 Task: Forward email with the signature Heidi Phillips with the subject Confirmation of an order from softage.8@softage.net to softage.7@softage.net and softage.9@softage.net with BCC to softage.10@softage.net with the message I am writing to follow up on the status of the project budget.
Action: Mouse moved to (1282, 192)
Screenshot: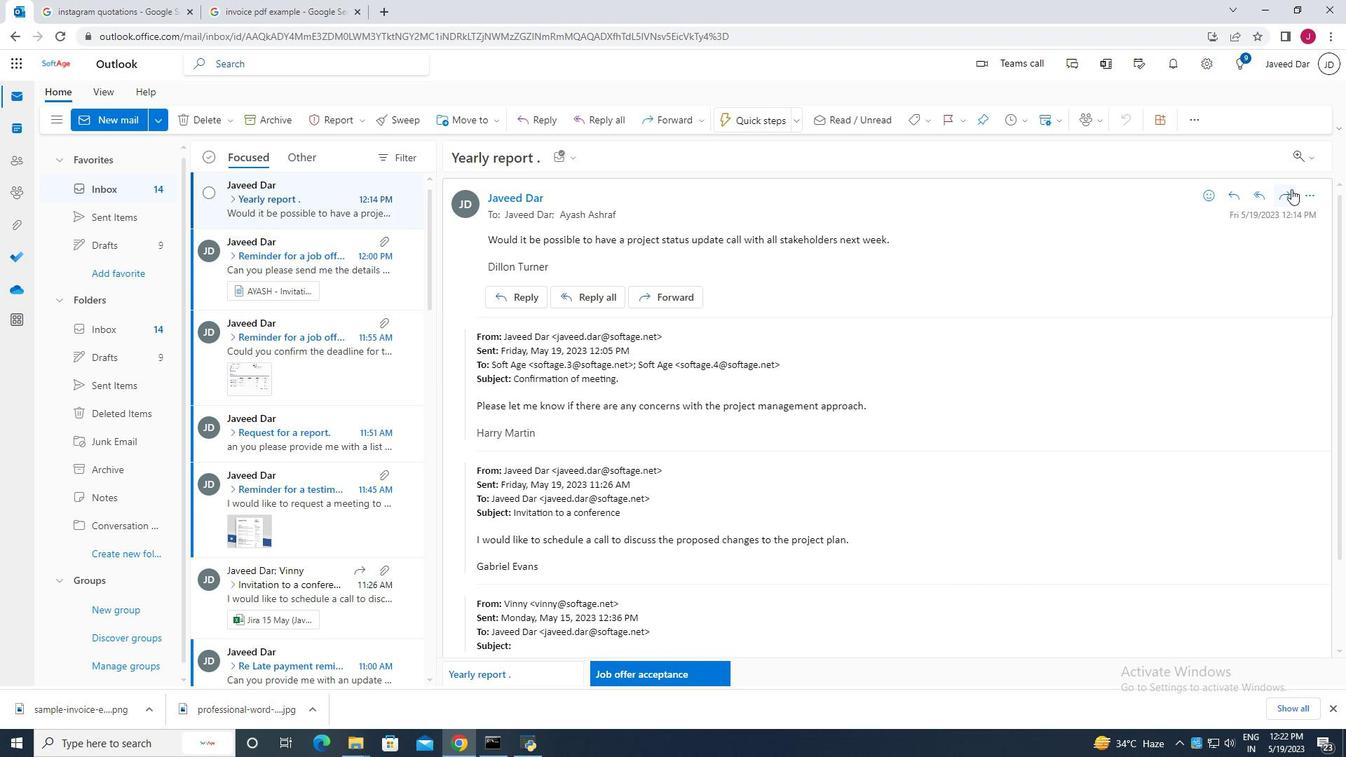 
Action: Mouse pressed left at (1282, 192)
Screenshot: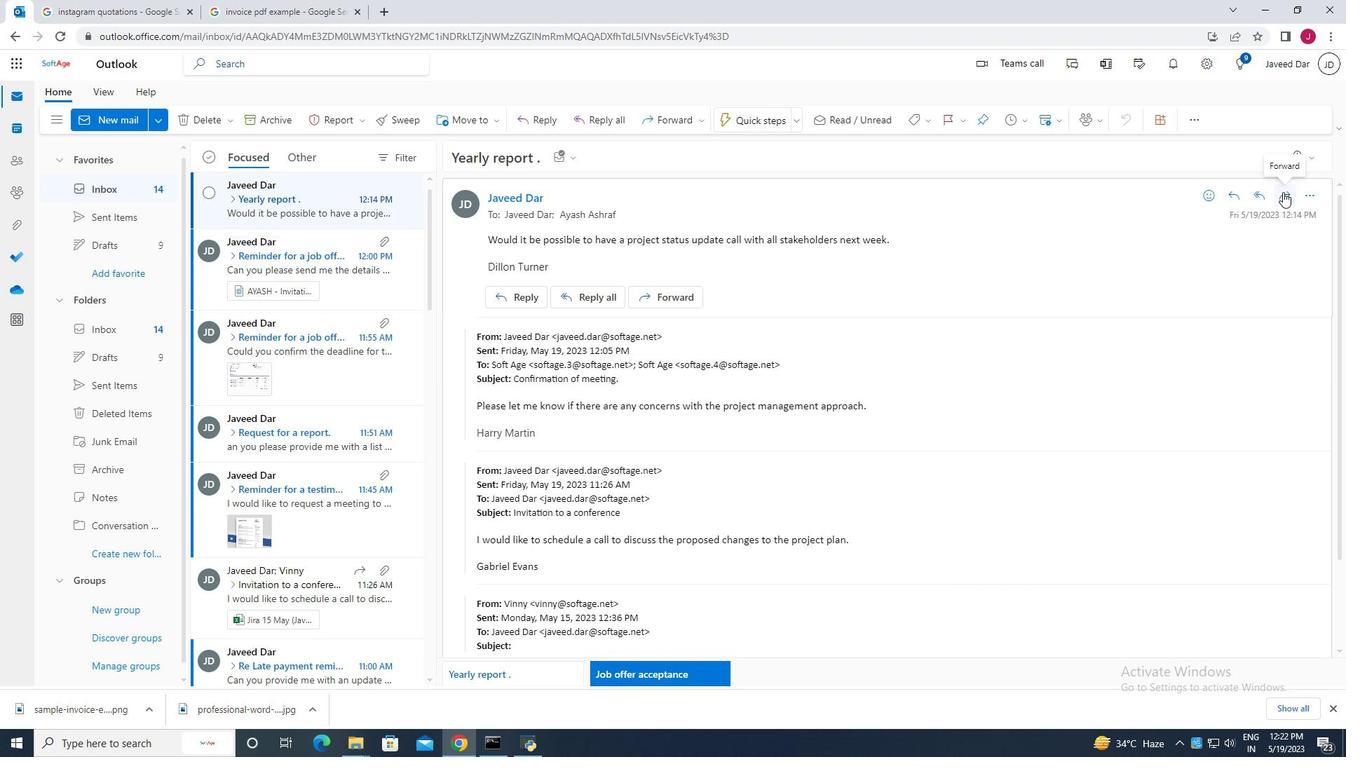 
Action: Mouse moved to (907, 123)
Screenshot: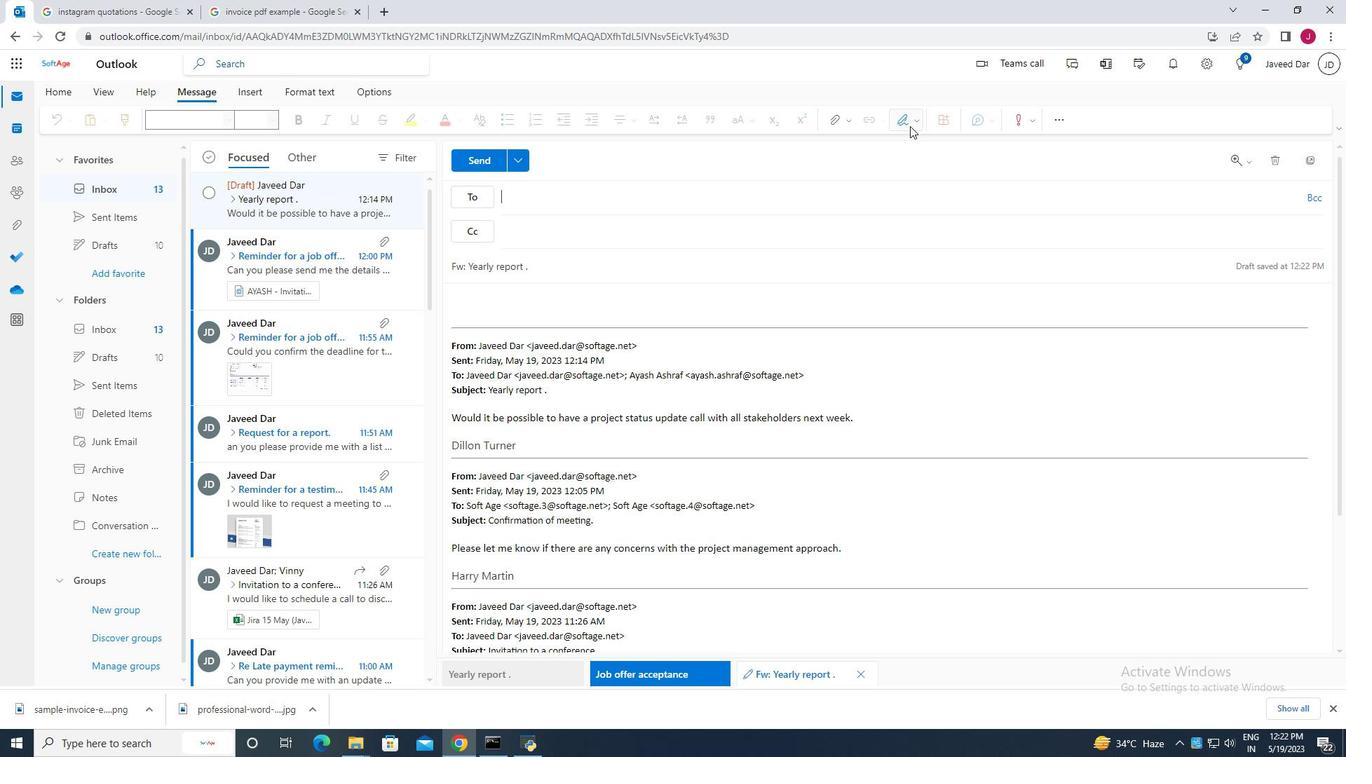 
Action: Mouse pressed left at (907, 123)
Screenshot: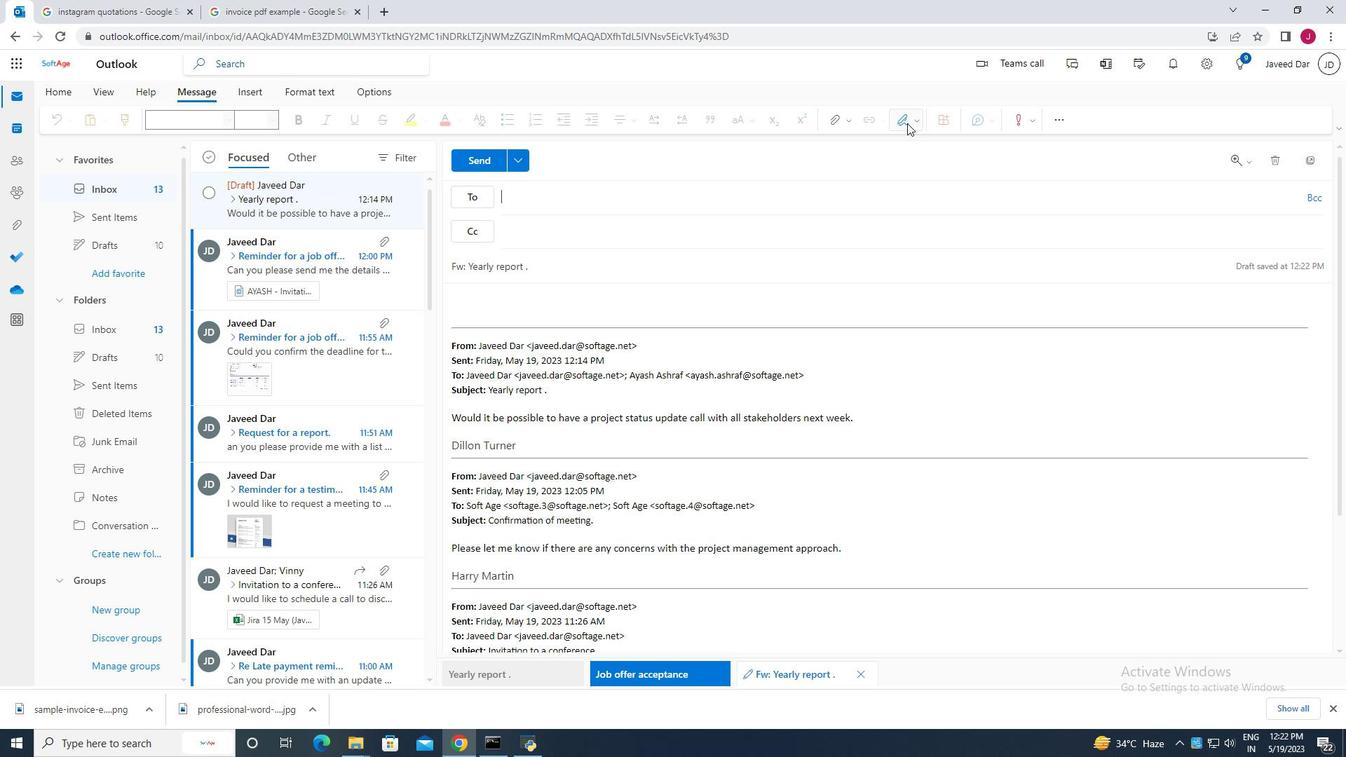 
Action: Mouse moved to (858, 581)
Screenshot: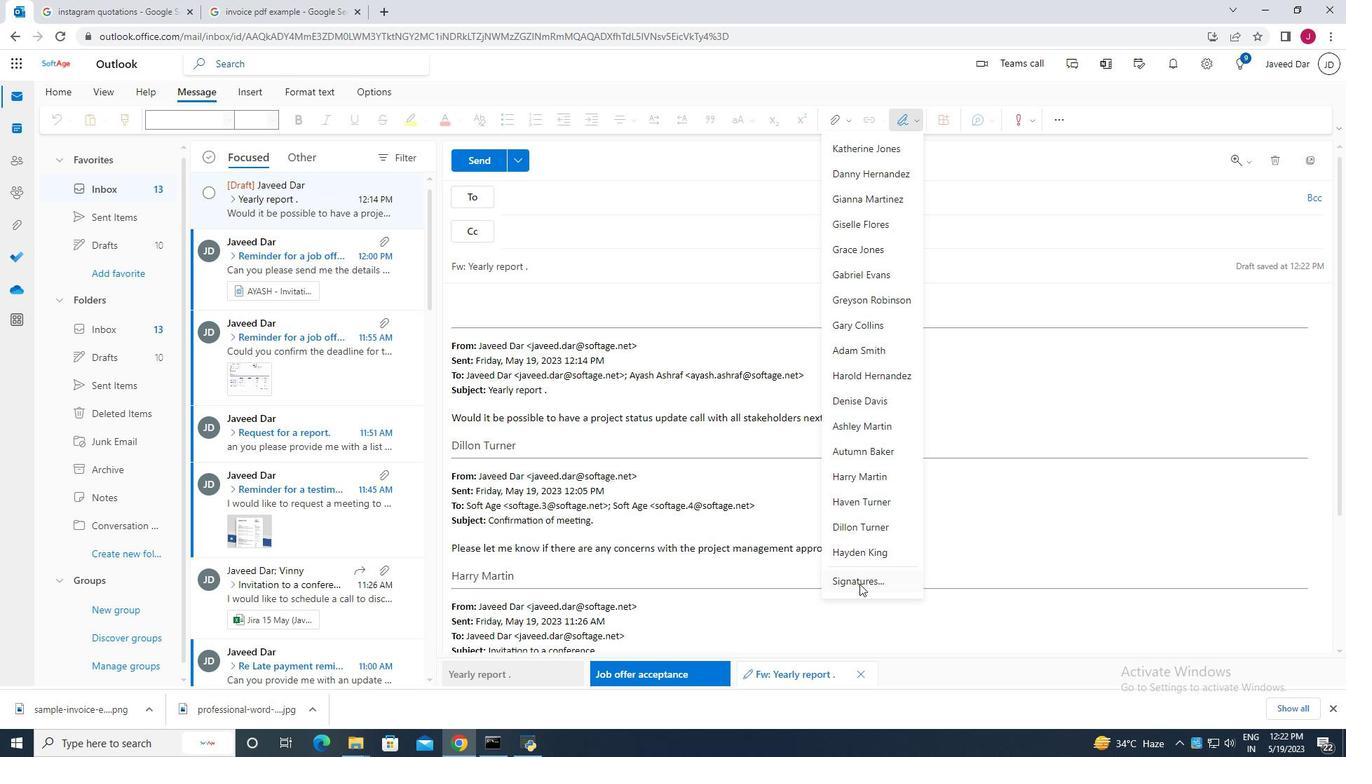 
Action: Mouse pressed left at (858, 581)
Screenshot: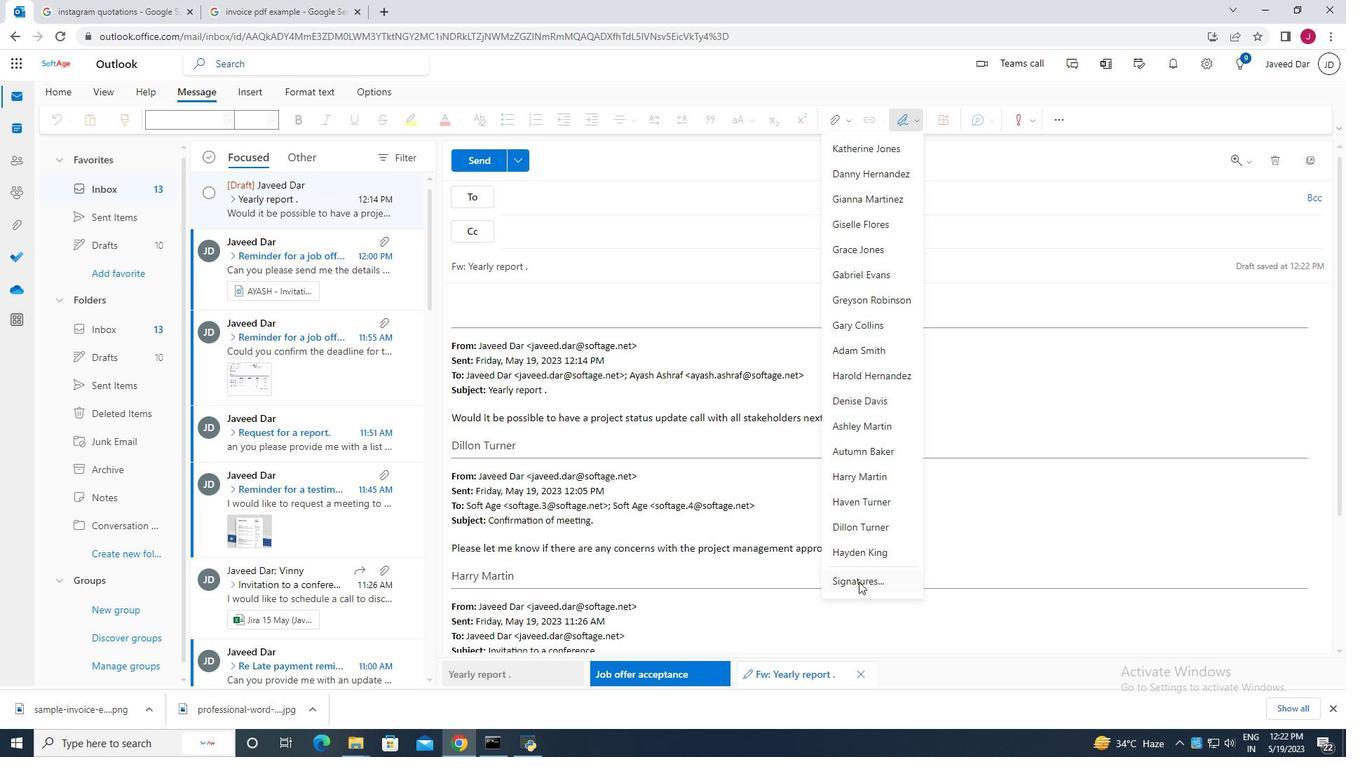 
Action: Mouse moved to (951, 235)
Screenshot: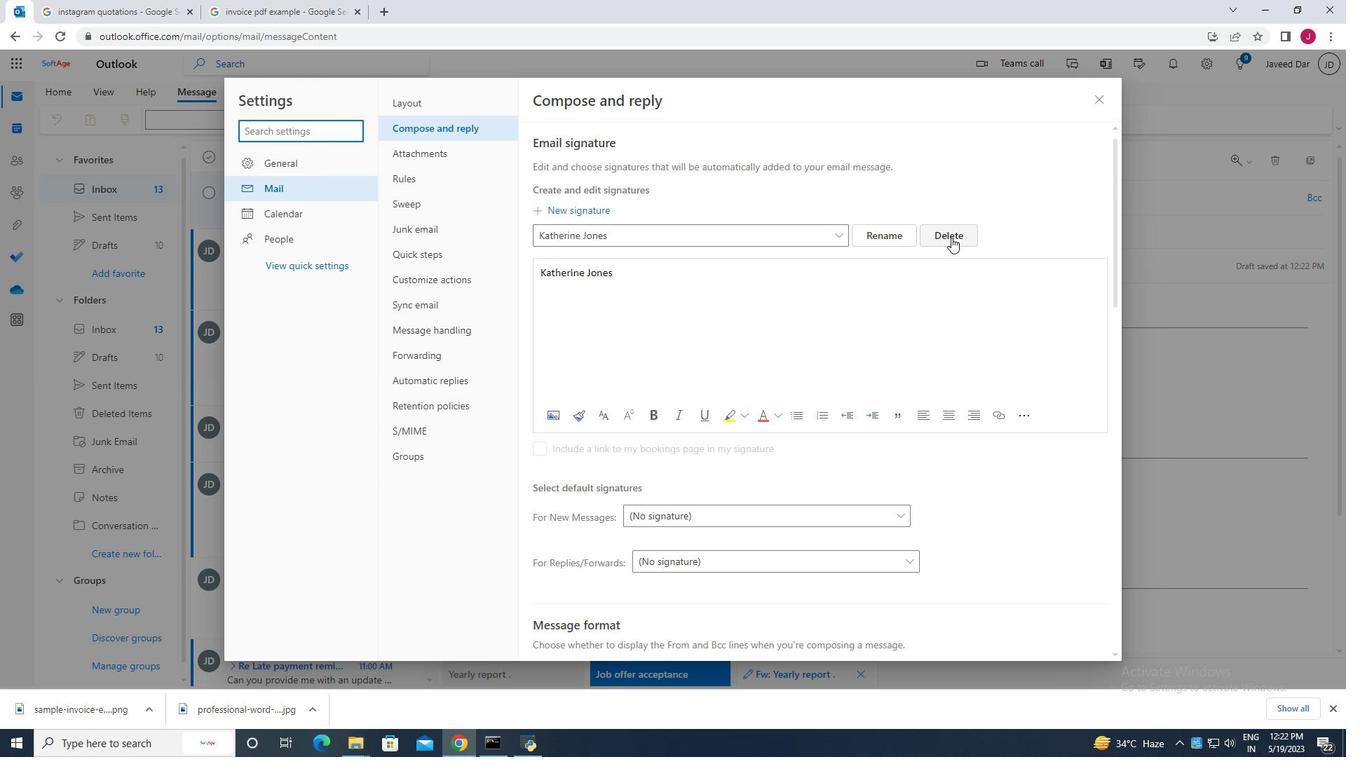 
Action: Mouse pressed left at (951, 235)
Screenshot: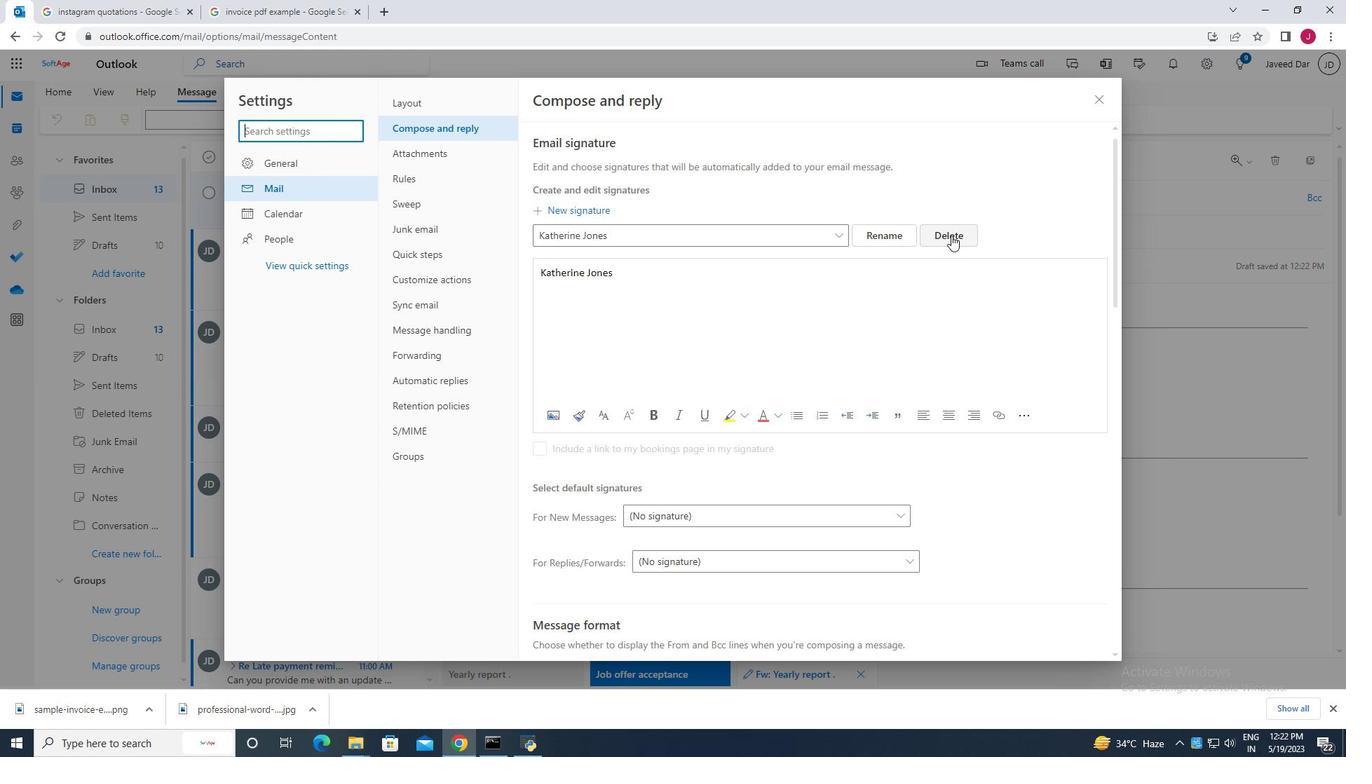 
Action: Mouse pressed left at (951, 235)
Screenshot: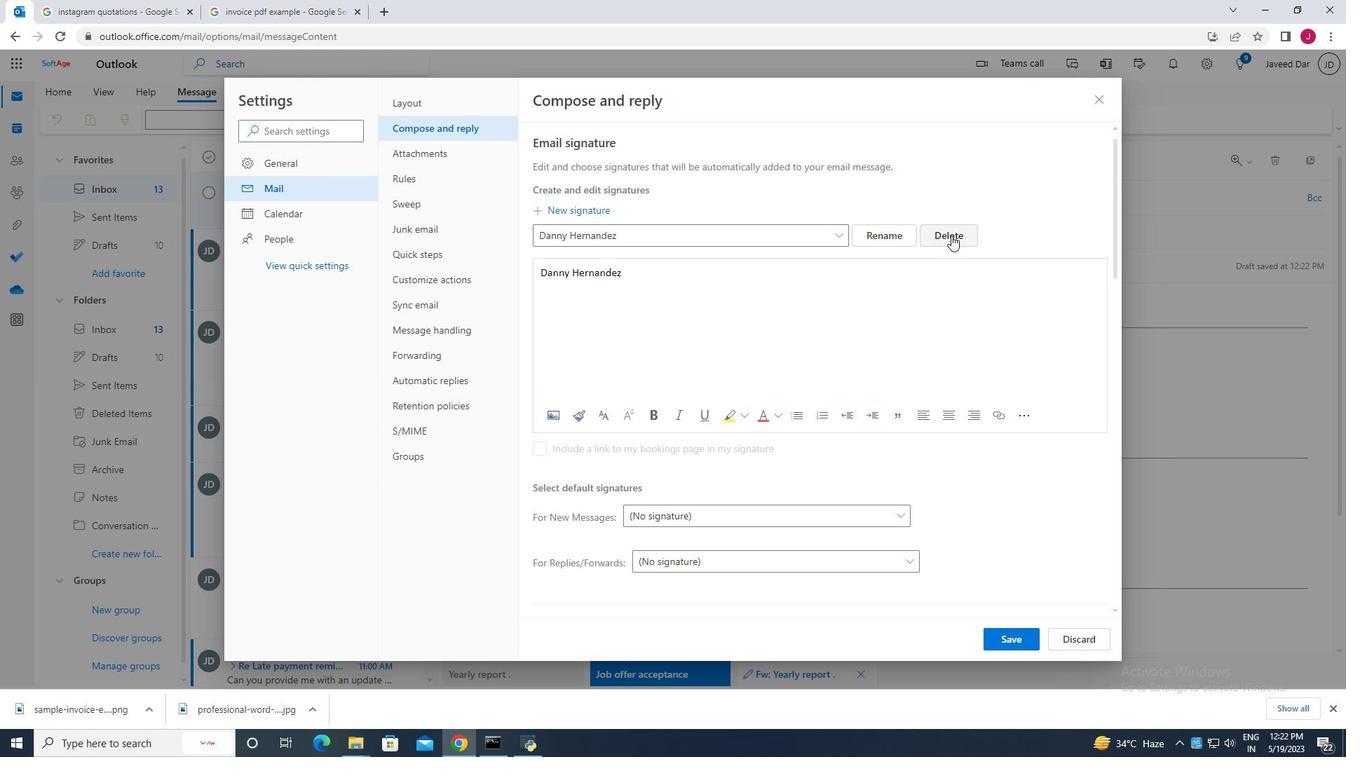 
Action: Mouse pressed left at (951, 235)
Screenshot: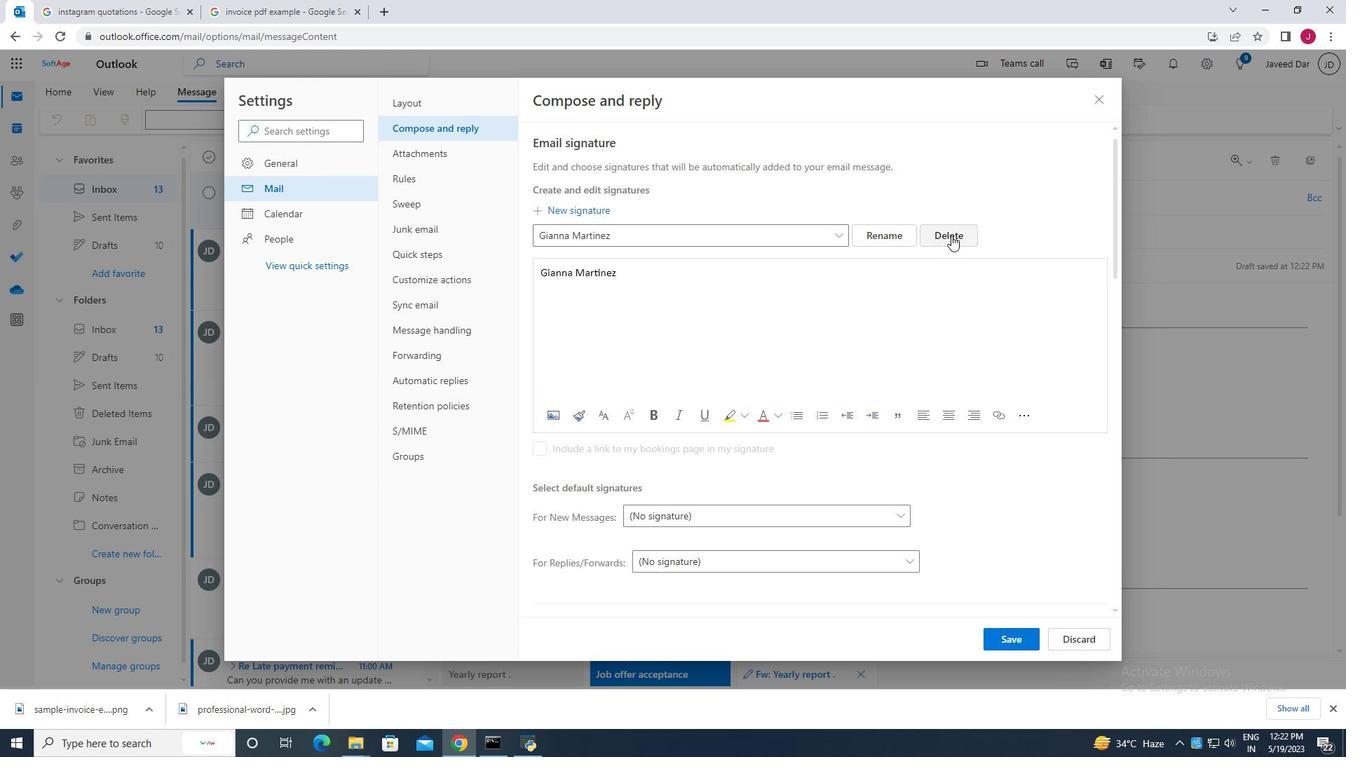
Action: Mouse pressed left at (951, 235)
Screenshot: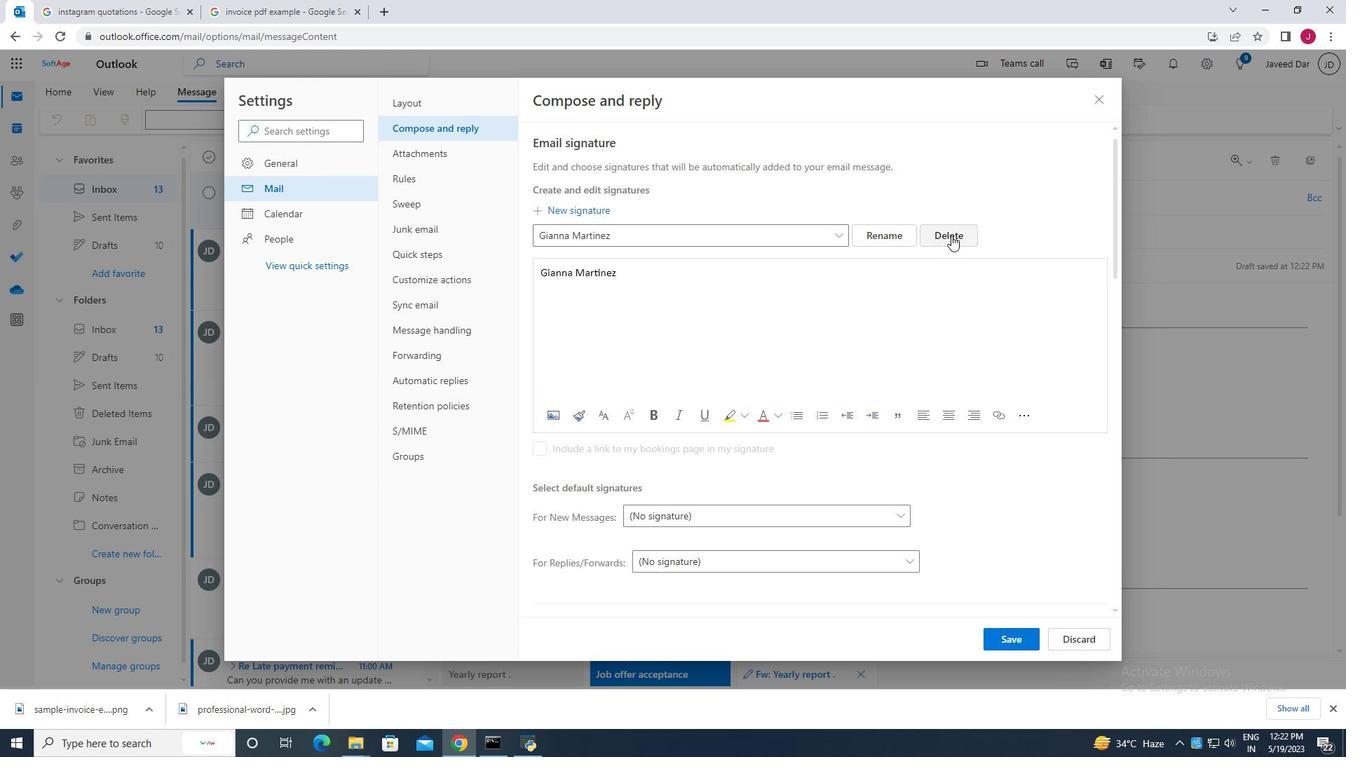 
Action: Mouse pressed left at (951, 235)
Screenshot: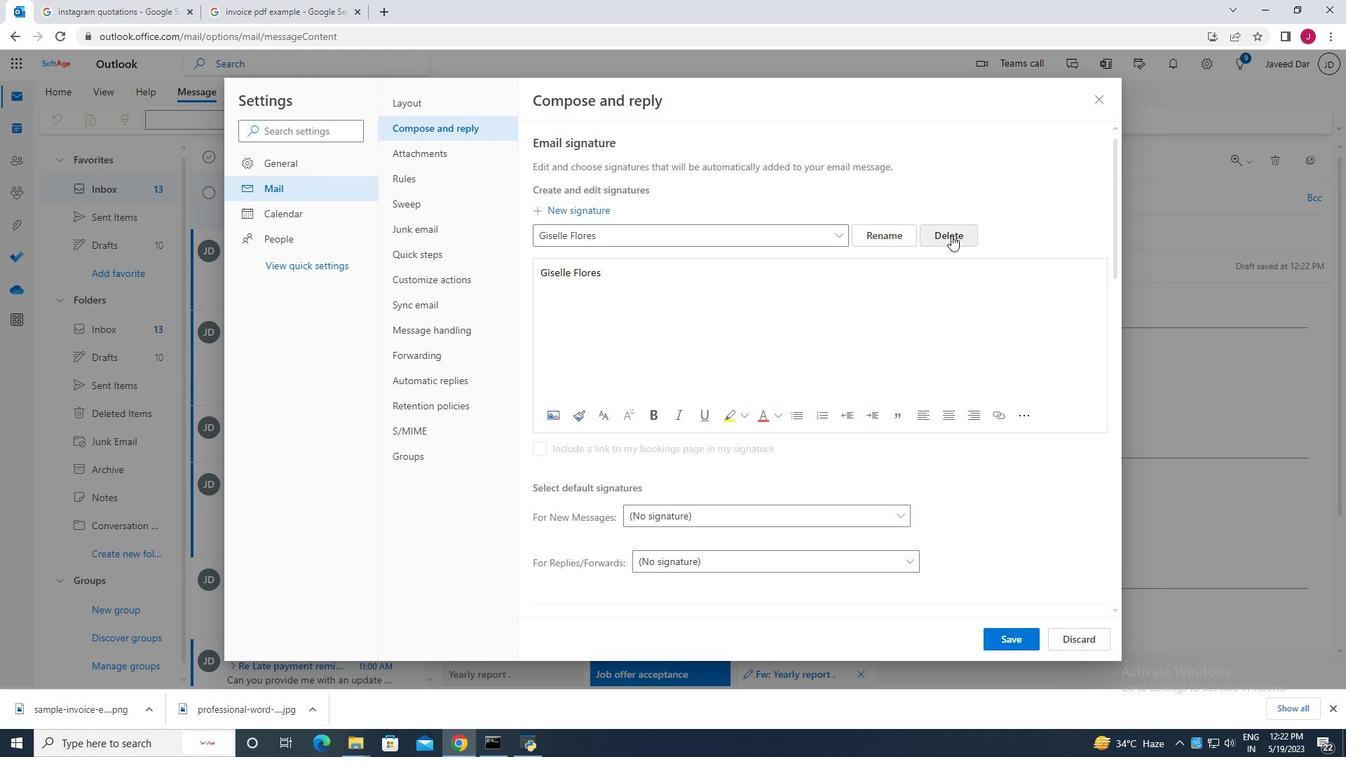 
Action: Mouse pressed left at (951, 235)
Screenshot: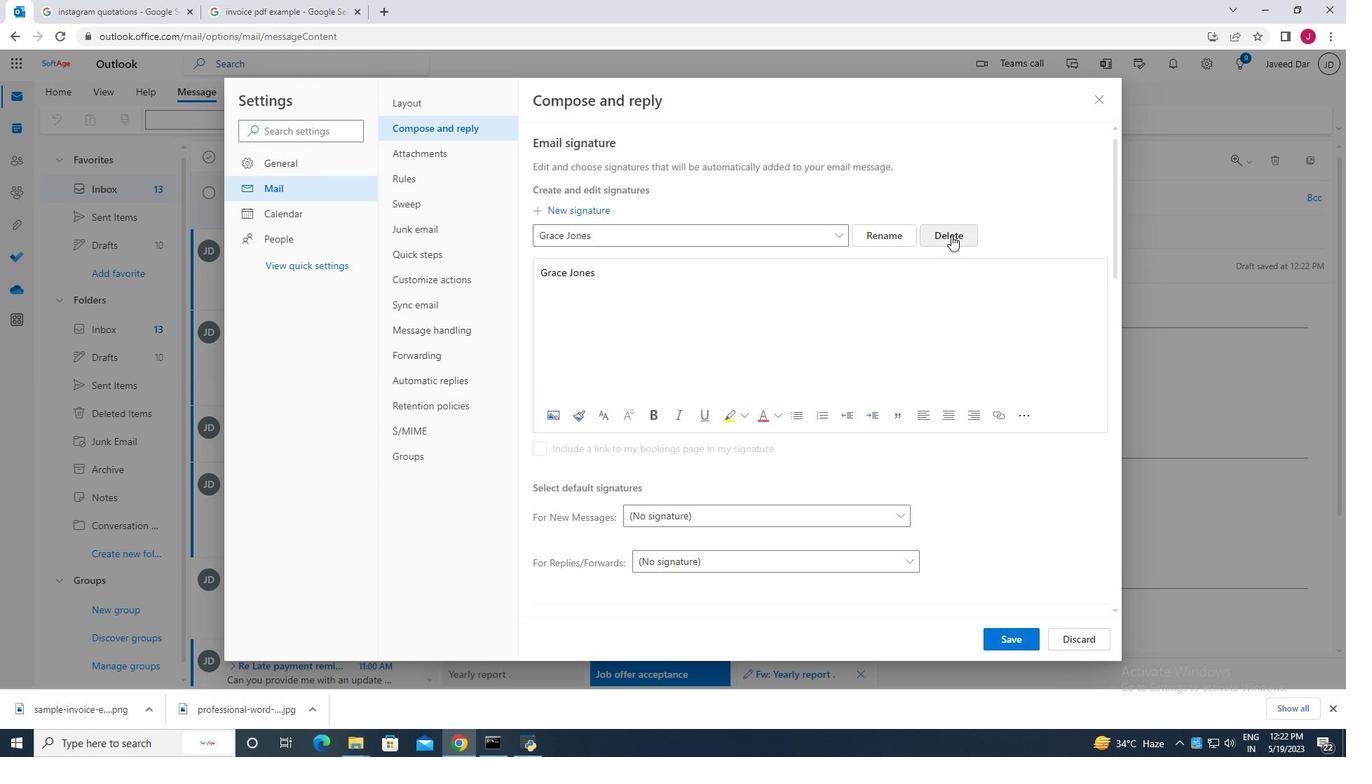 
Action: Mouse pressed left at (951, 235)
Screenshot: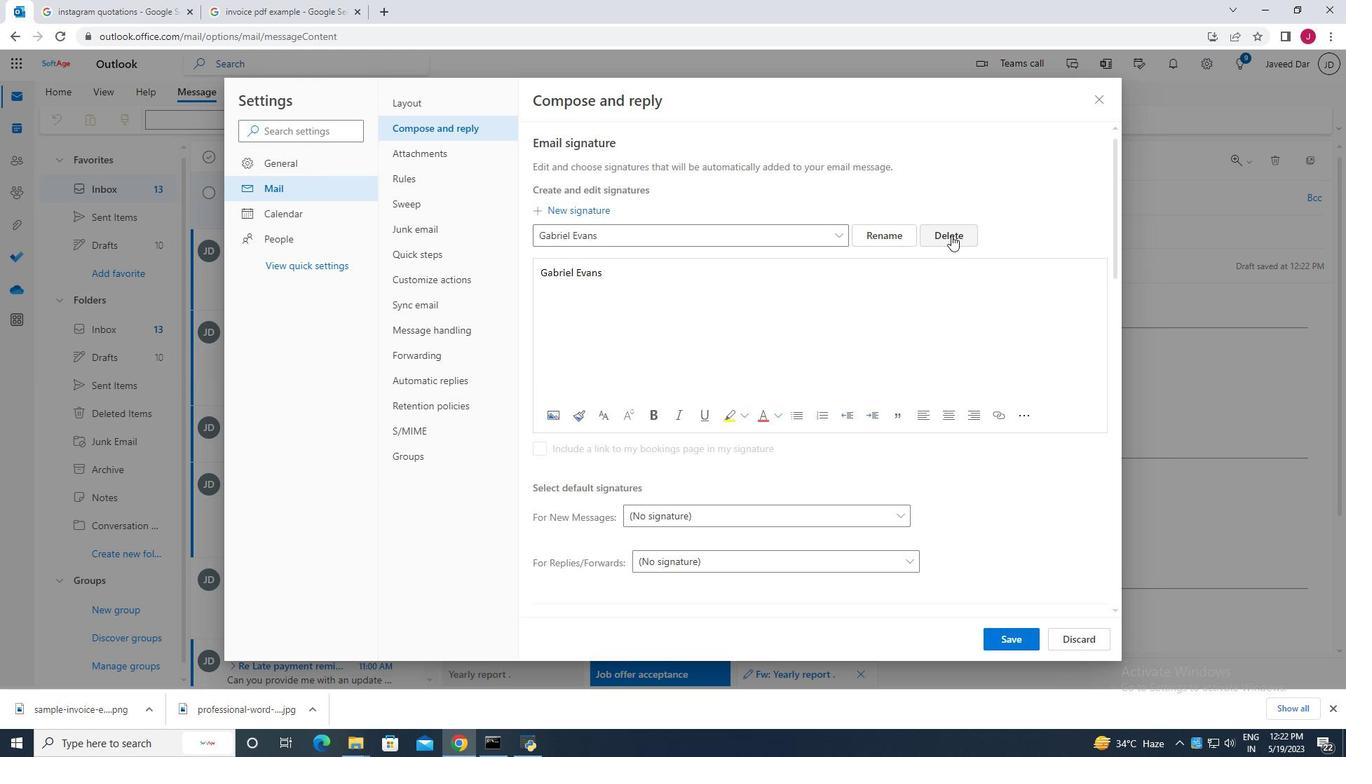
Action: Mouse pressed left at (951, 235)
Screenshot: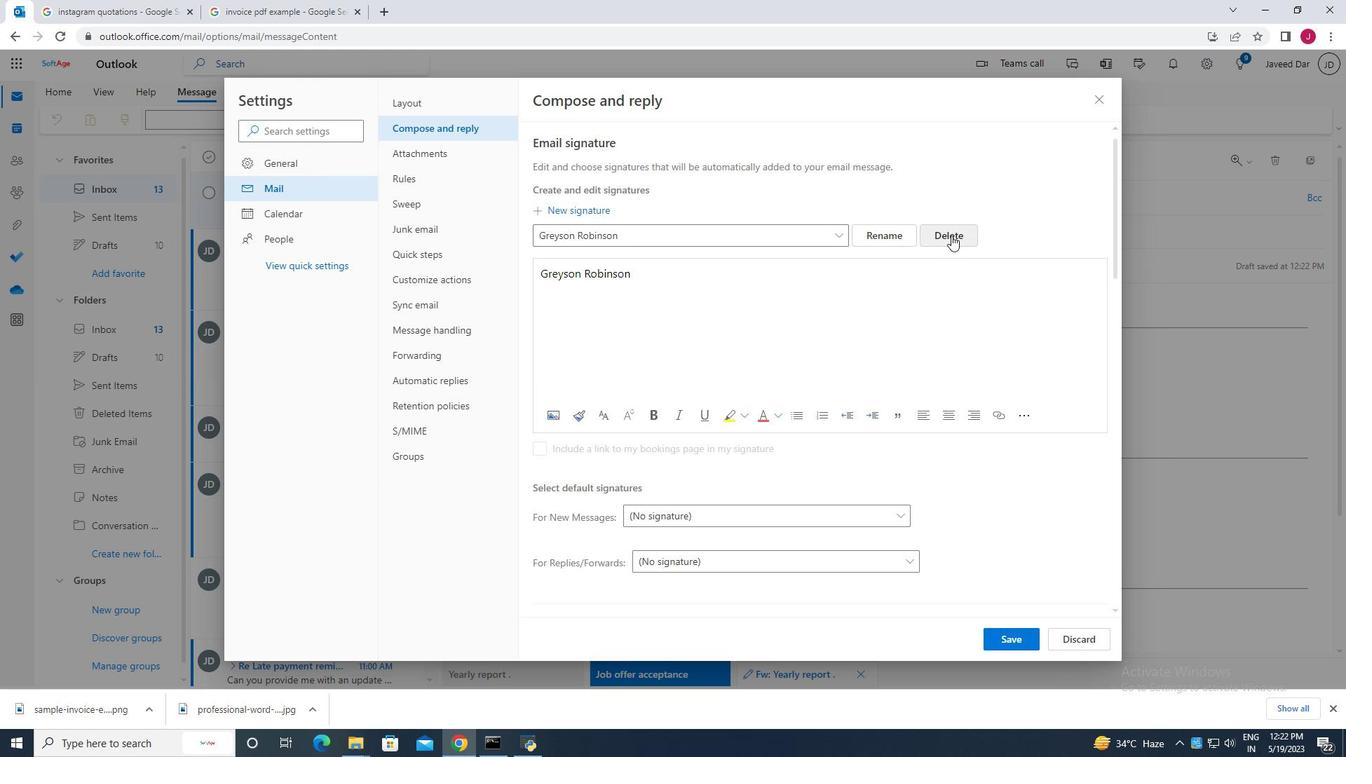 
Action: Mouse pressed left at (951, 235)
Screenshot: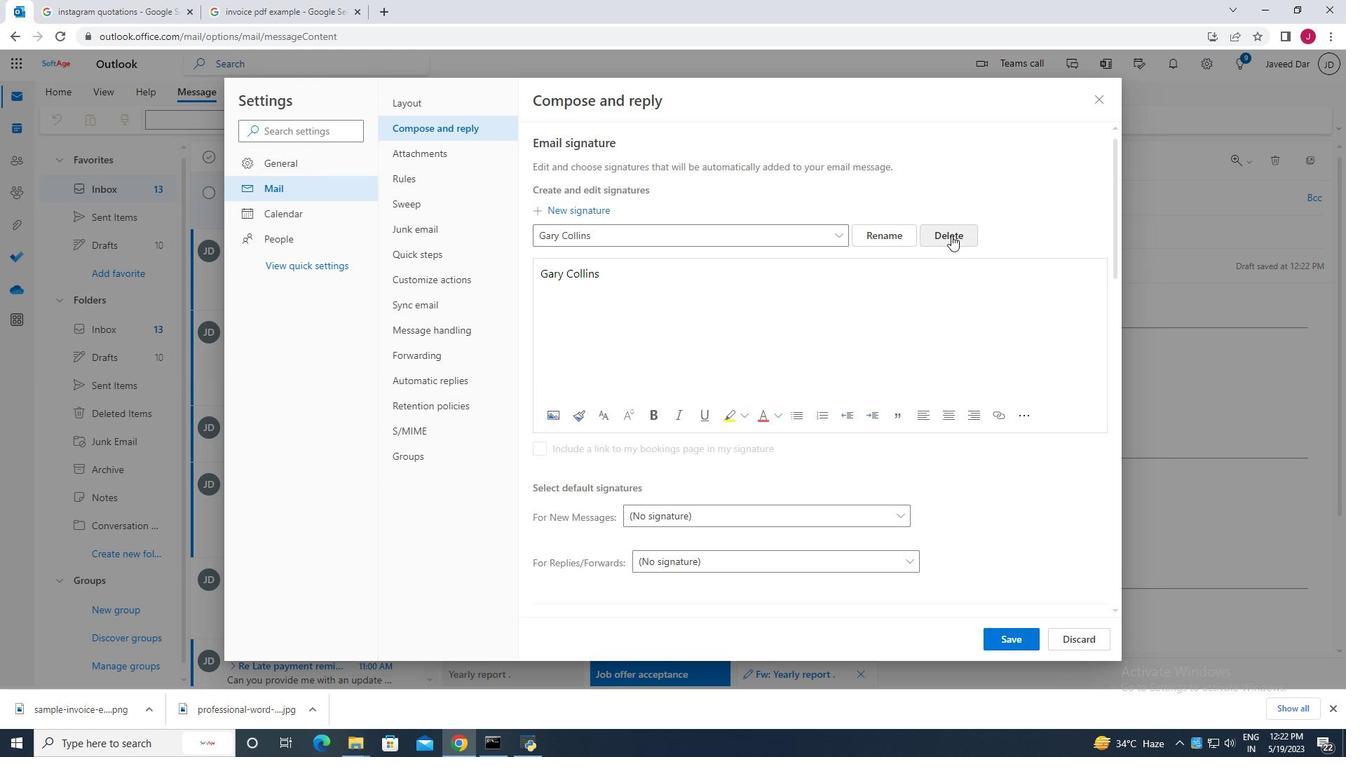 
Action: Mouse pressed left at (951, 235)
Screenshot: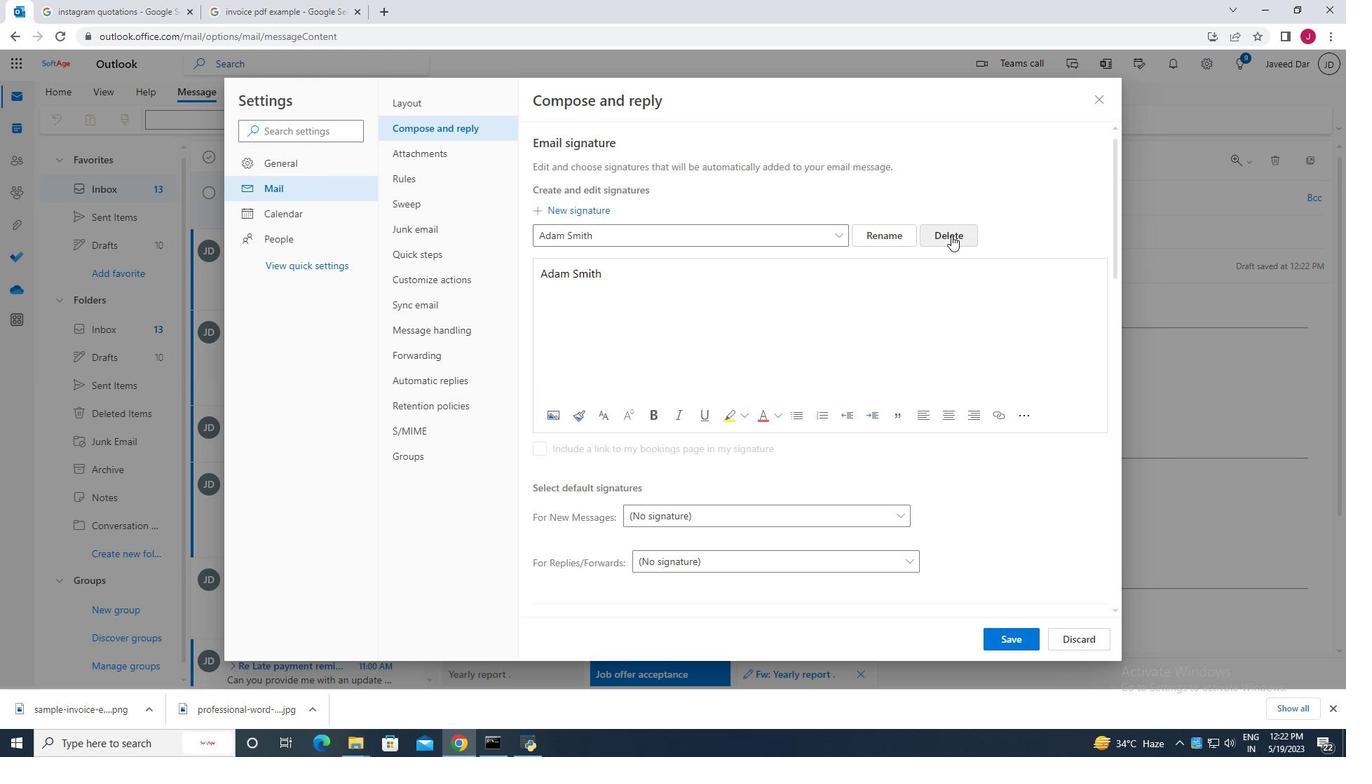 
Action: Mouse pressed left at (951, 235)
Screenshot: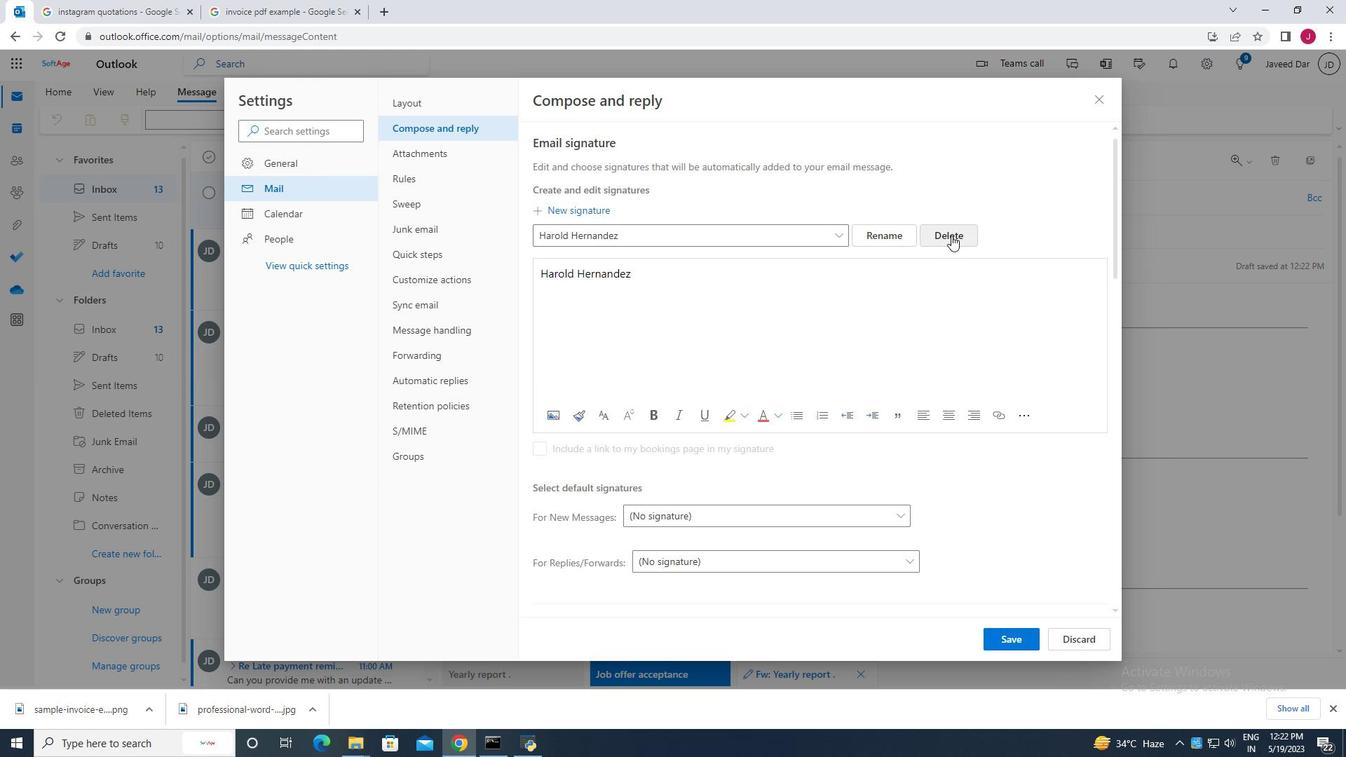 
Action: Mouse pressed left at (951, 235)
Screenshot: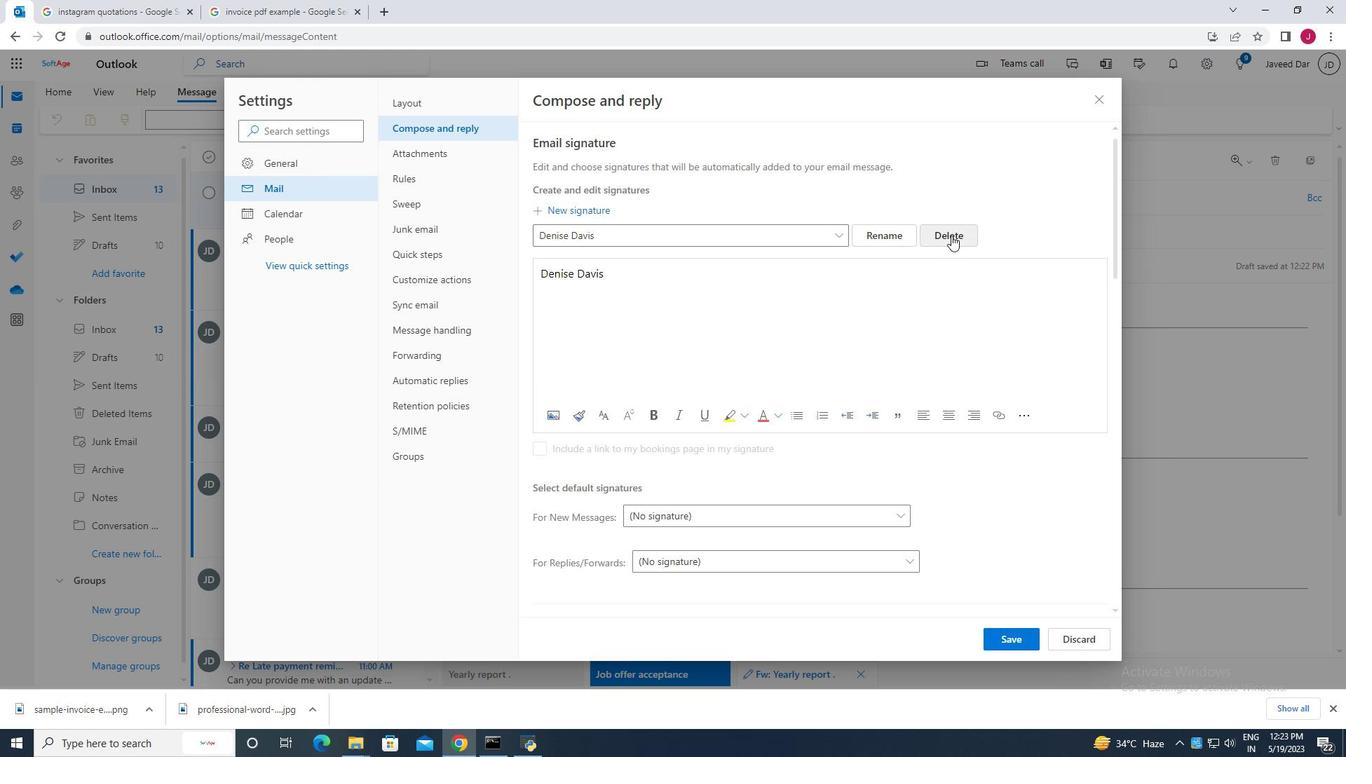 
Action: Mouse pressed left at (951, 235)
Screenshot: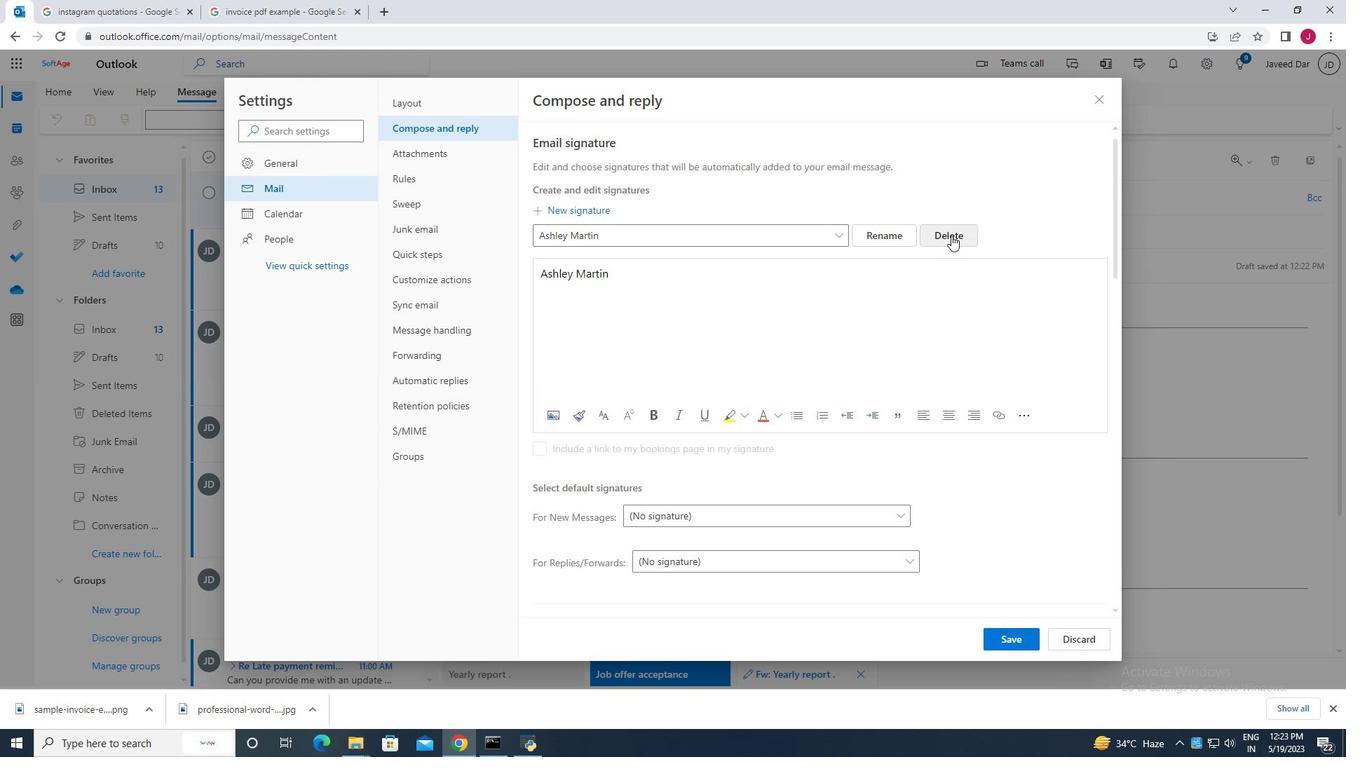 
Action: Mouse pressed left at (951, 235)
Screenshot: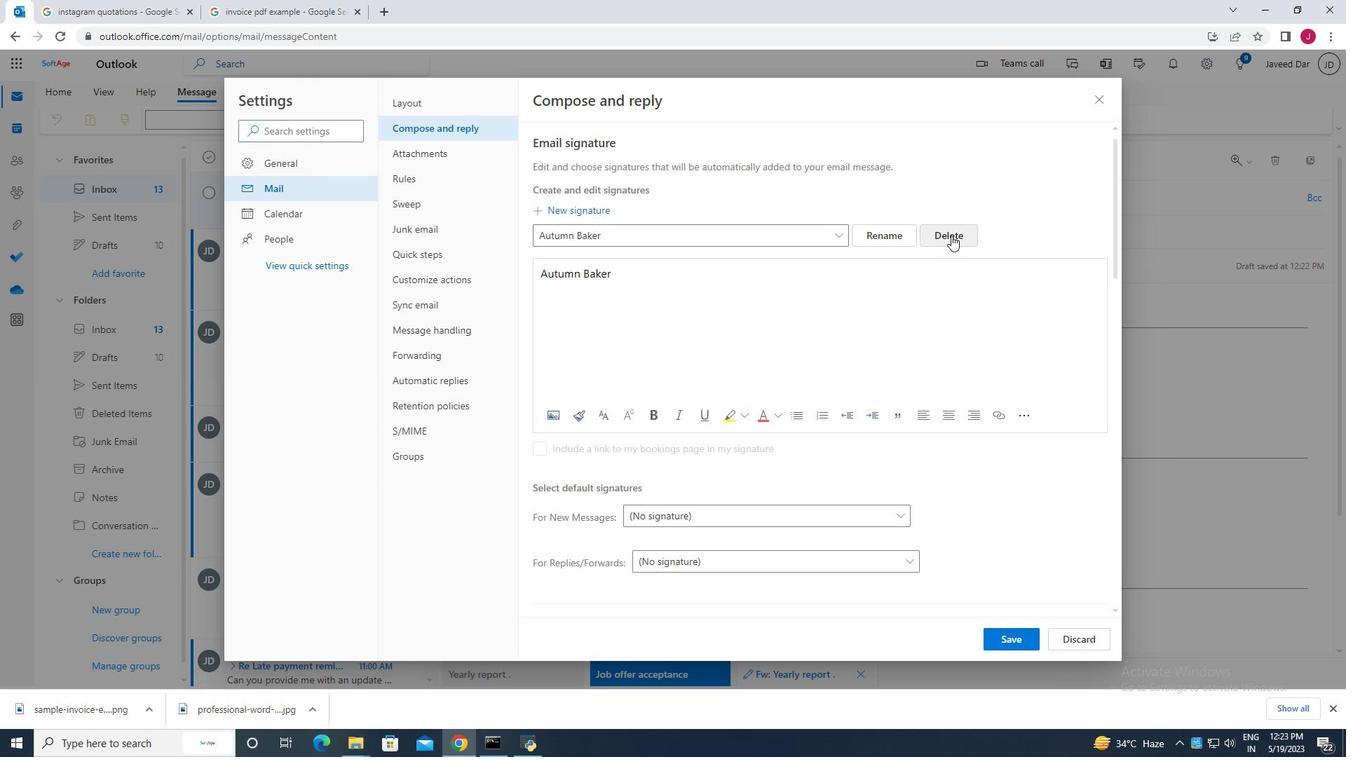 
Action: Mouse pressed left at (951, 235)
Screenshot: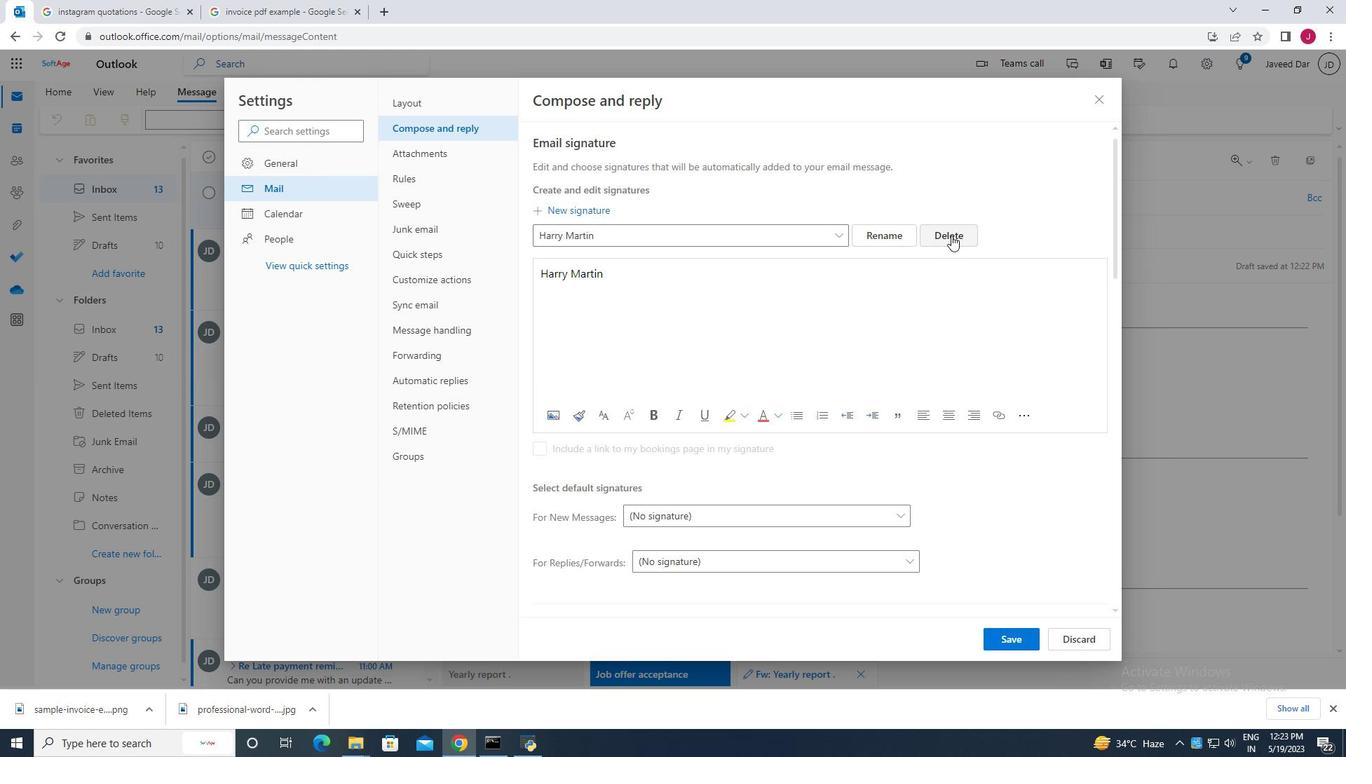 
Action: Mouse pressed left at (951, 235)
Screenshot: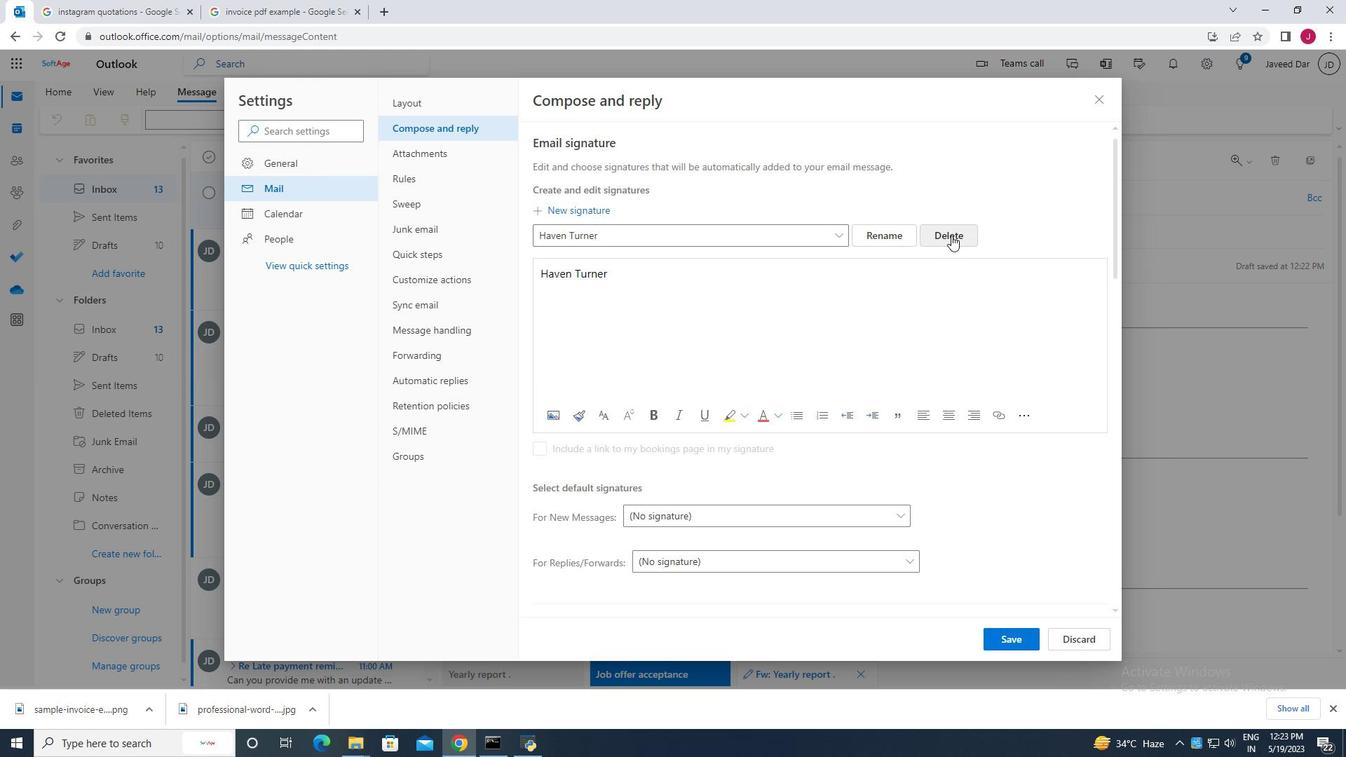 
Action: Mouse pressed left at (951, 235)
Screenshot: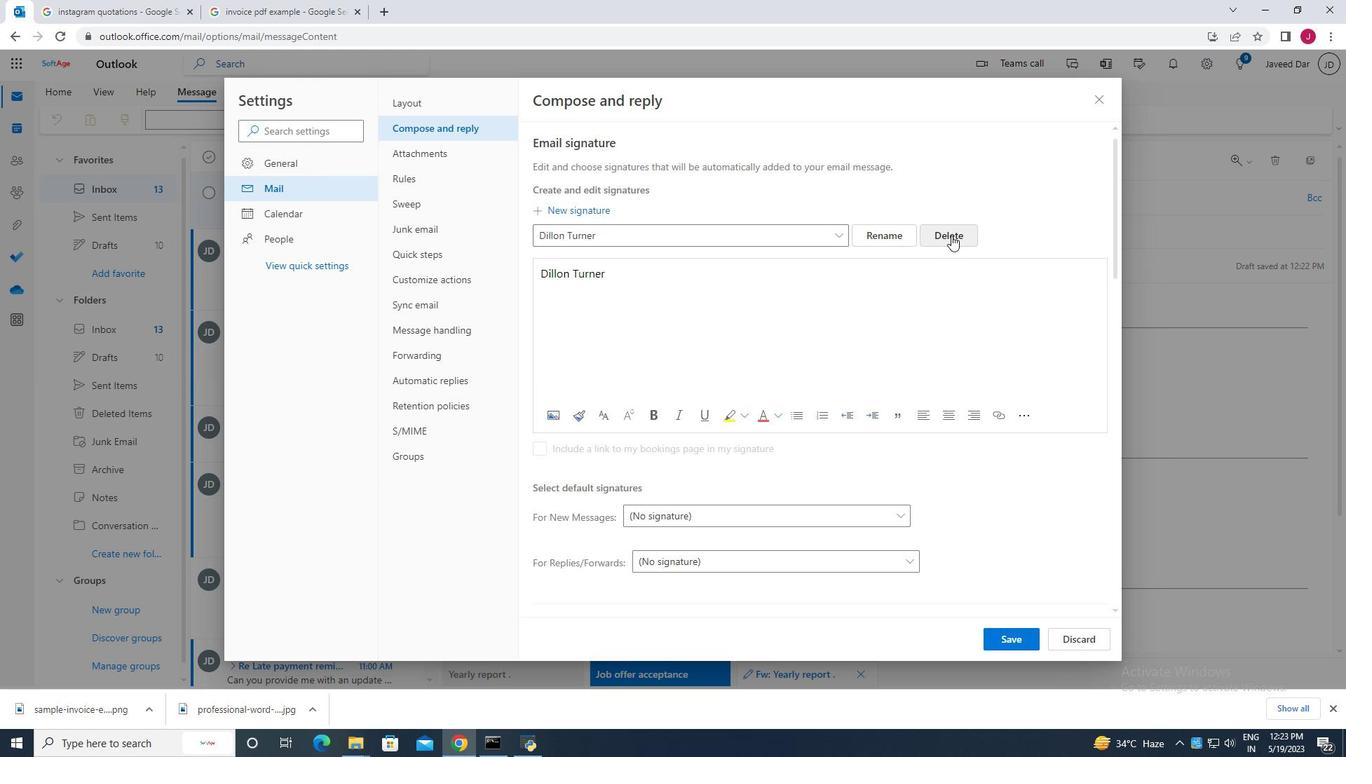 
Action: Mouse pressed left at (951, 235)
Screenshot: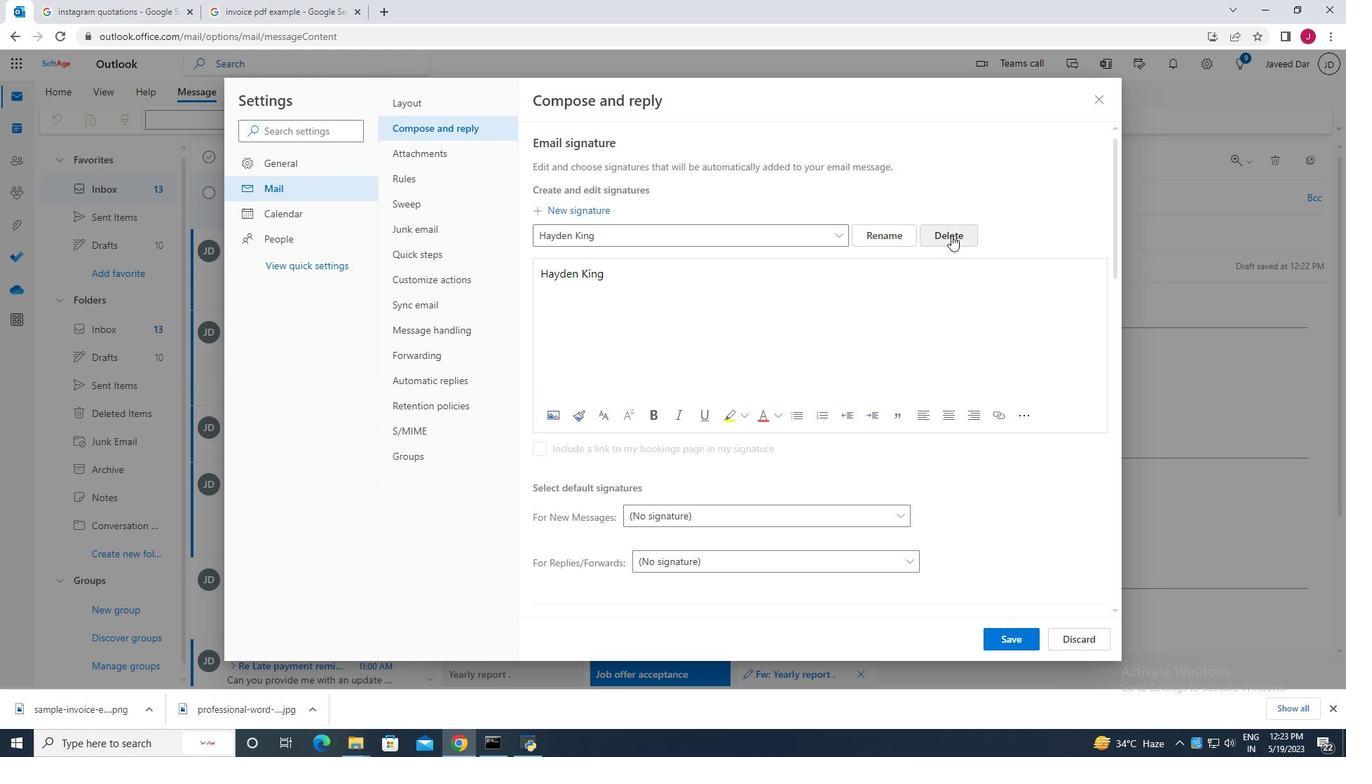 
Action: Mouse pressed left at (951, 235)
Screenshot: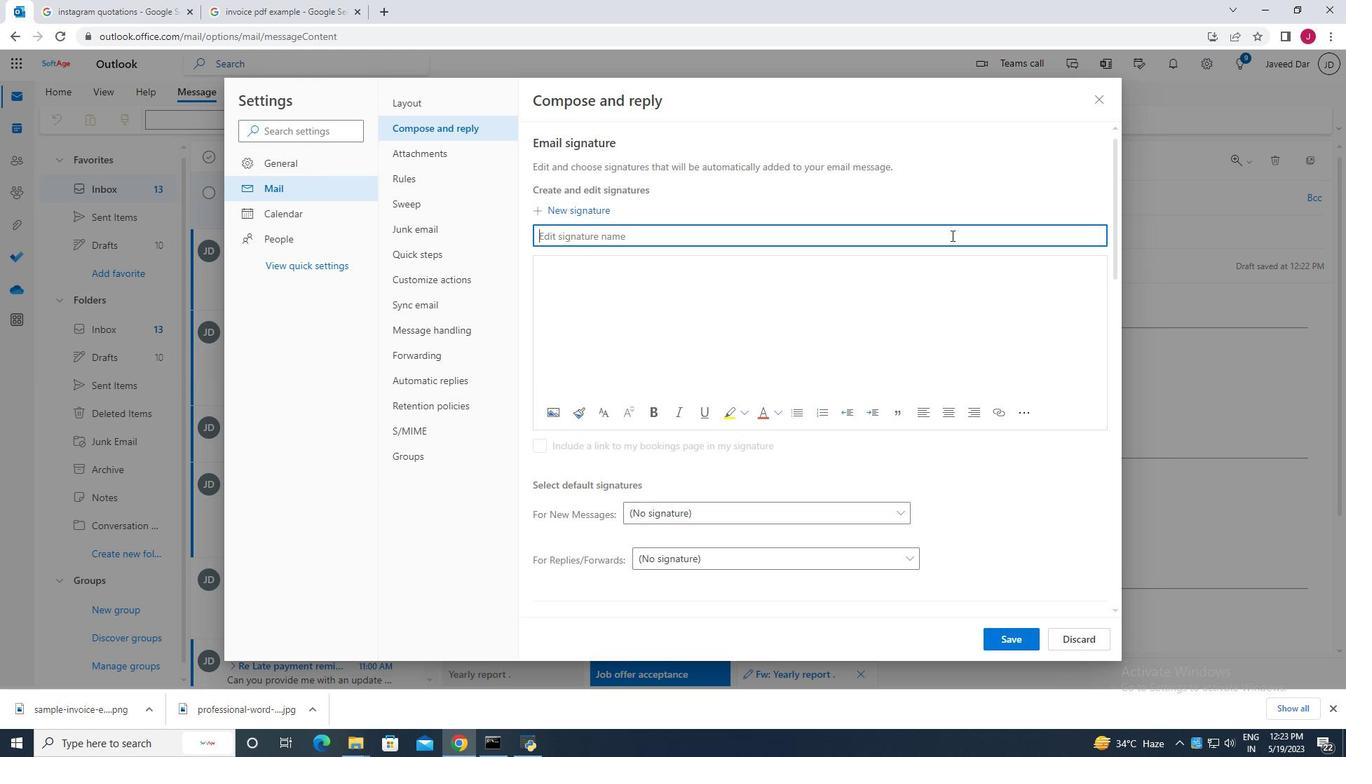 
Action: Mouse moved to (712, 239)
Screenshot: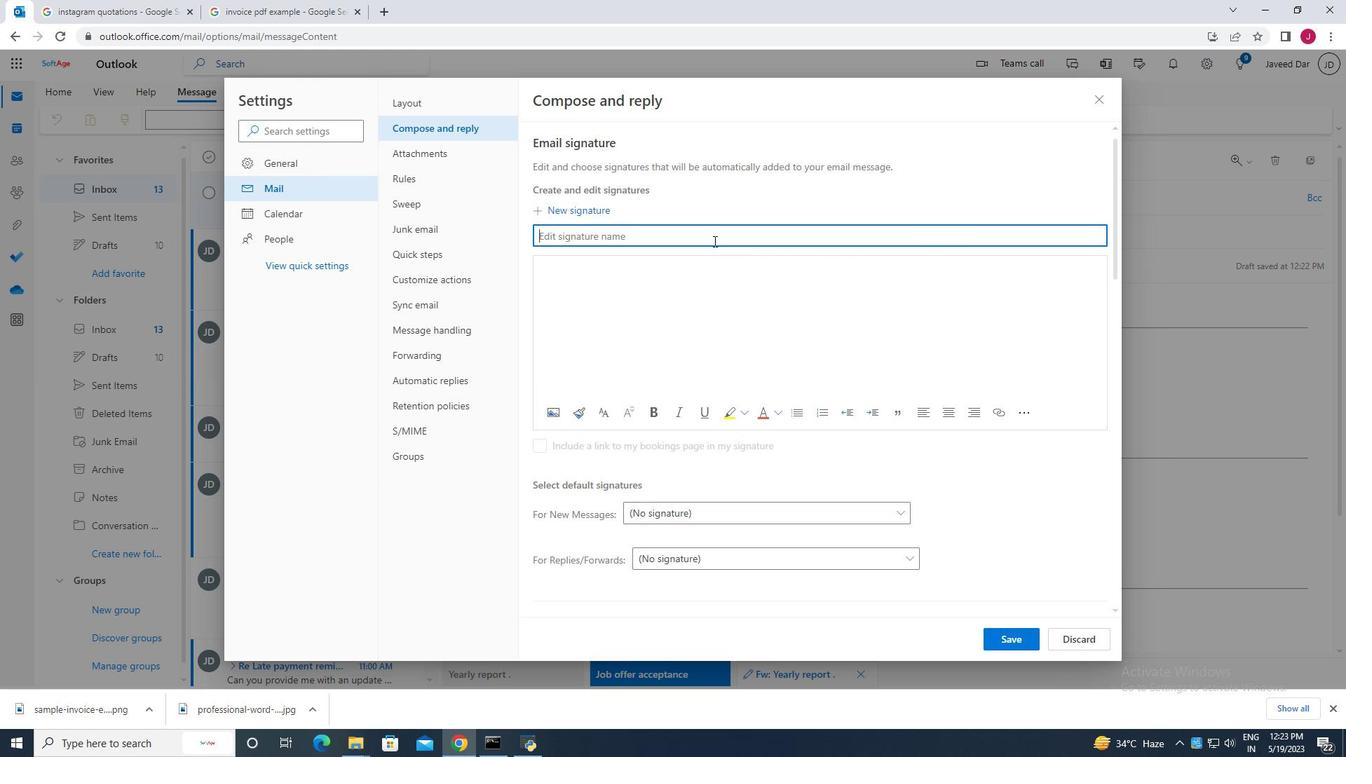 
Action: Mouse pressed left at (712, 239)
Screenshot: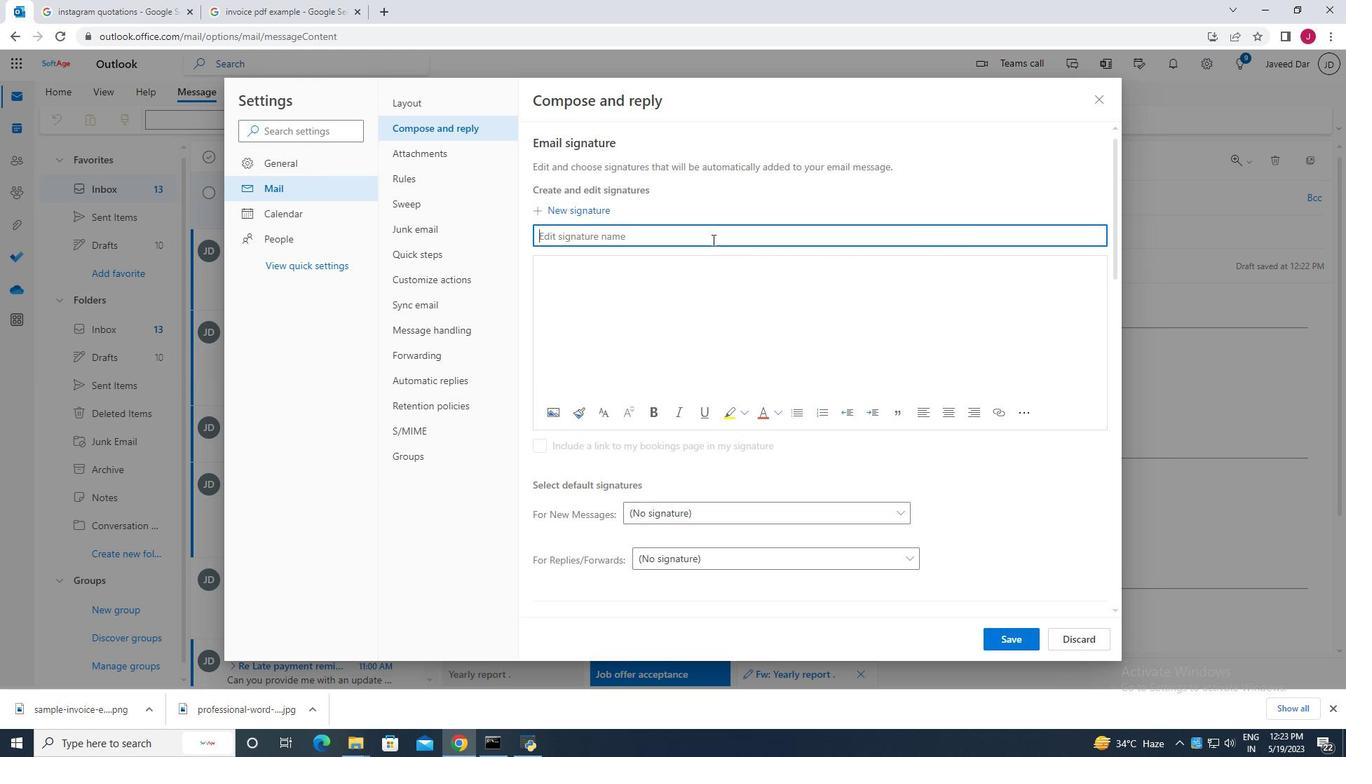 
Action: Mouse moved to (712, 239)
Screenshot: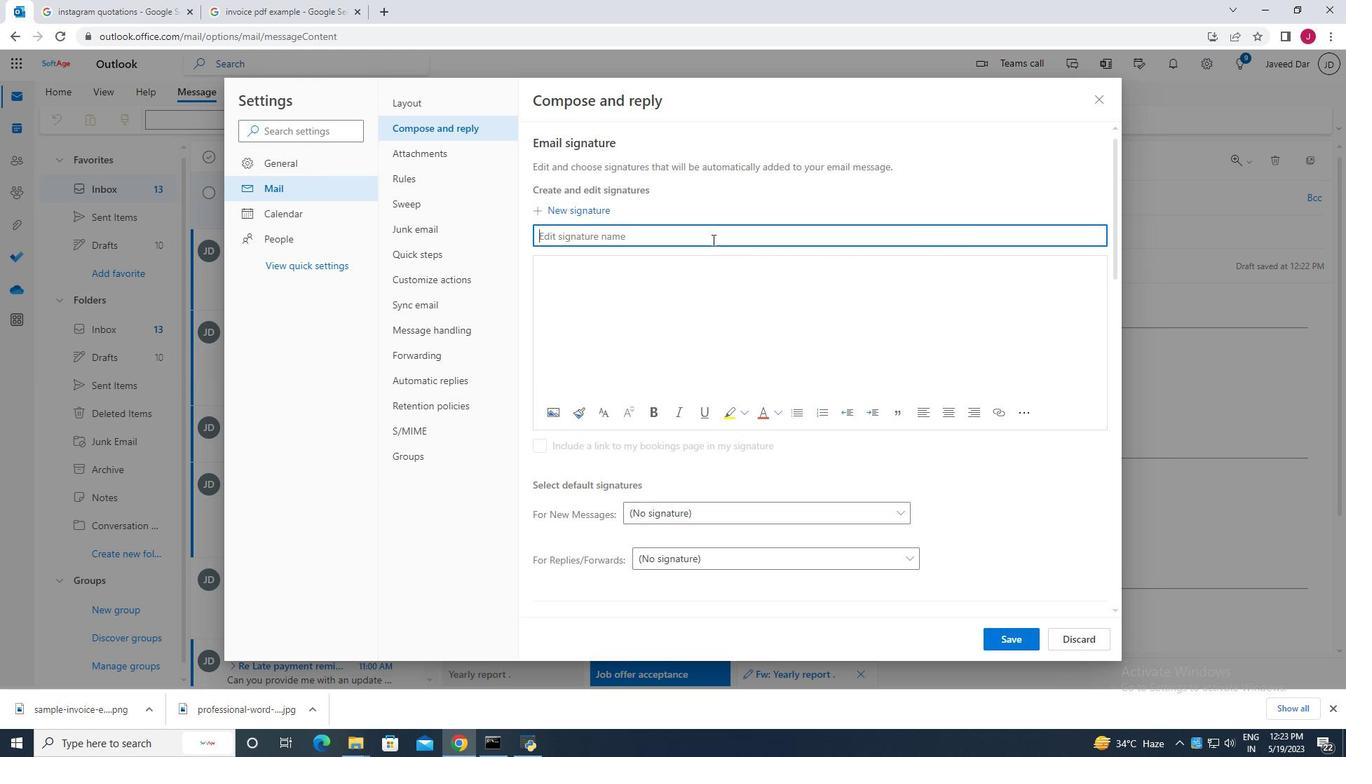 
Action: Key pressed <Key.caps_lock>H<Key.caps_lock>eidi<Key.space><Key.caps_lock>P<Key.caps_lock>hillips
Screenshot: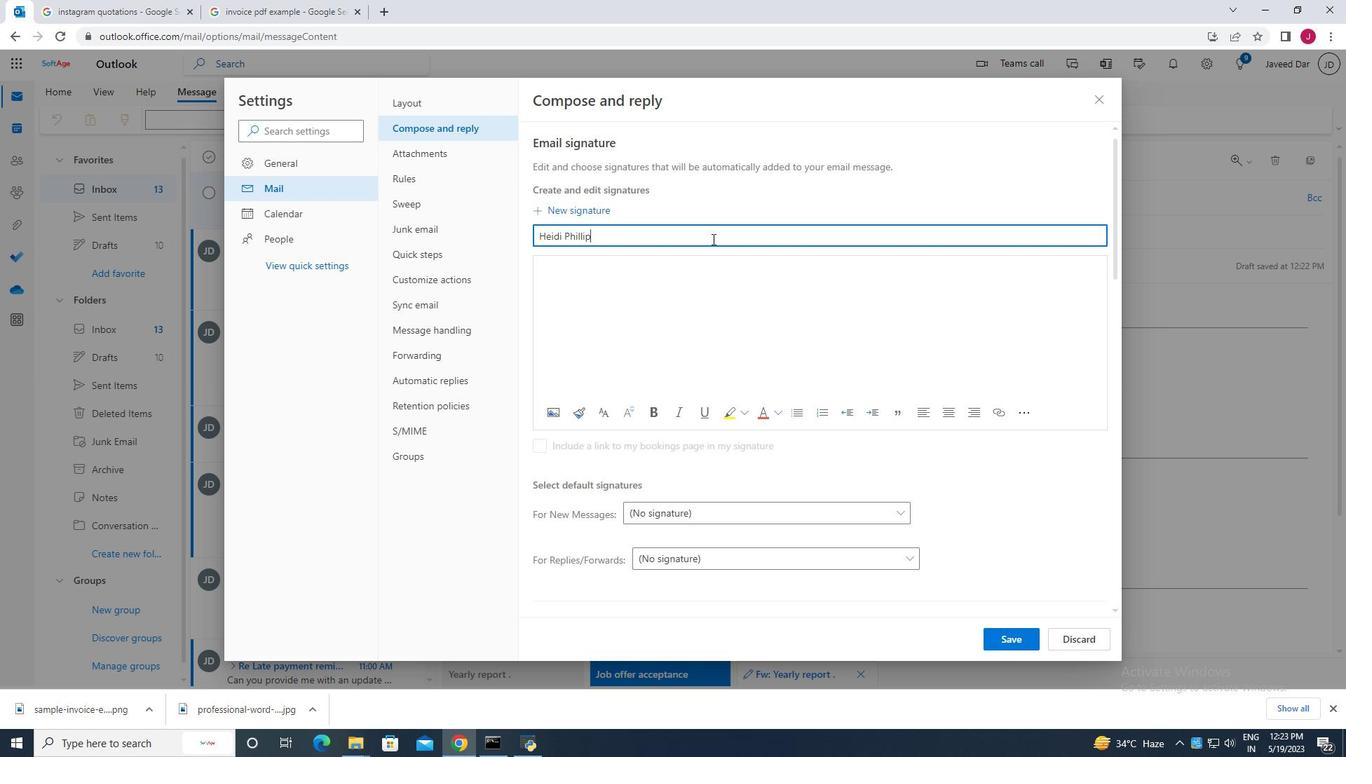 
Action: Mouse moved to (574, 272)
Screenshot: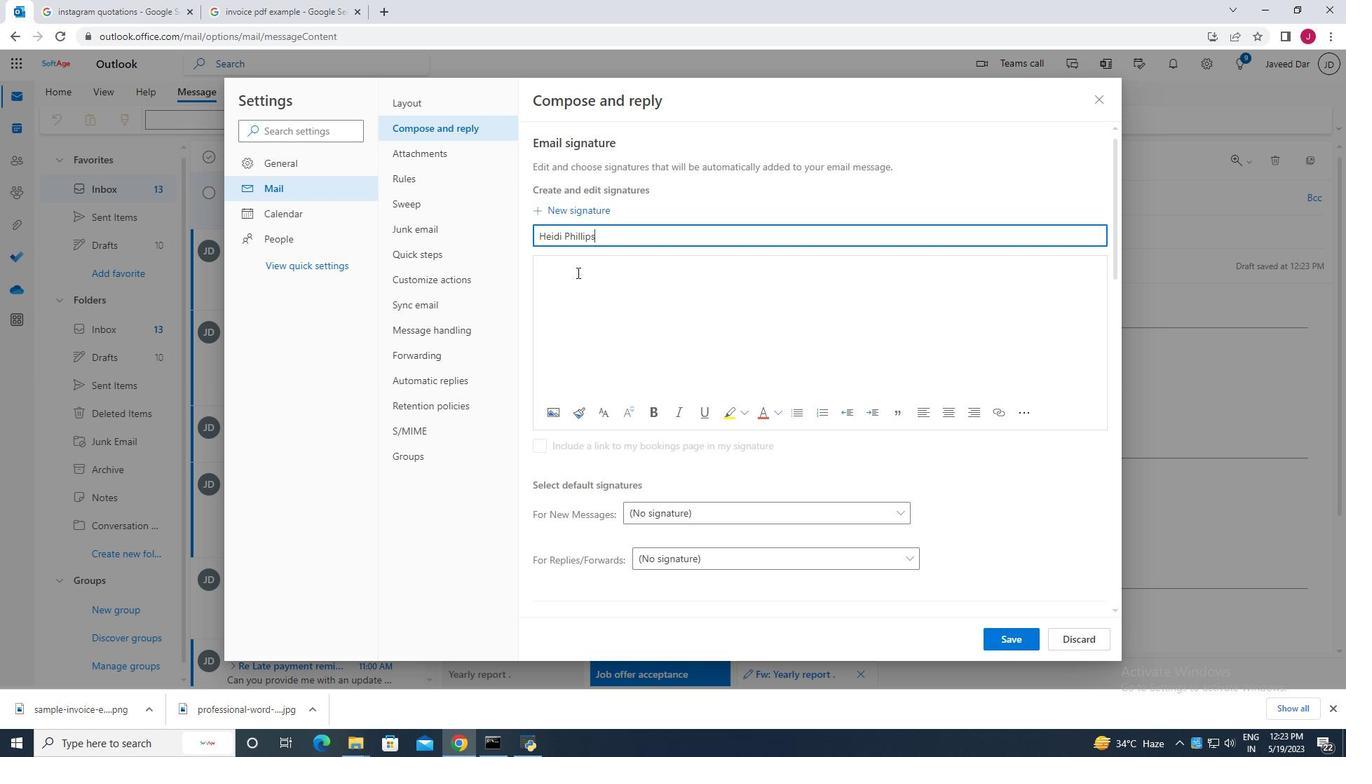 
Action: Mouse pressed left at (574, 272)
Screenshot: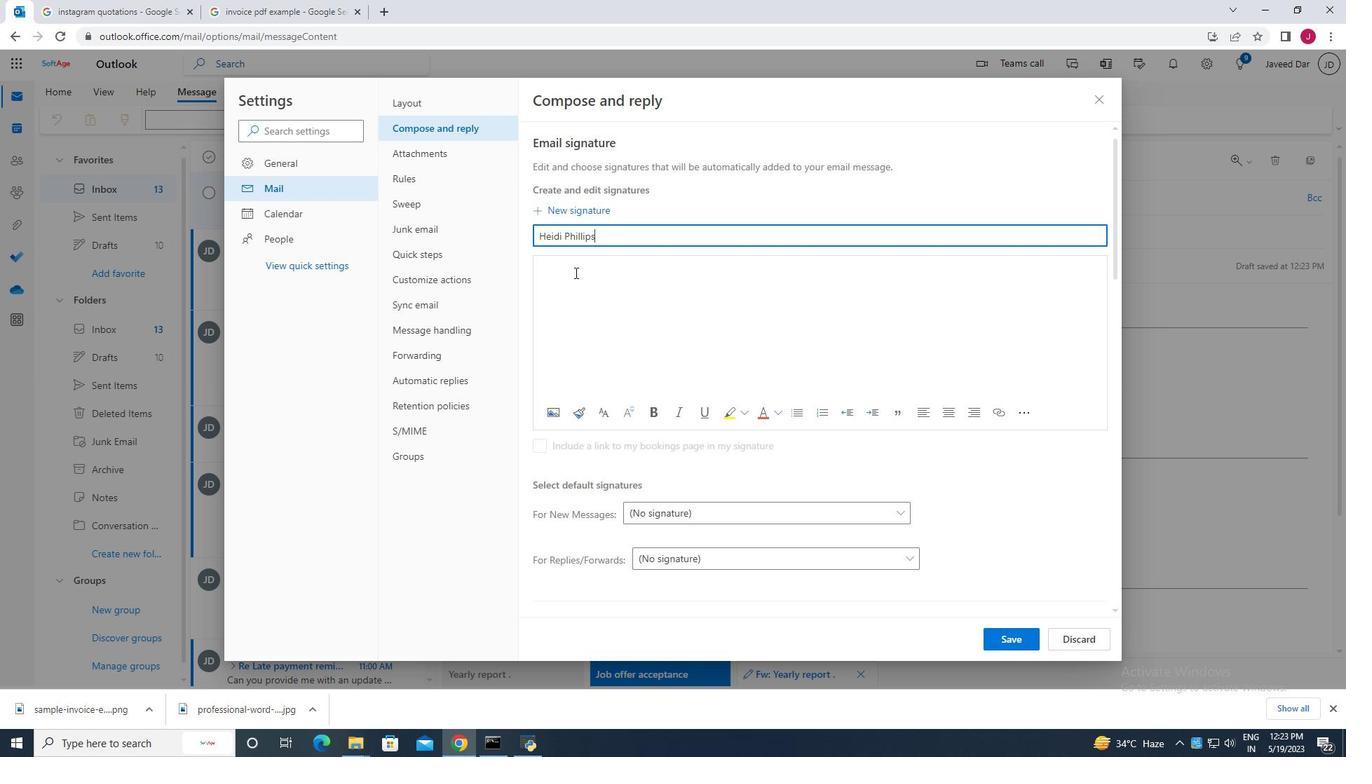 
Action: Key pressed <Key.caps_lock>H<Key.caps_lock>eidi<Key.space><Key.caps_lock>P<Key.caps_lock>hillips
Screenshot: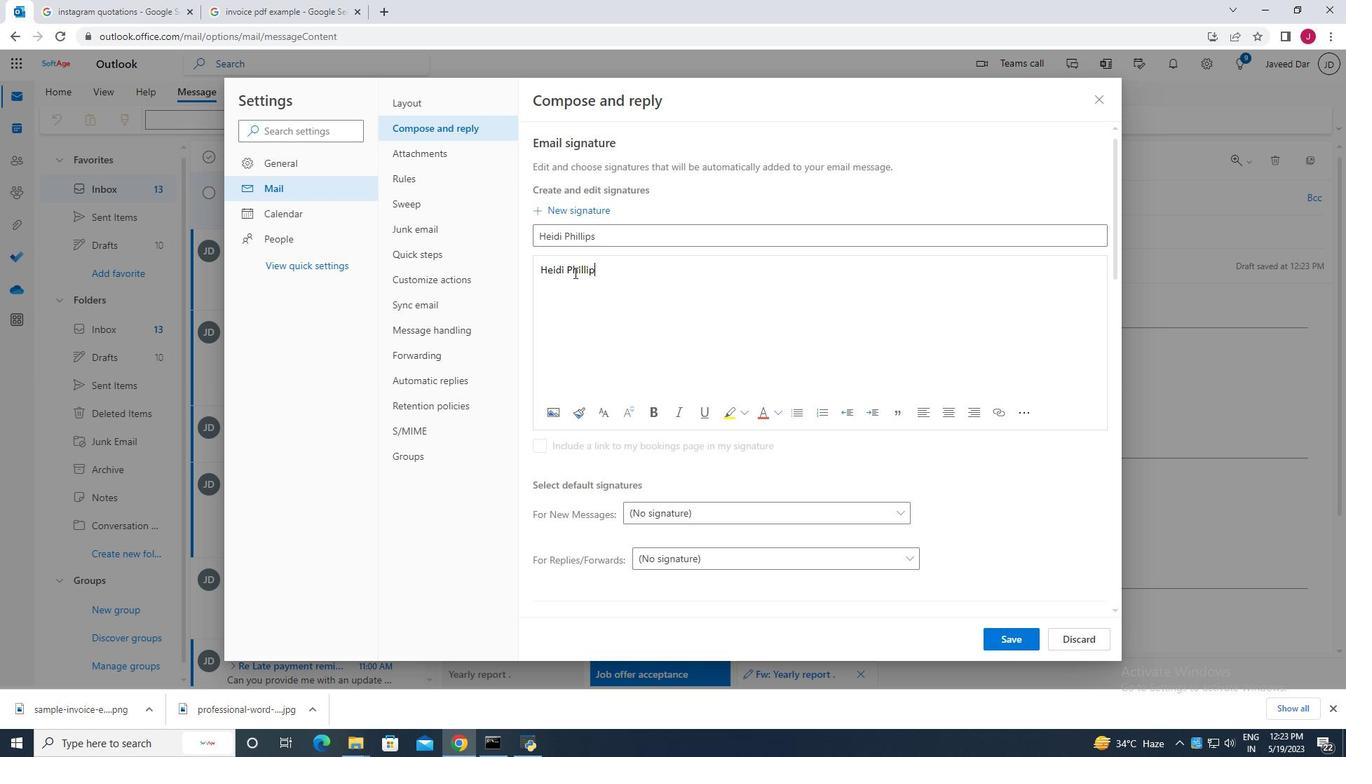 
Action: Mouse moved to (1002, 641)
Screenshot: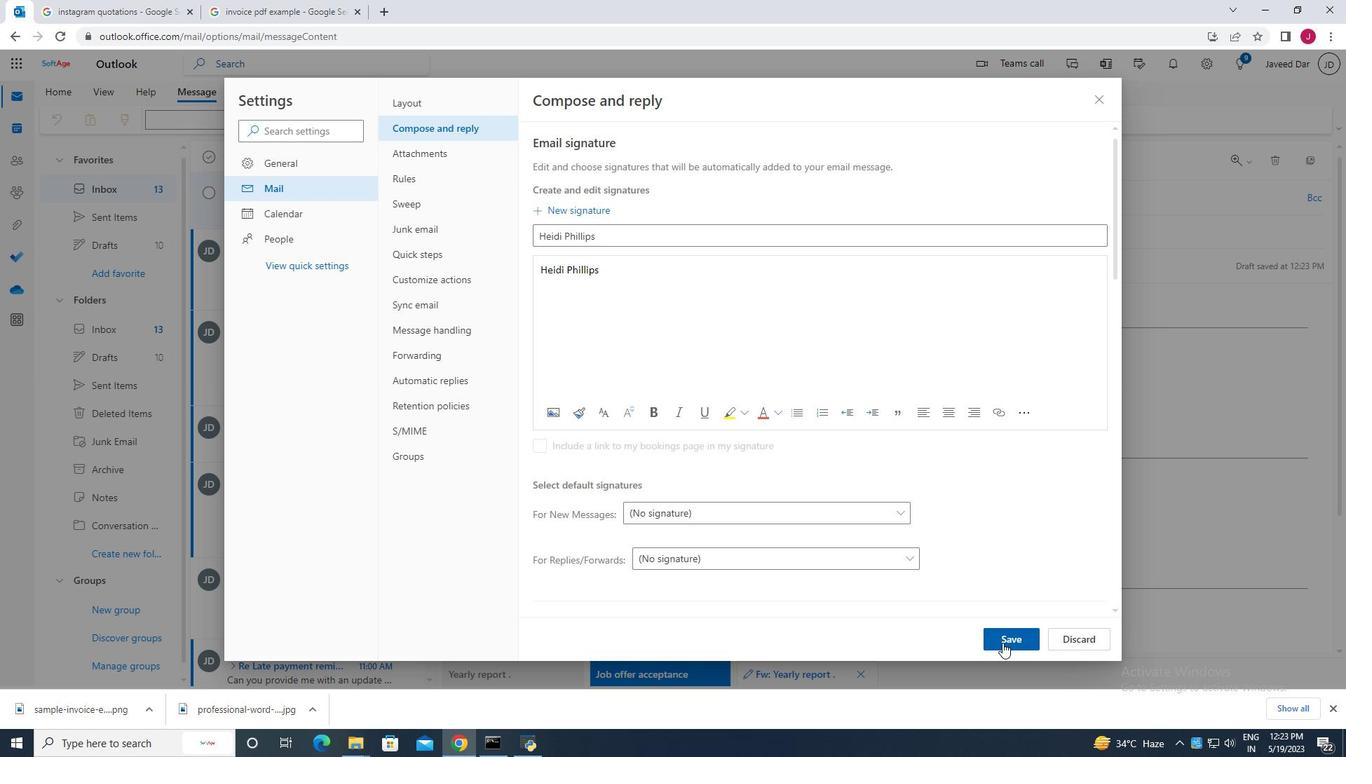 
Action: Mouse pressed left at (1002, 641)
Screenshot: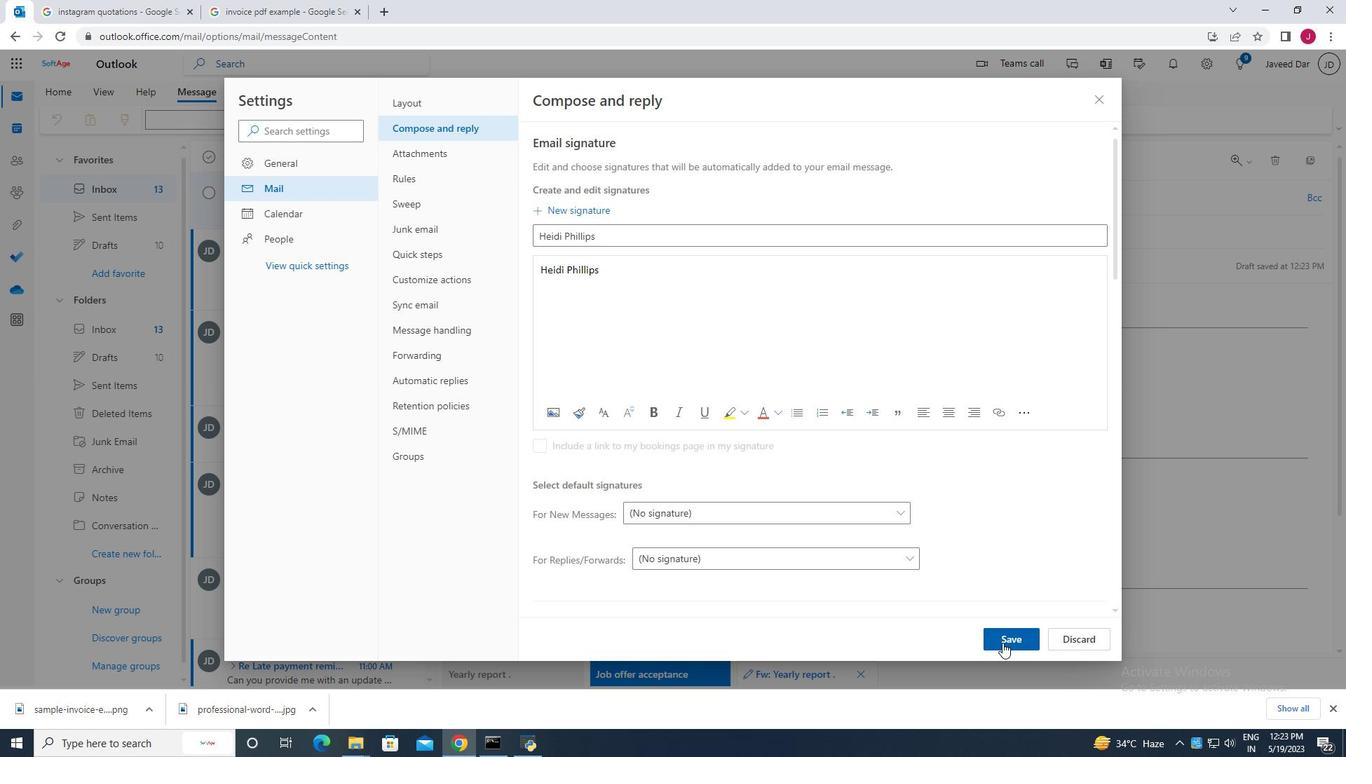 
Action: Mouse moved to (1099, 98)
Screenshot: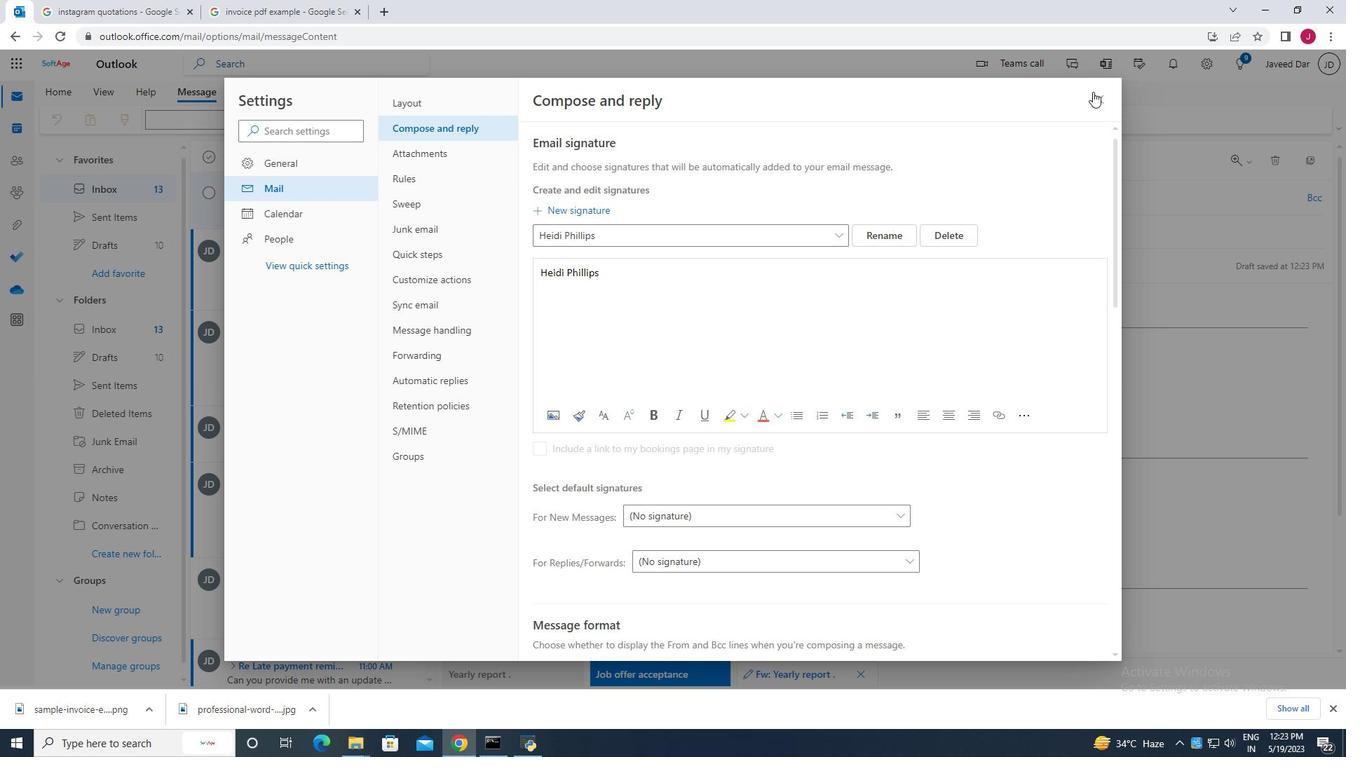 
Action: Mouse pressed left at (1099, 98)
Screenshot: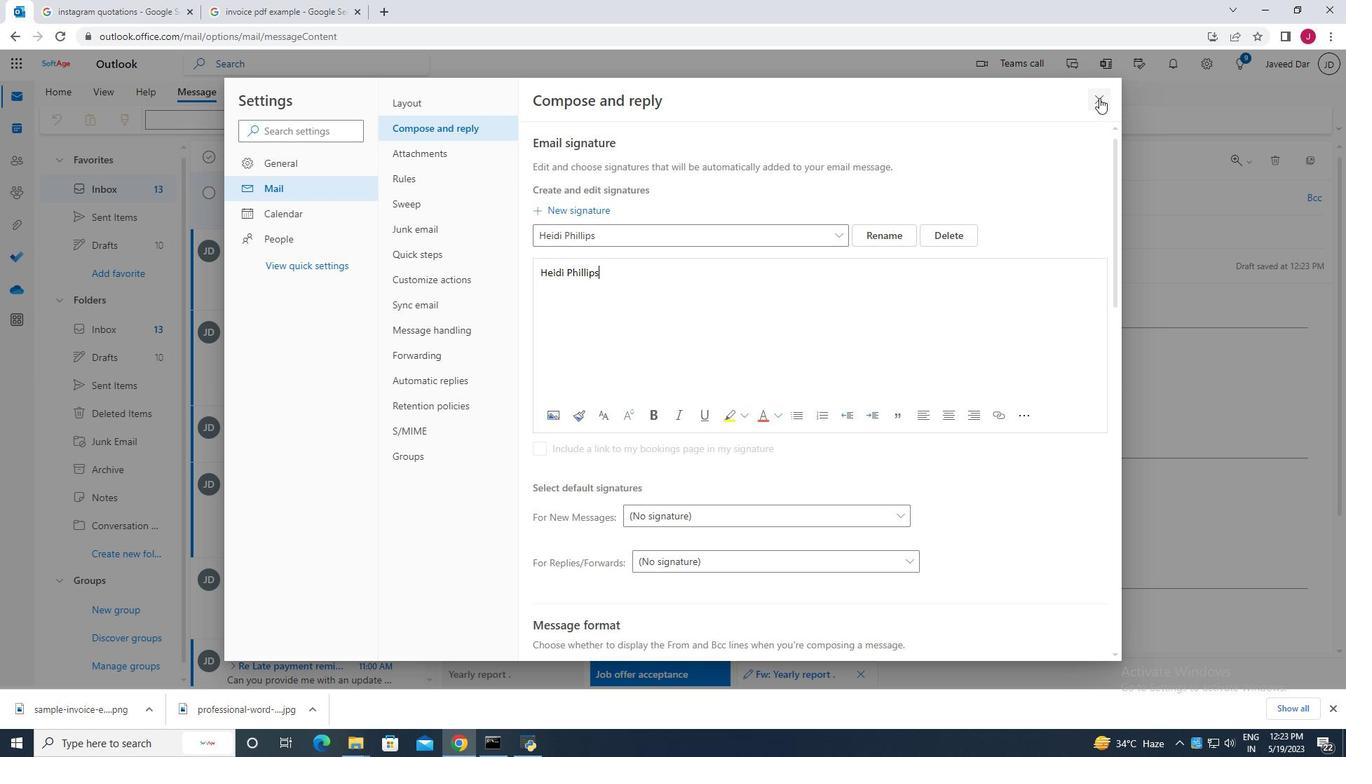
Action: Mouse moved to (554, 278)
Screenshot: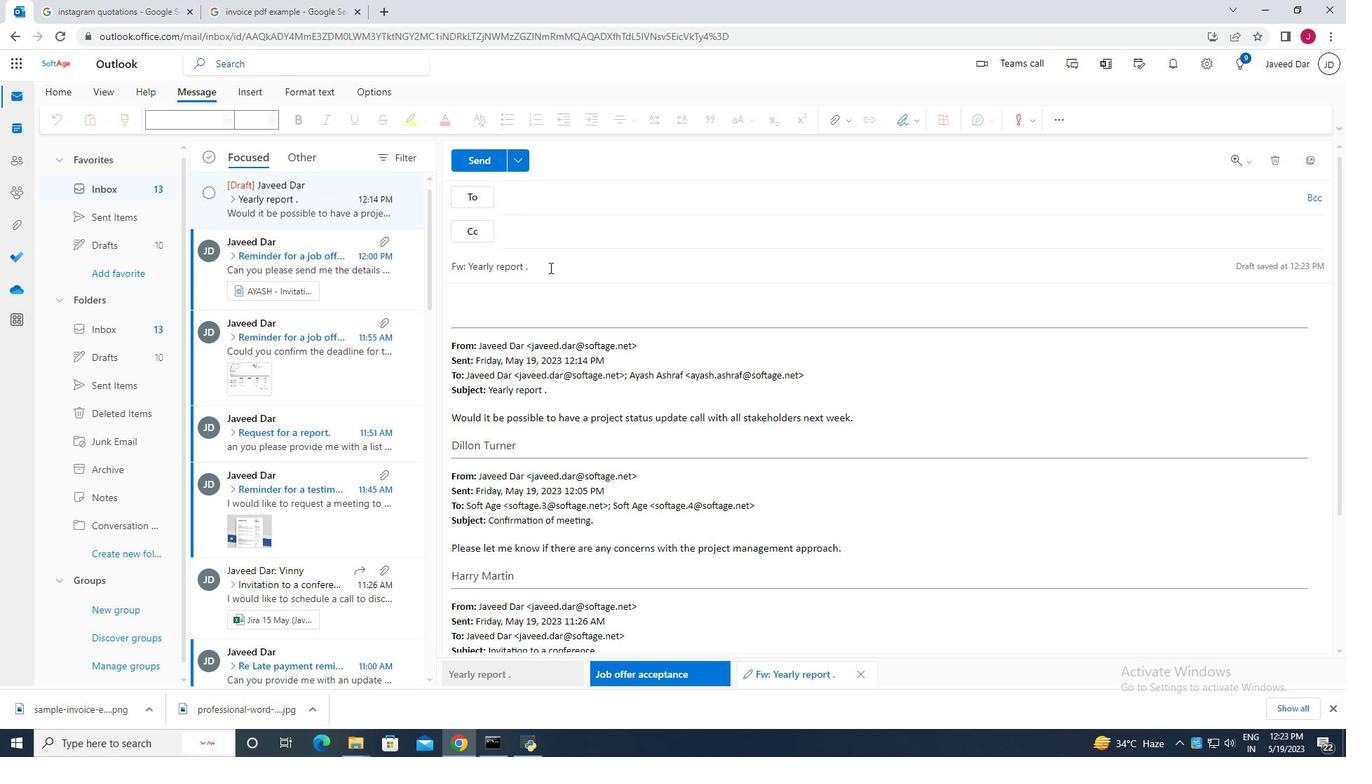 
Action: Mouse pressed left at (554, 278)
Screenshot: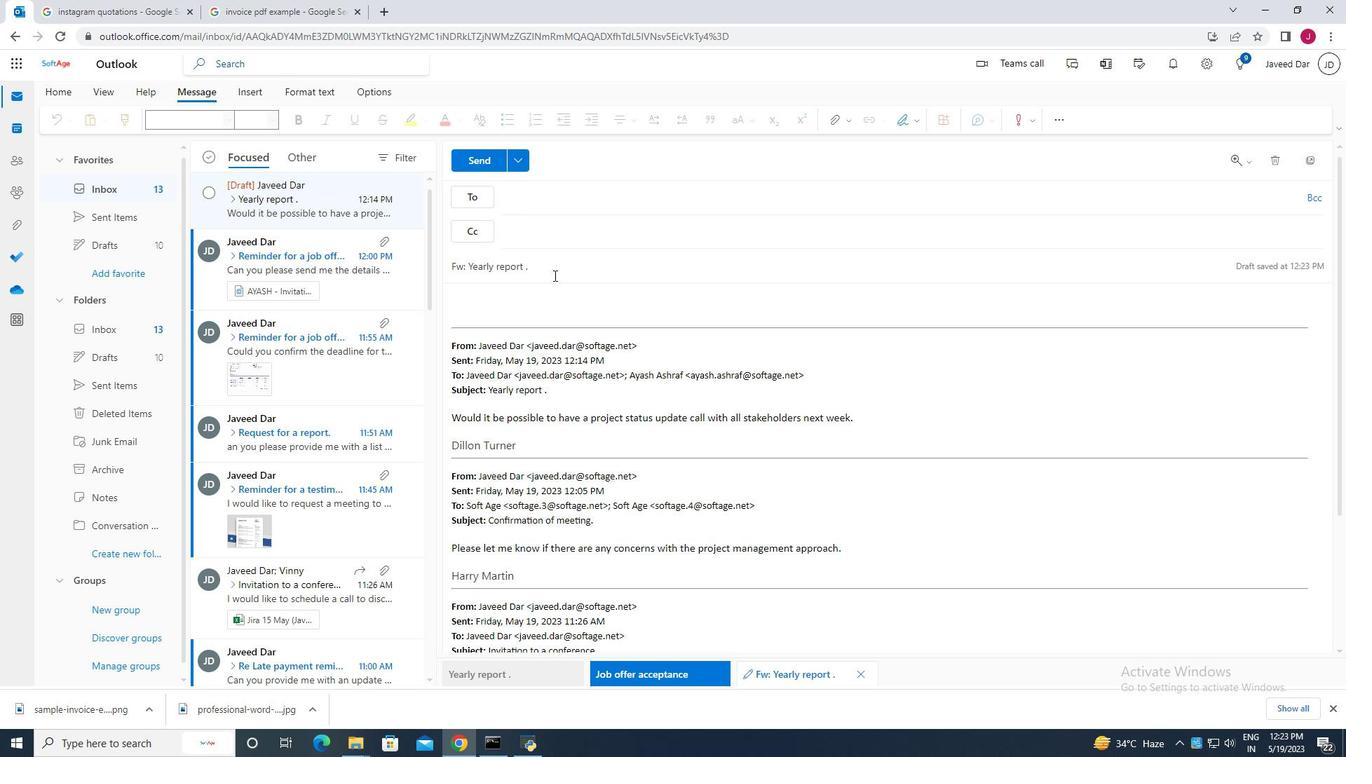 
Action: Mouse moved to (562, 270)
Screenshot: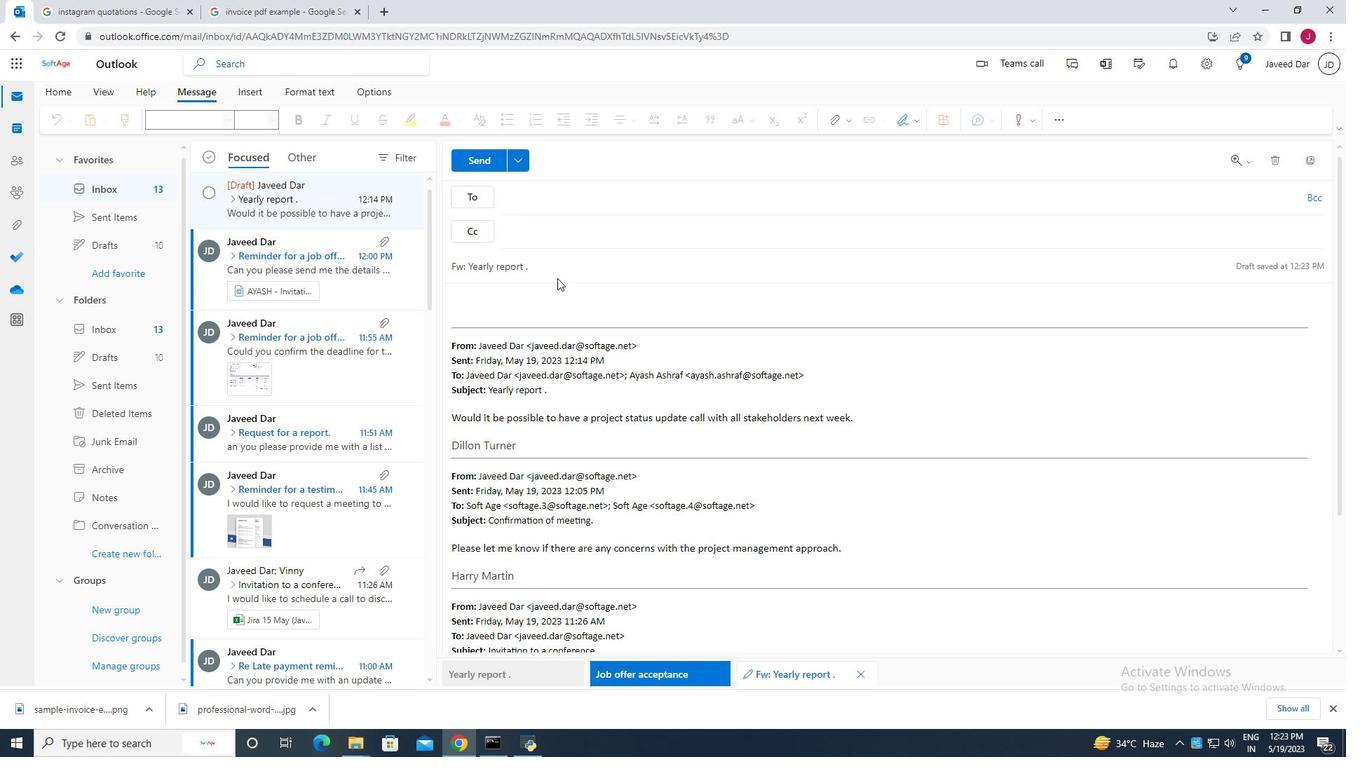 
Action: Mouse pressed left at (562, 270)
Screenshot: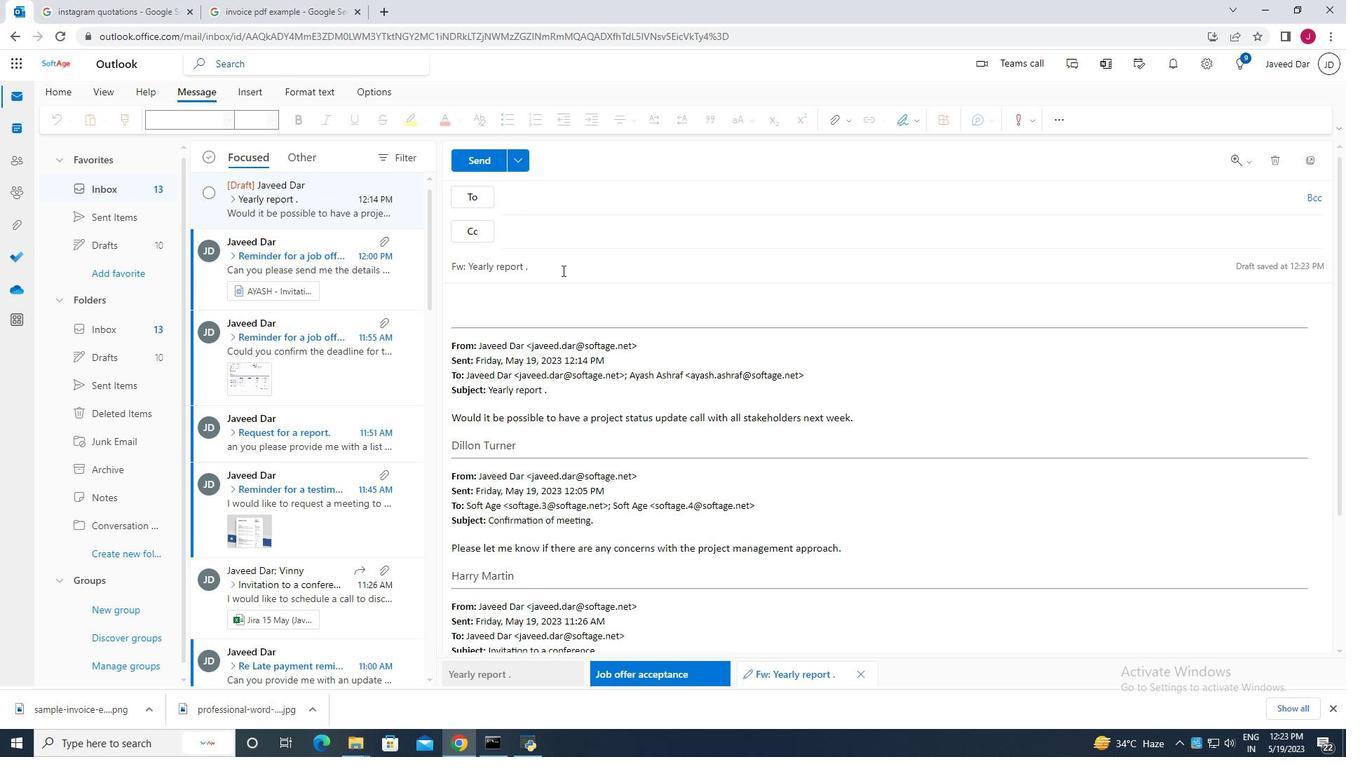 
Action: Mouse moved to (557, 268)
Screenshot: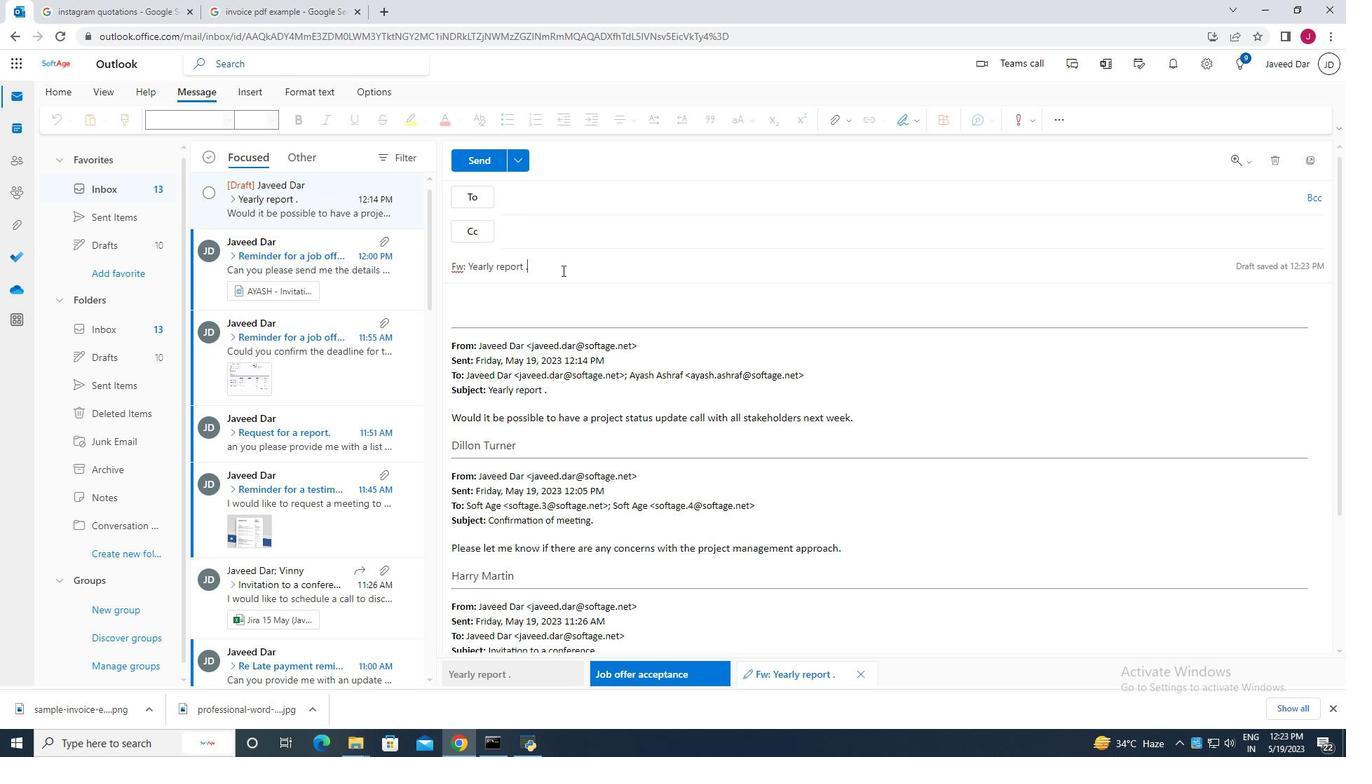 
Action: Key pressed <Key.backspace><Key.backspace><Key.backspace><Key.backspace><Key.backspace><Key.backspace><Key.backspace><Key.backspace><Key.backspace><Key.backspace><Key.backspace><Key.backspace><Key.backspace><Key.backspace><Key.backspace><Key.backspace><Key.backspace><Key.backspace><Key.backspace><Key.backspace><Key.backspace><Key.backspace><Key.backspace><Key.backspace><Key.caps_lock>C<Key.caps_lock>onfirt<Key.backspace>mation<Key.space>of<Key.space>an<Key.space>order<Key.space>from<Key.space>
Screenshot: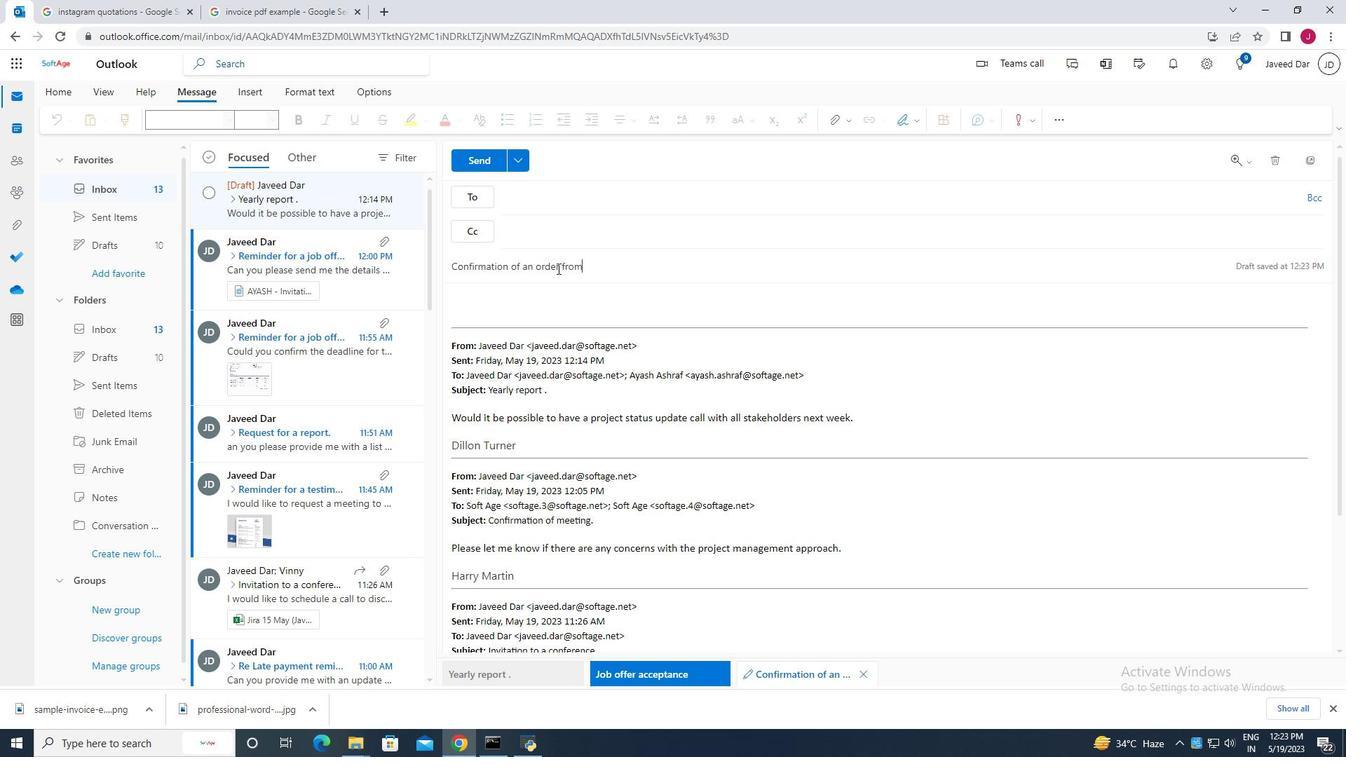 
Action: Mouse moved to (563, 199)
Screenshot: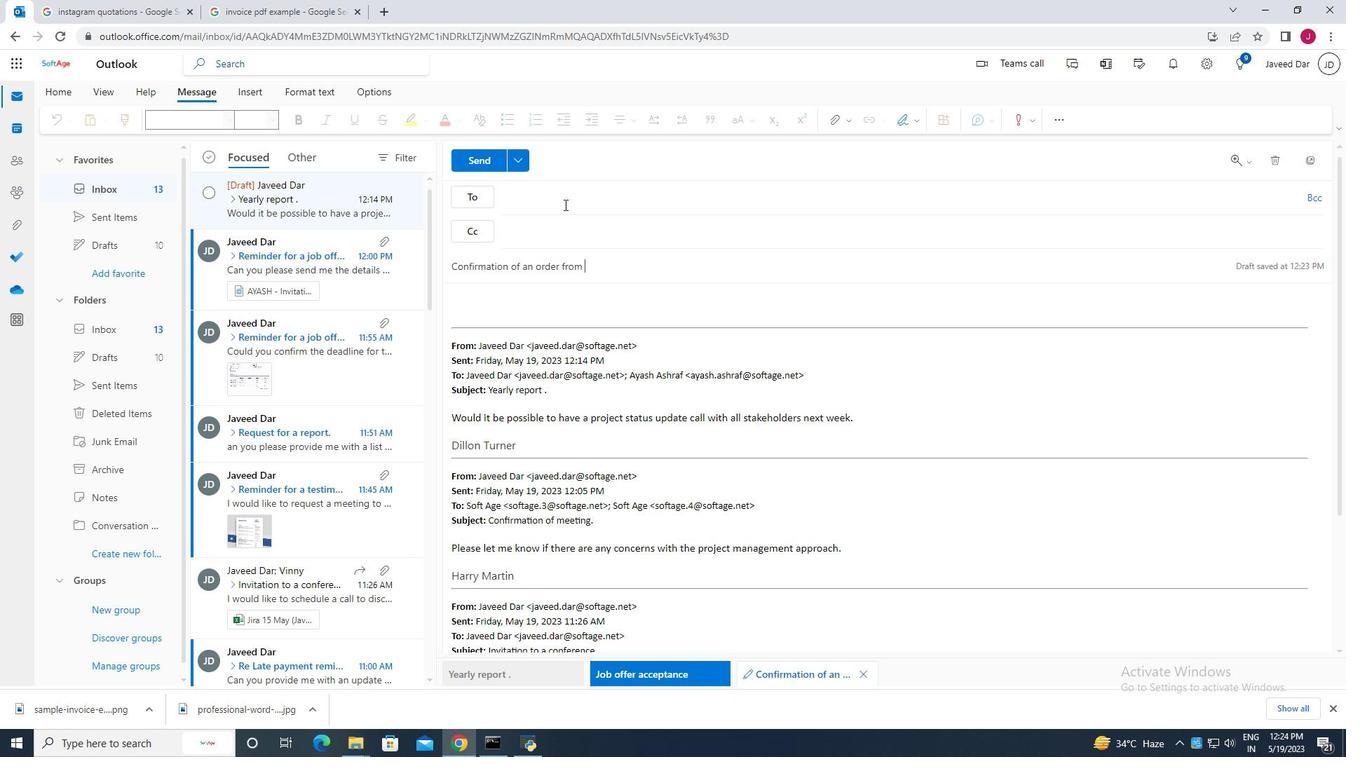 
Action: Mouse pressed left at (563, 199)
Screenshot: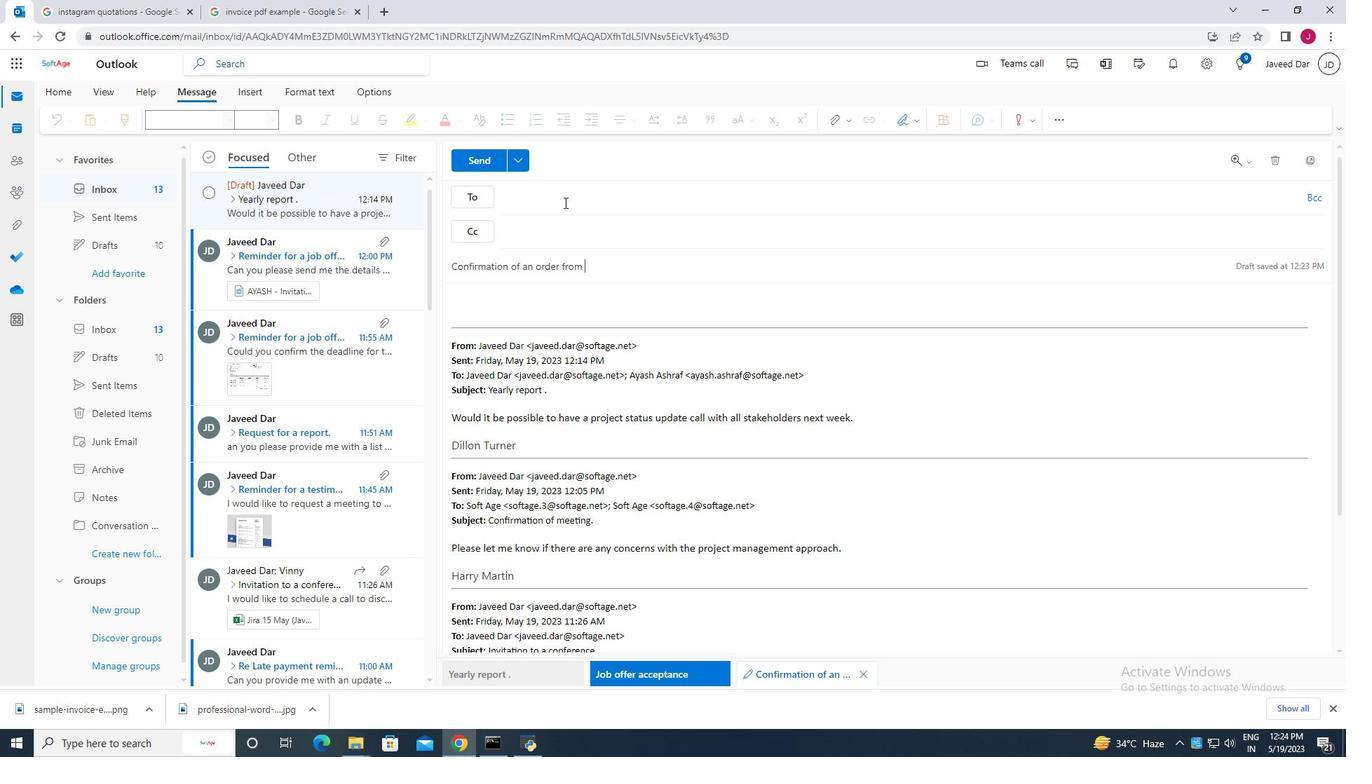 
Action: Mouse moved to (563, 199)
Screenshot: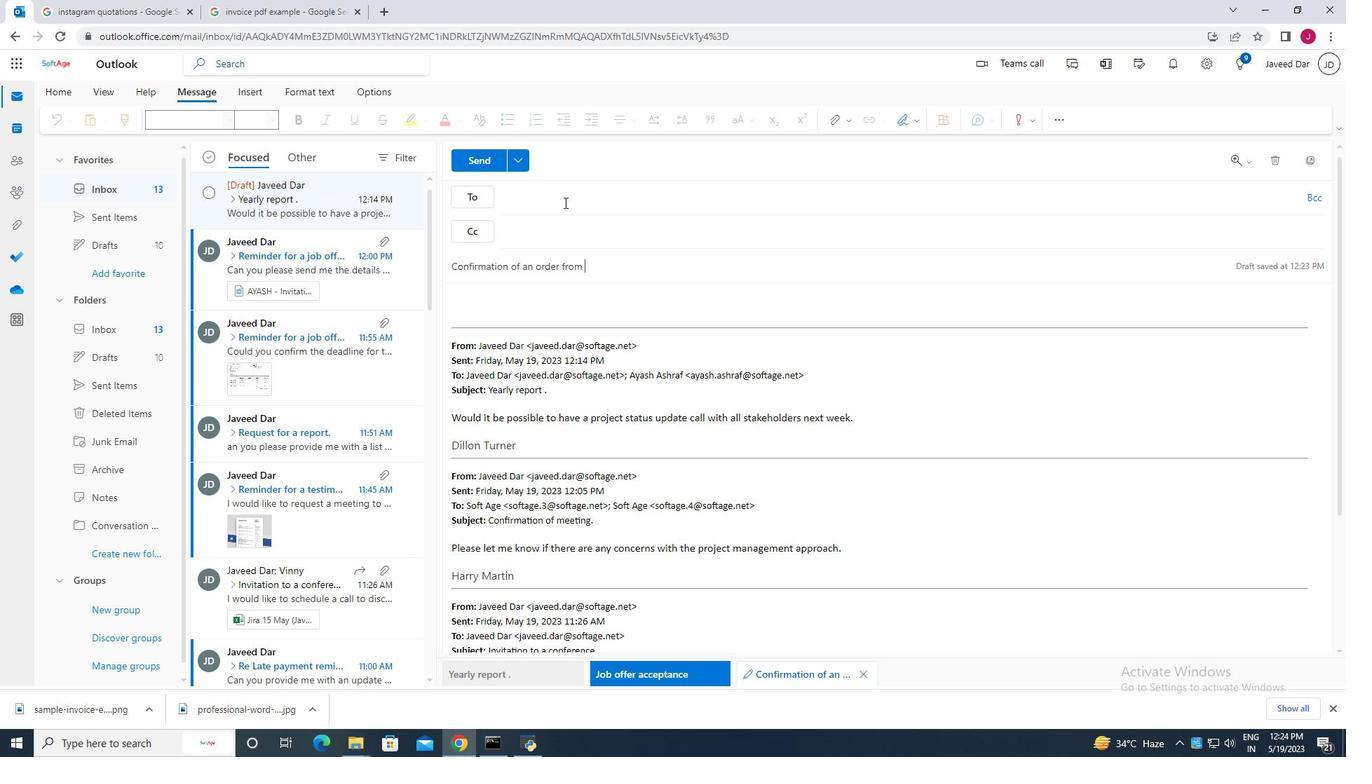
Action: Key pressed sog<Key.backspace>ftage.7
Screenshot: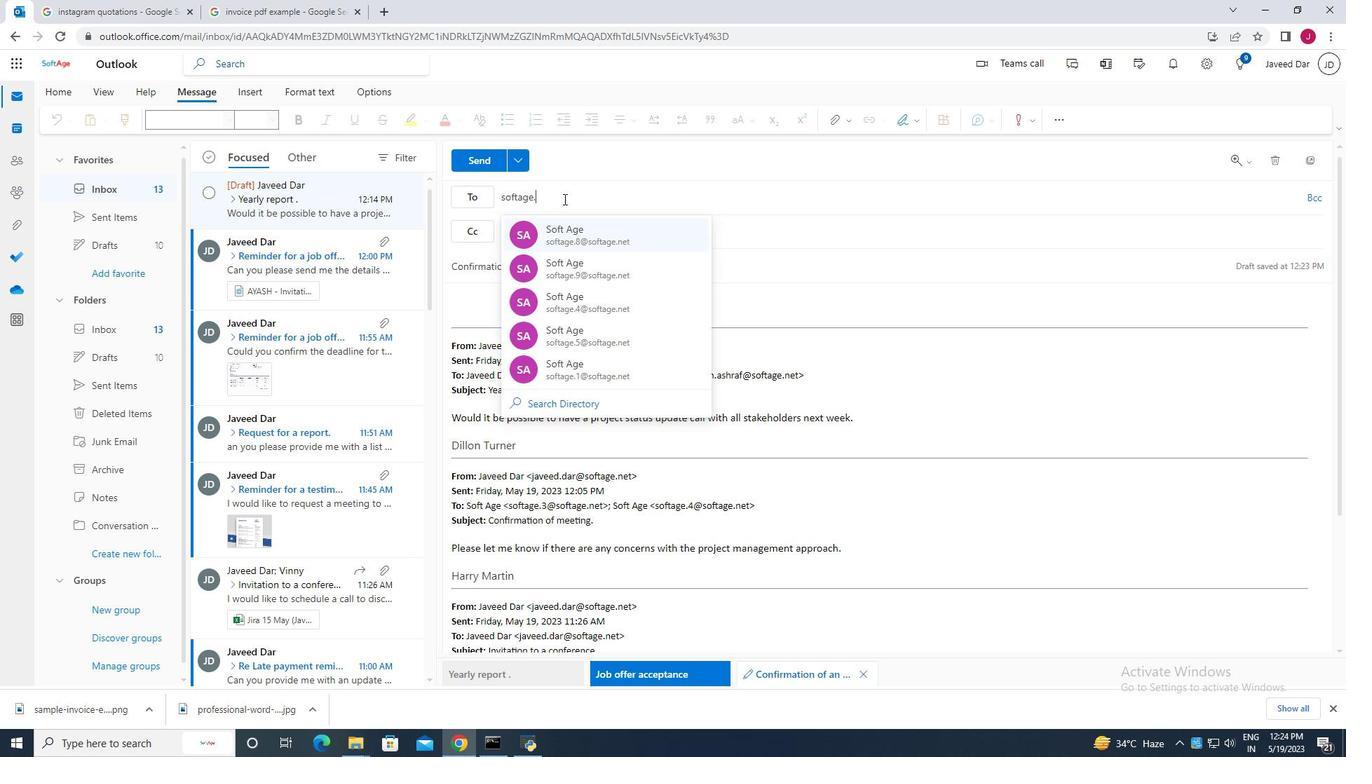 
Action: Mouse moved to (586, 271)
Screenshot: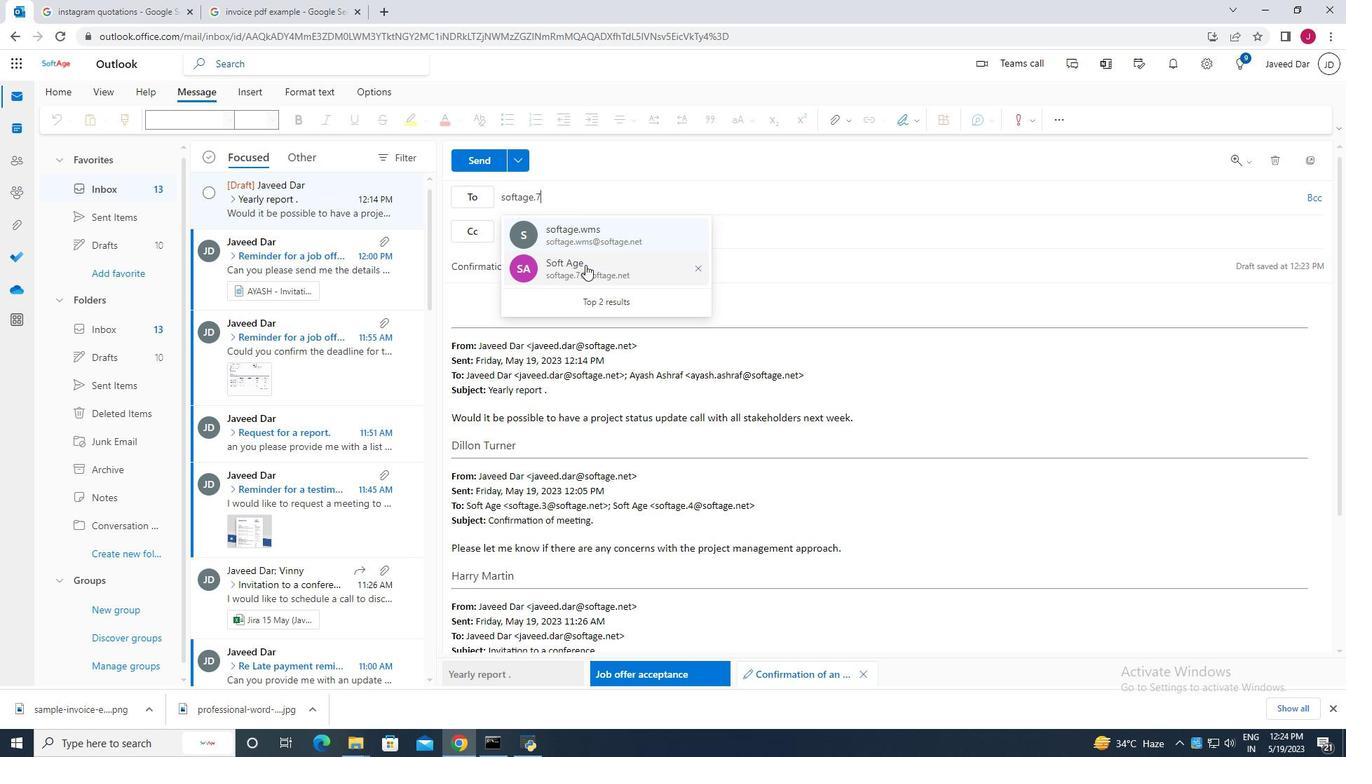 
Action: Mouse pressed left at (586, 271)
Screenshot: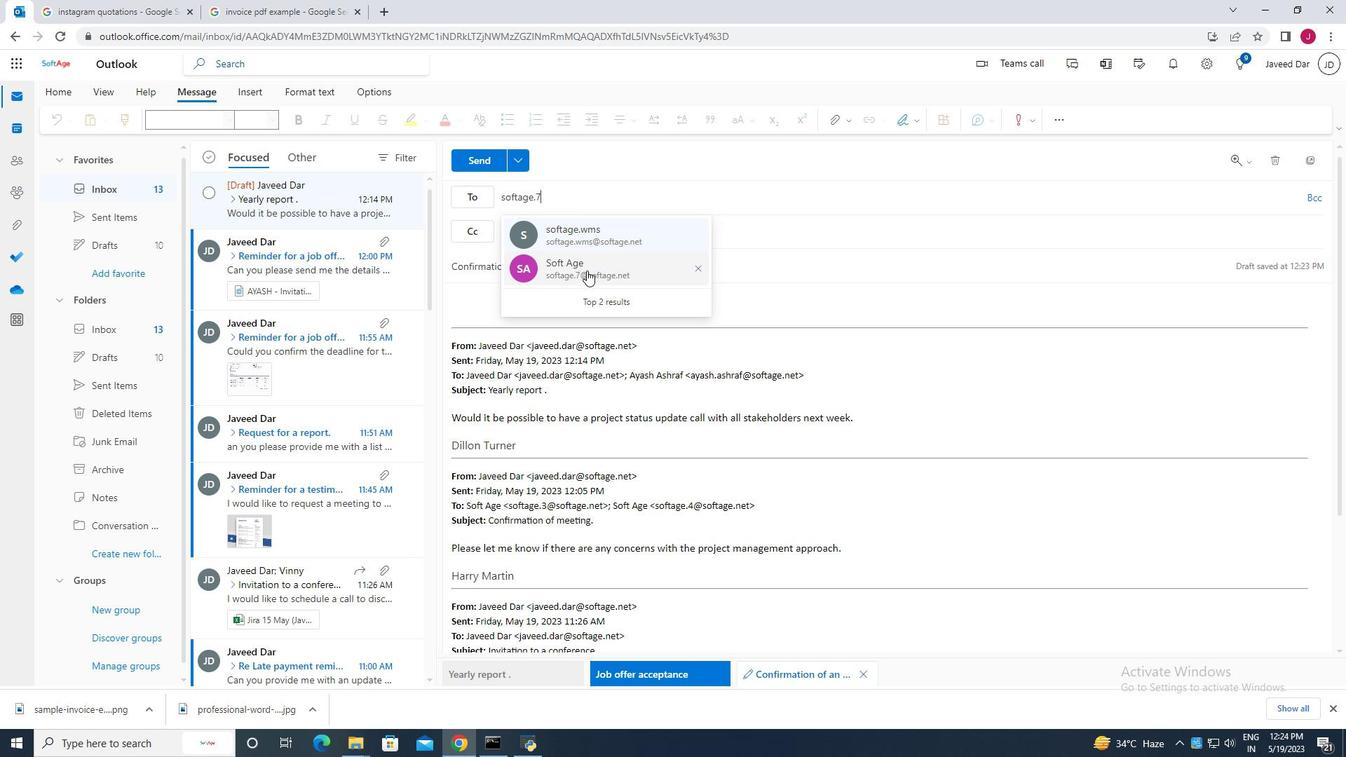 
Action: Mouse moved to (591, 195)
Screenshot: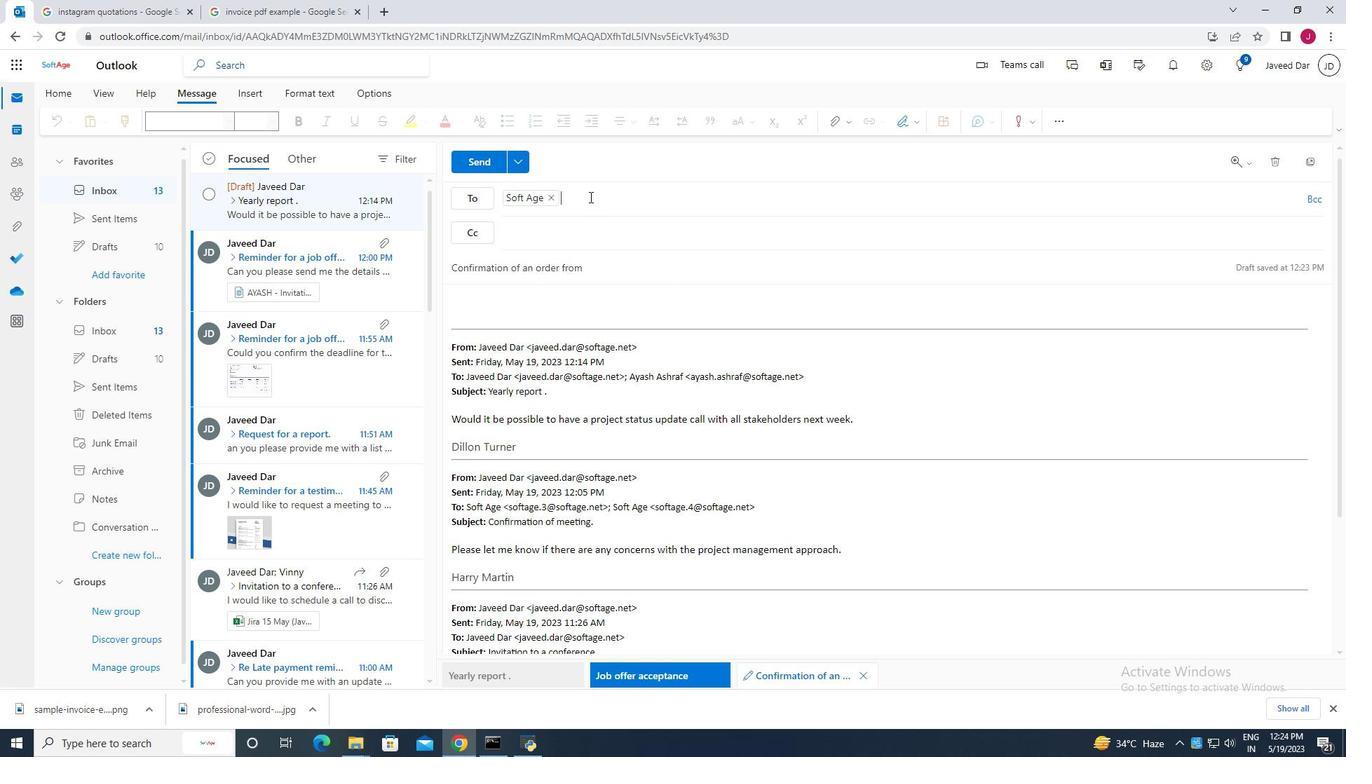 
Action: Key pressed sog<Key.backspace>ftage.9
Screenshot: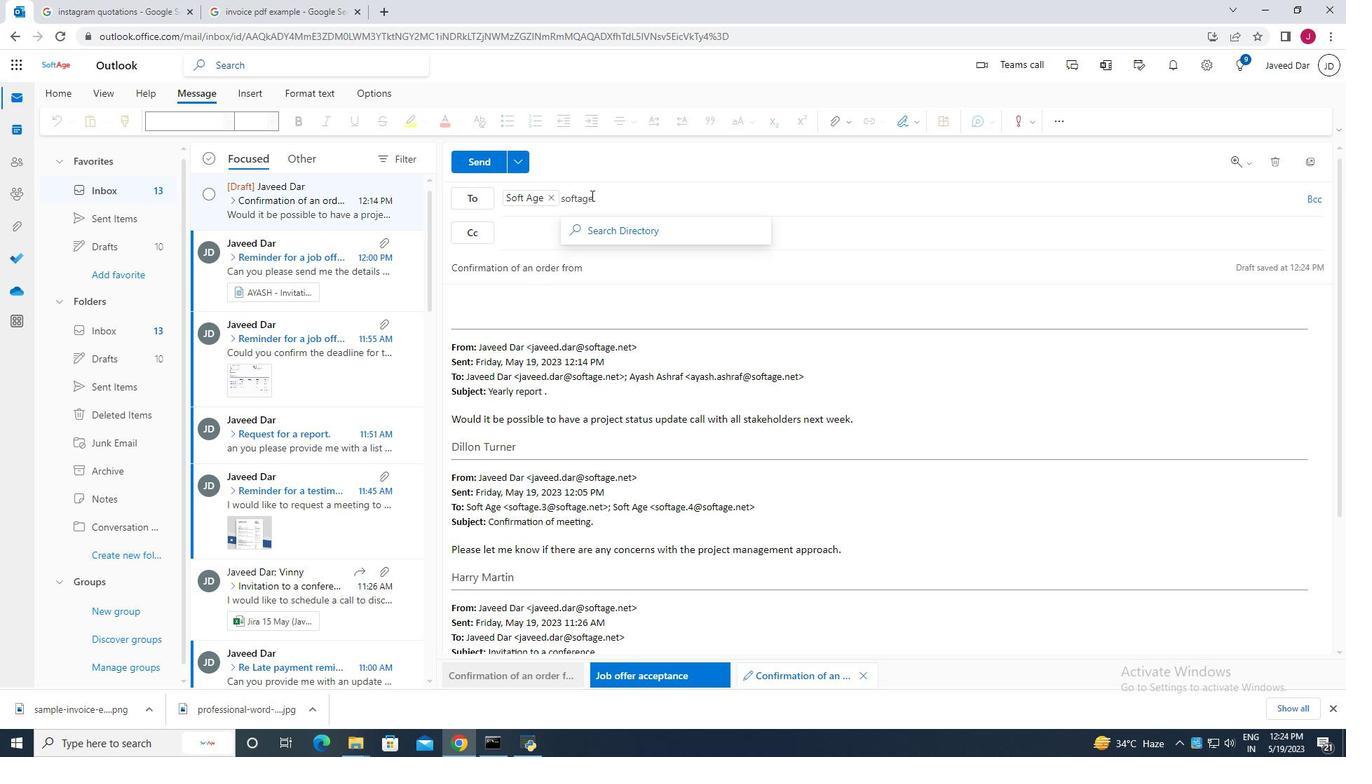 
Action: Mouse moved to (640, 238)
Screenshot: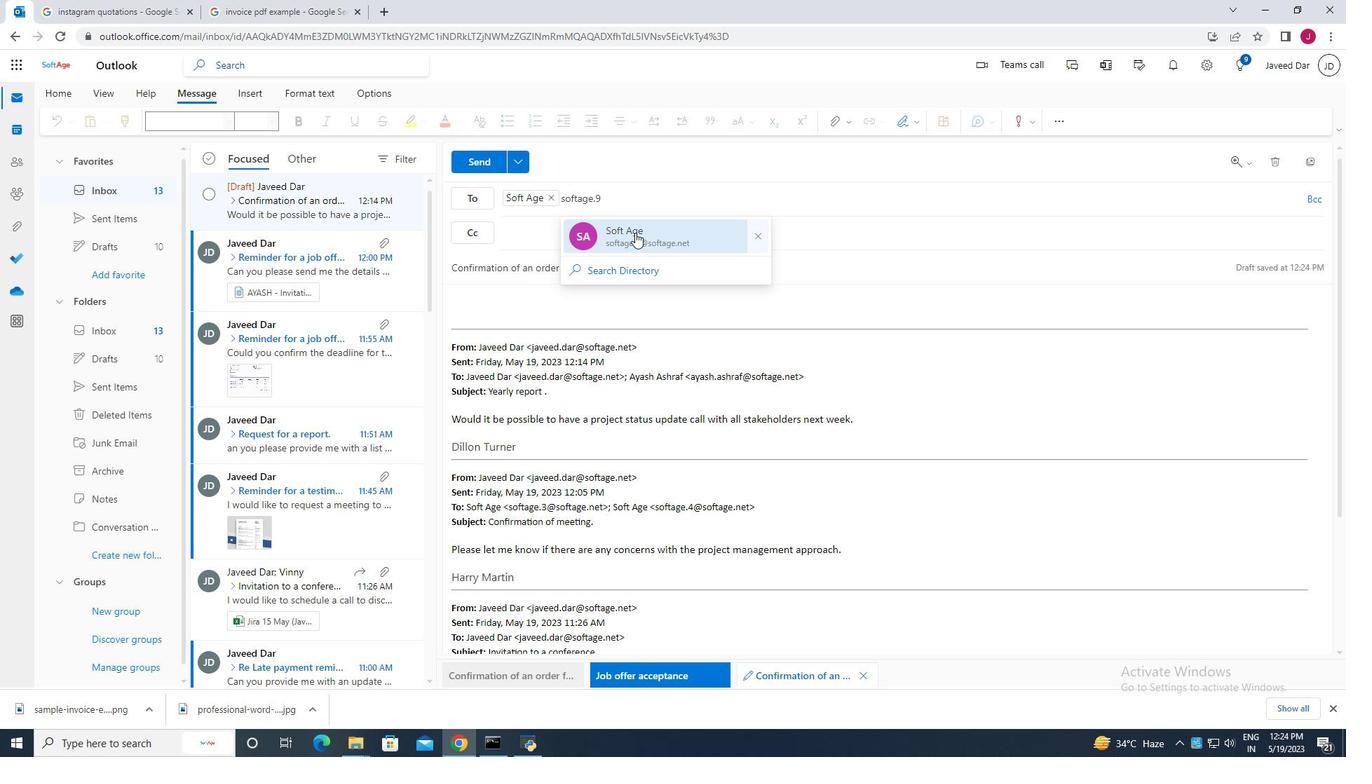 
Action: Mouse pressed left at (640, 238)
Screenshot: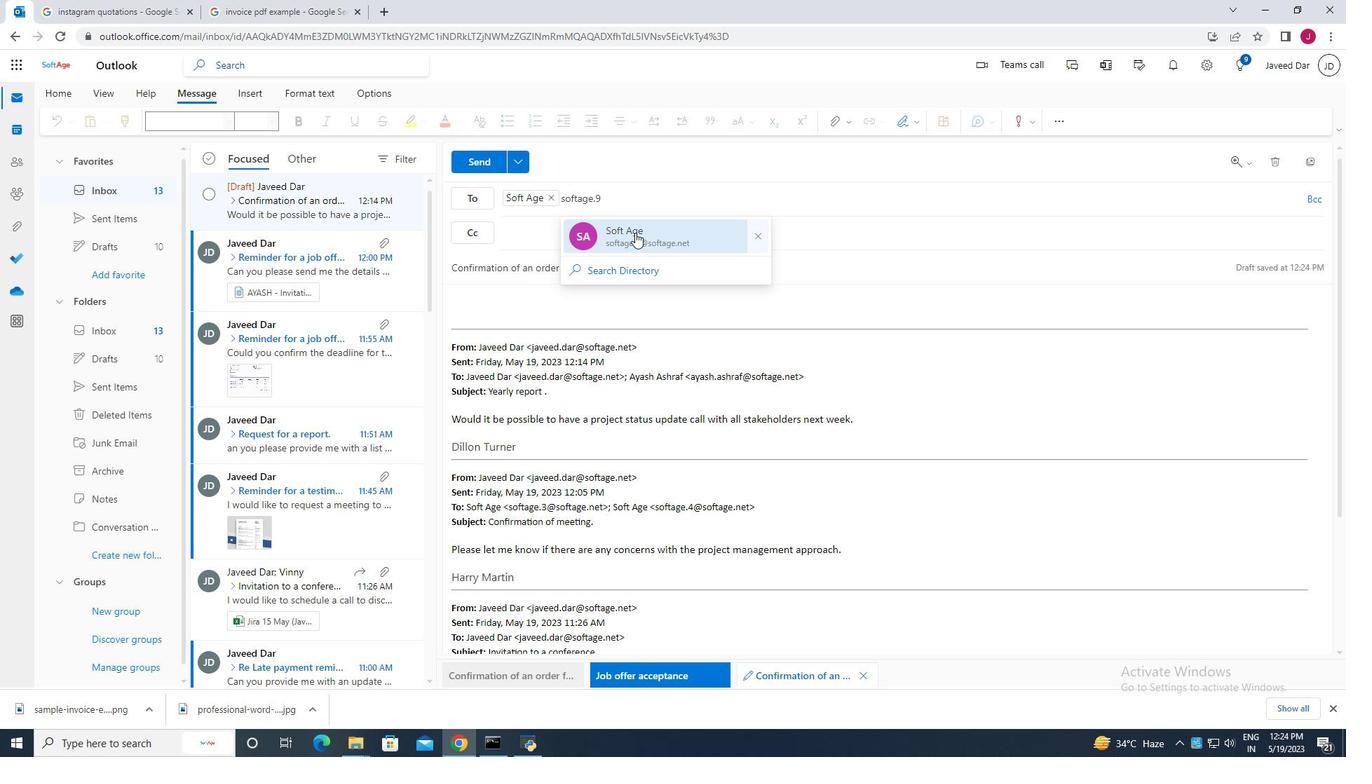 
Action: Mouse moved to (1322, 197)
Screenshot: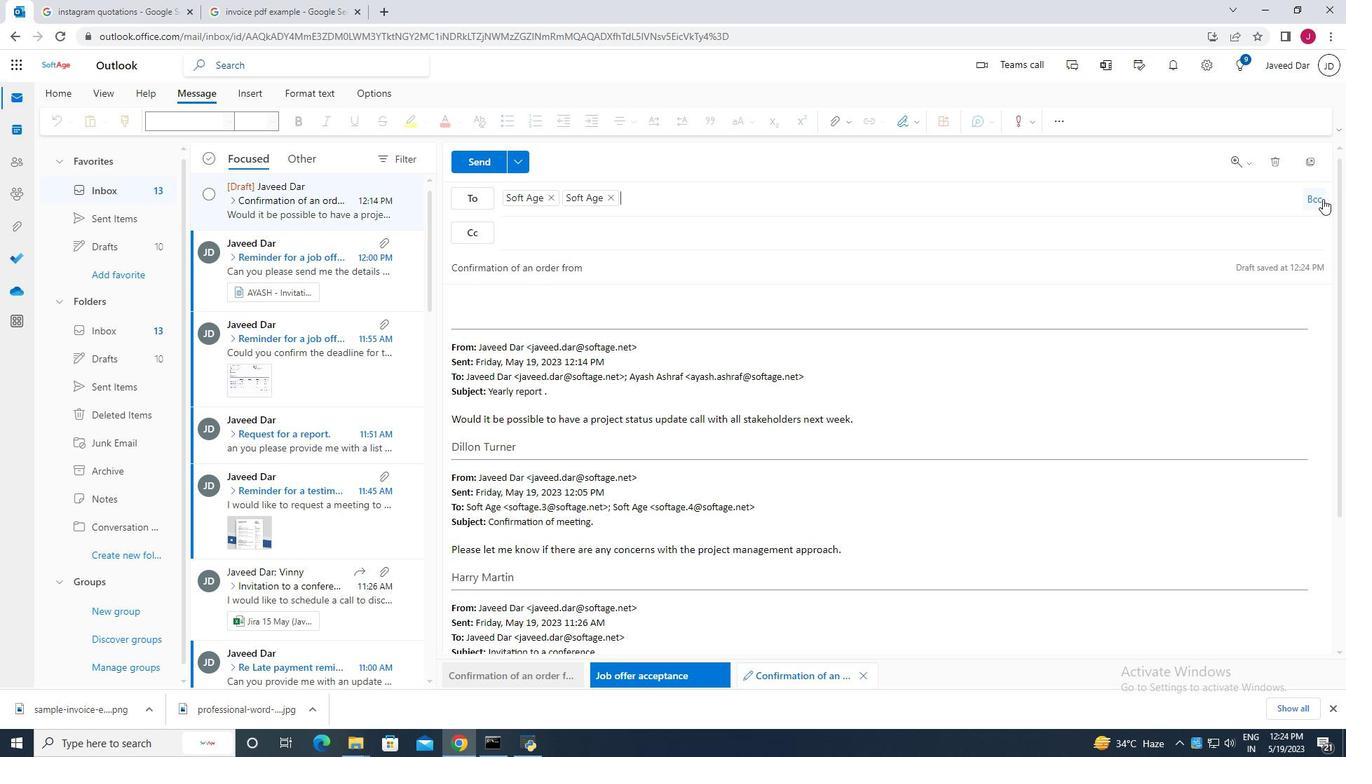 
Action: Mouse pressed left at (1322, 197)
Screenshot: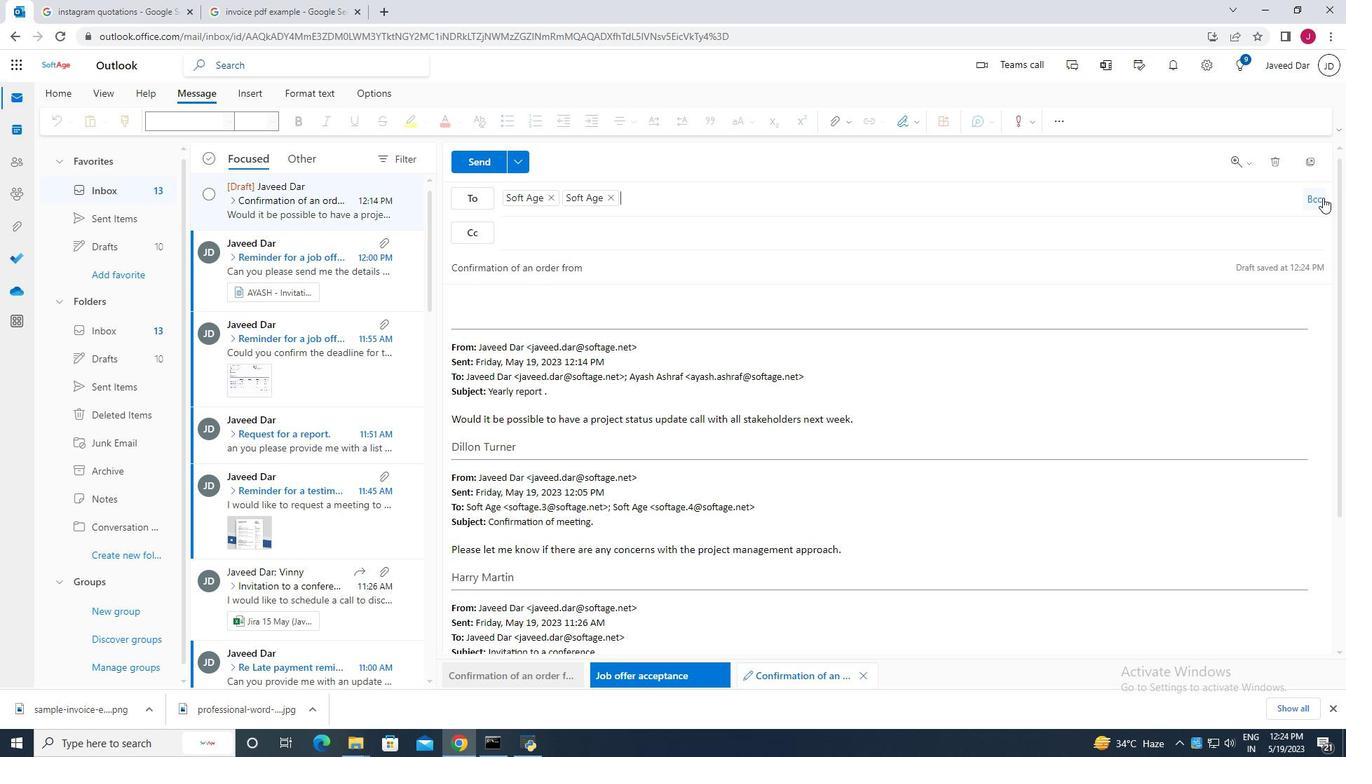 
Action: Mouse moved to (576, 270)
Screenshot: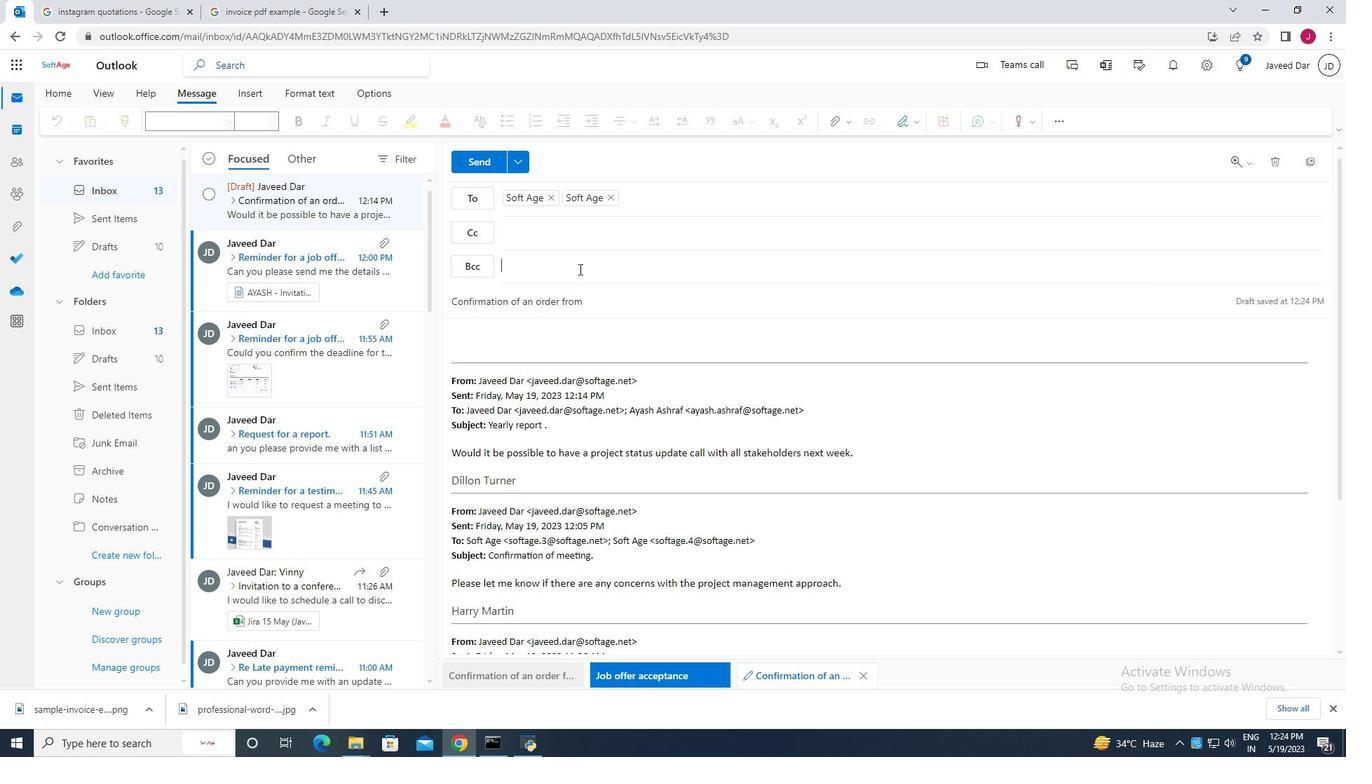 
Action: Key pressed softage.10
Screenshot: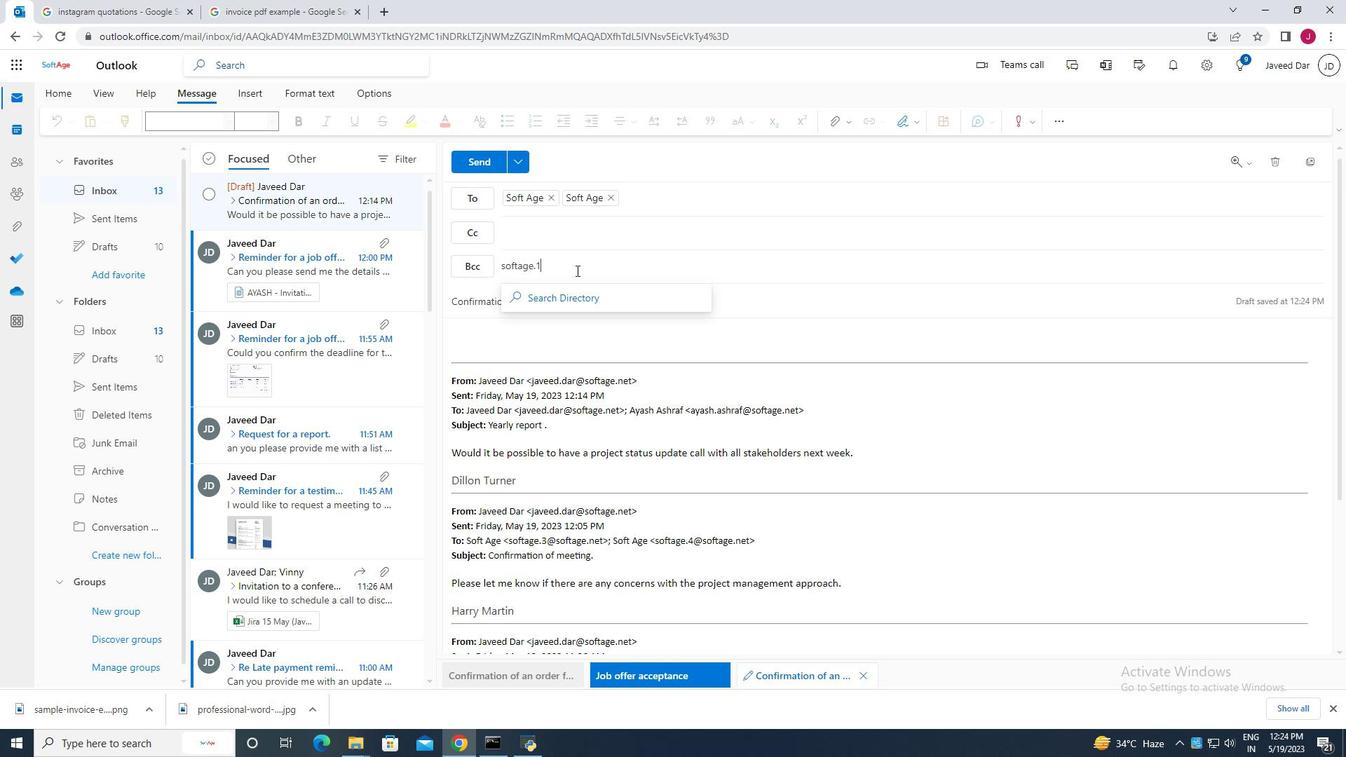 
Action: Mouse moved to (629, 303)
Screenshot: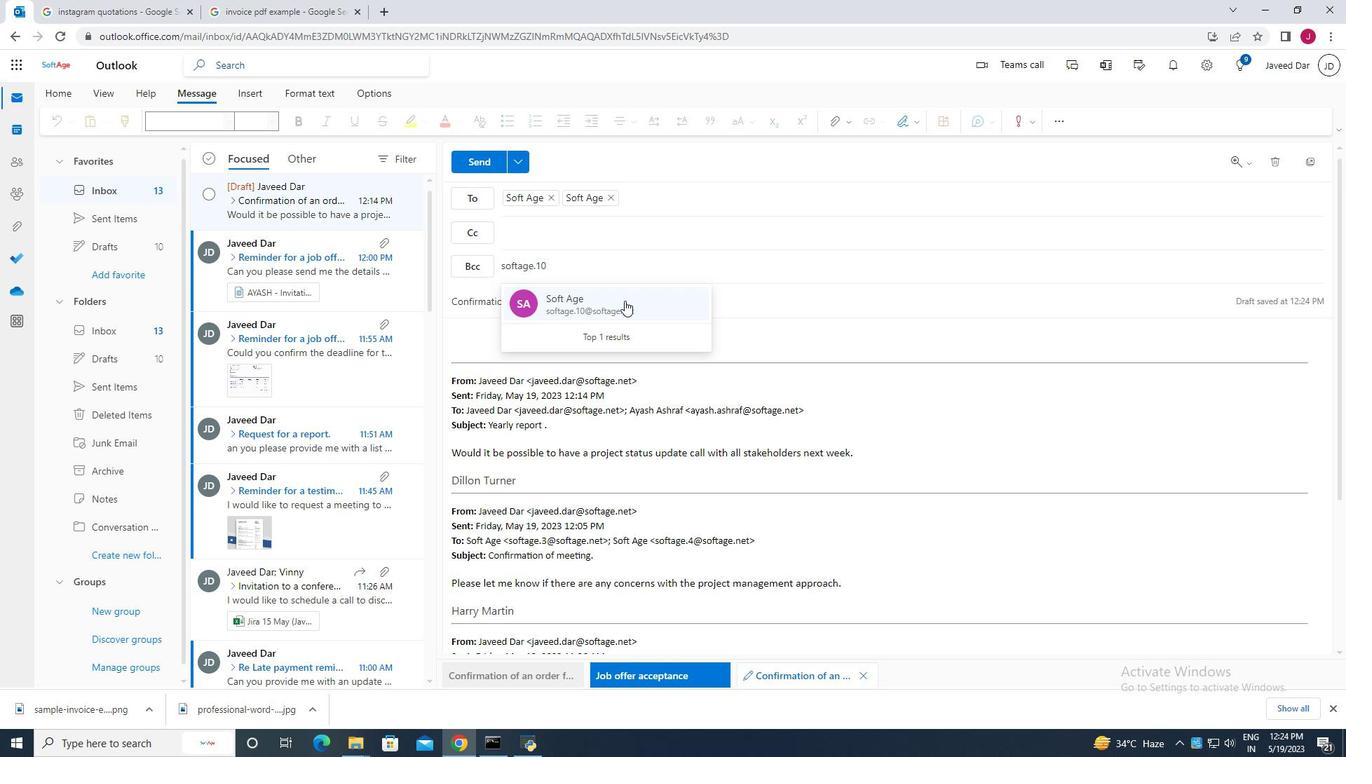 
Action: Mouse pressed left at (629, 303)
Screenshot: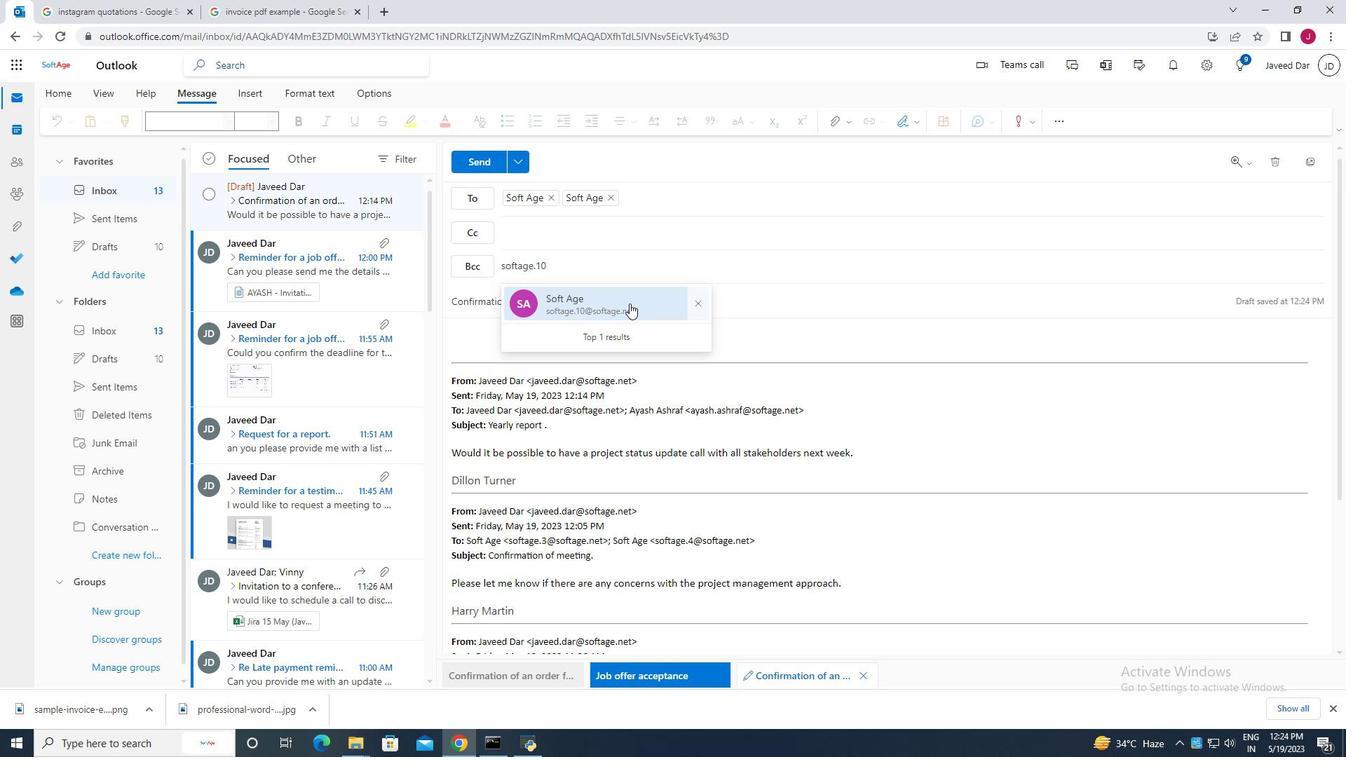 
Action: Mouse moved to (565, 332)
Screenshot: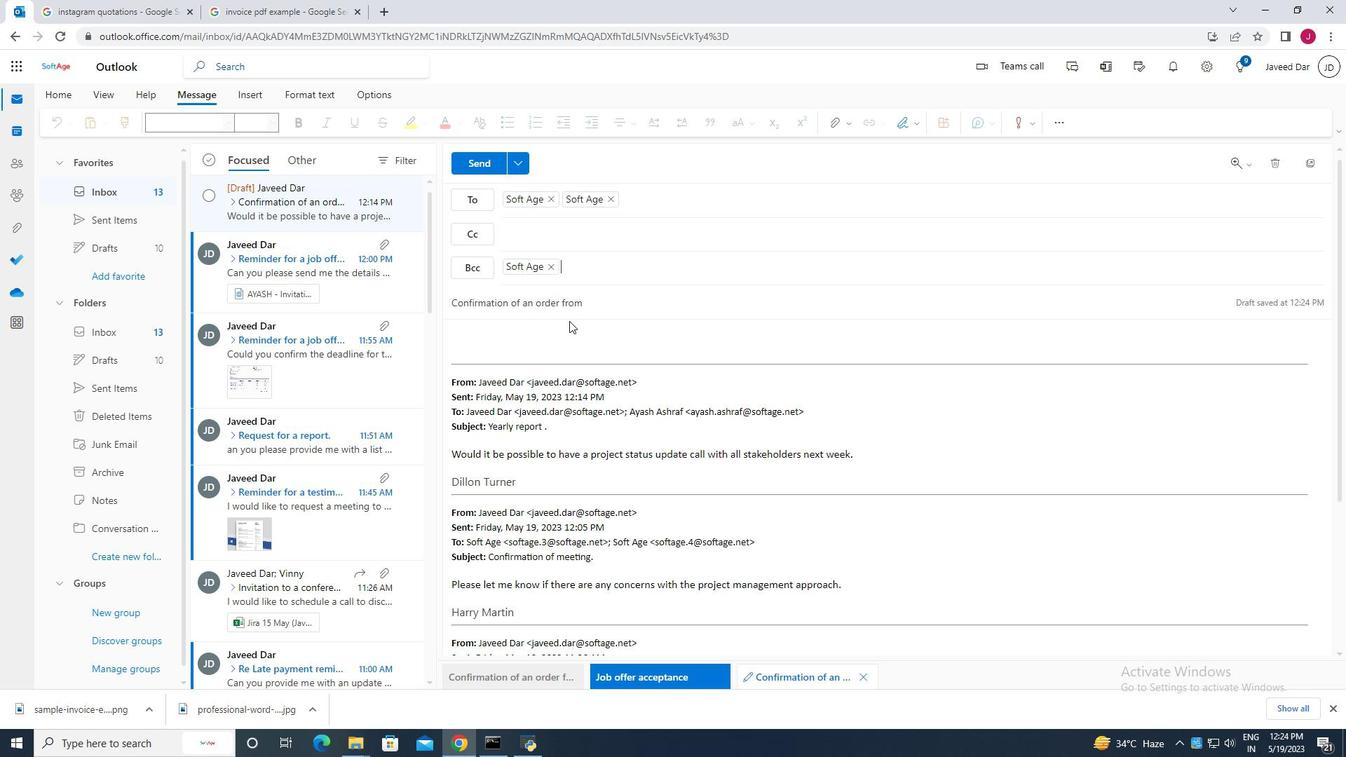 
Action: Mouse pressed left at (565, 332)
Screenshot: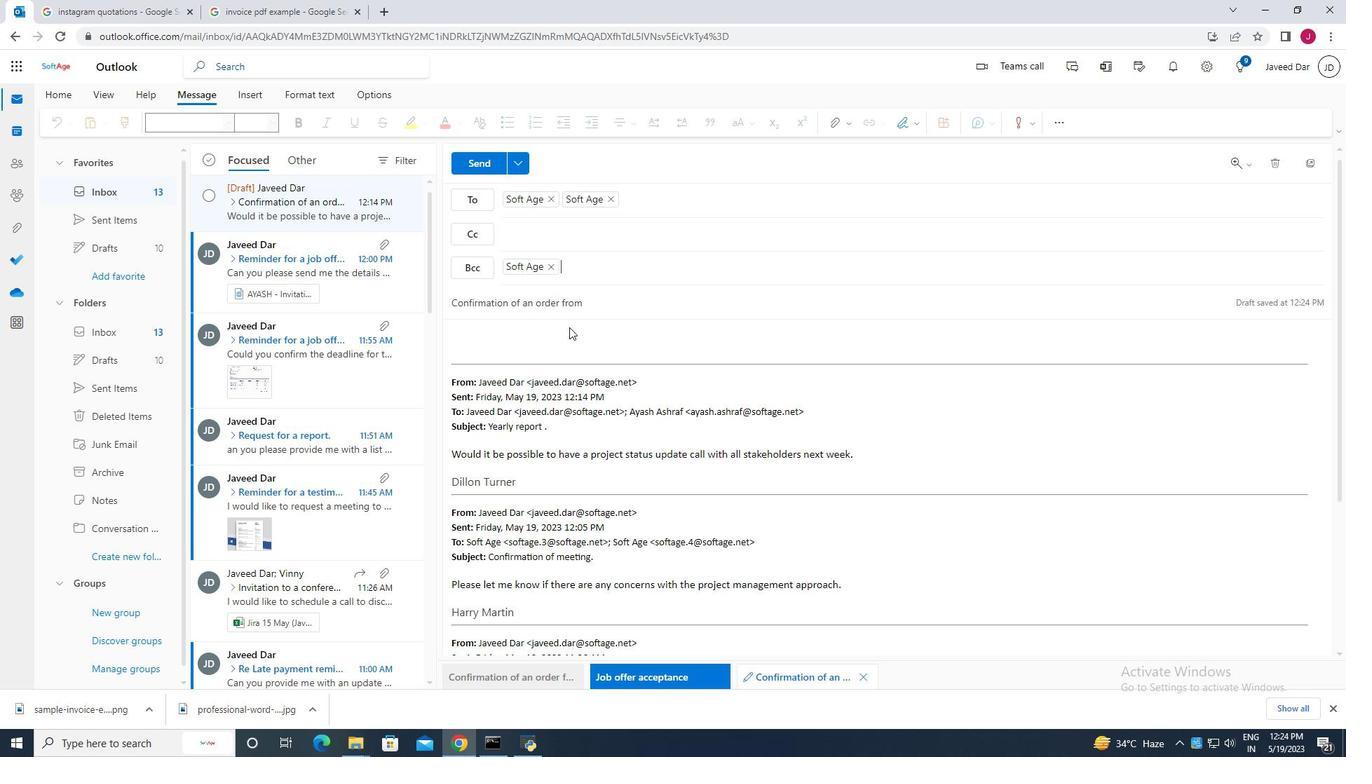 
Action: Key pressed <Key.caps_lock>I<Key.caps_lock><Key.space>am<Key.space>writing<Key.space>to<Key.space>follow<Key.space>up<Key.space>on<Key.space>the<Key.space>status<Key.space>of<Key.space>the<Key.space>project<Key.space>budget.
Screenshot: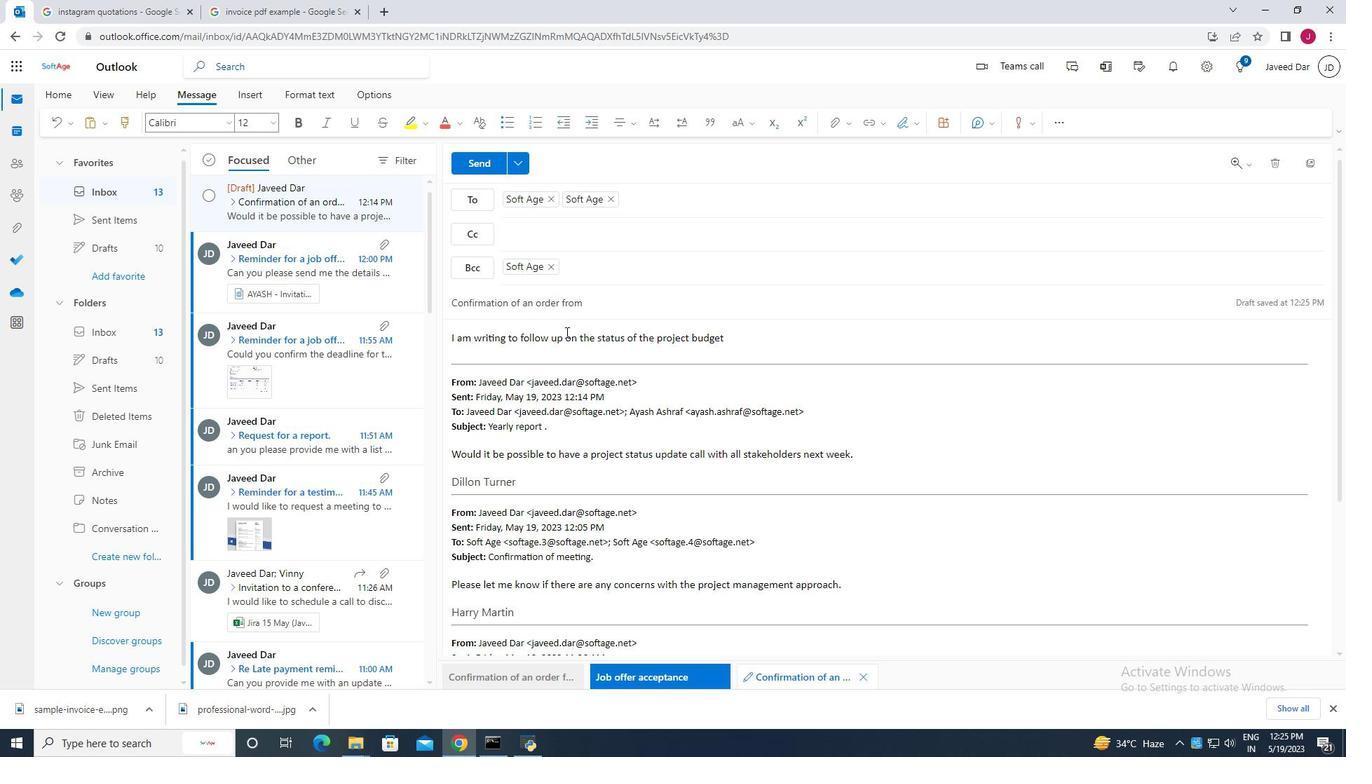 
Action: Mouse moved to (913, 124)
Screenshot: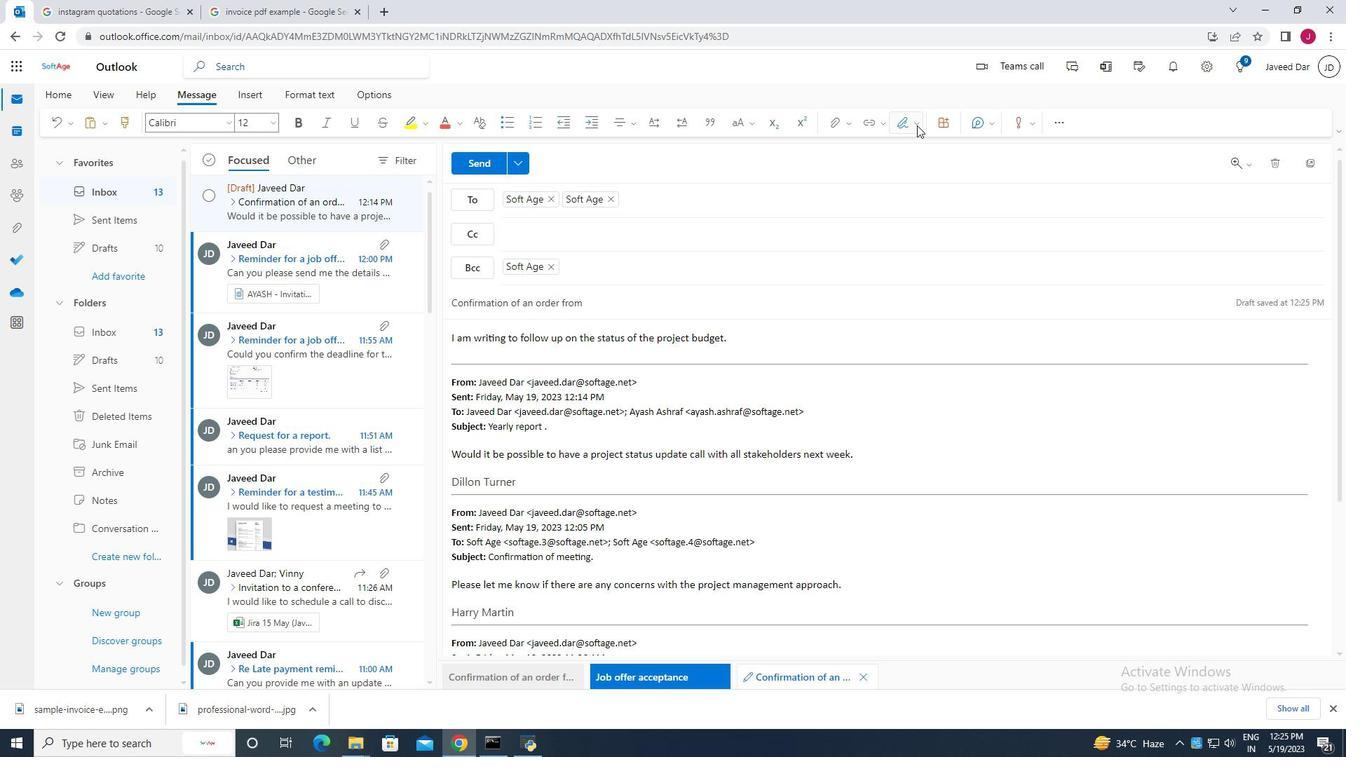 
Action: Mouse pressed left at (913, 124)
Screenshot: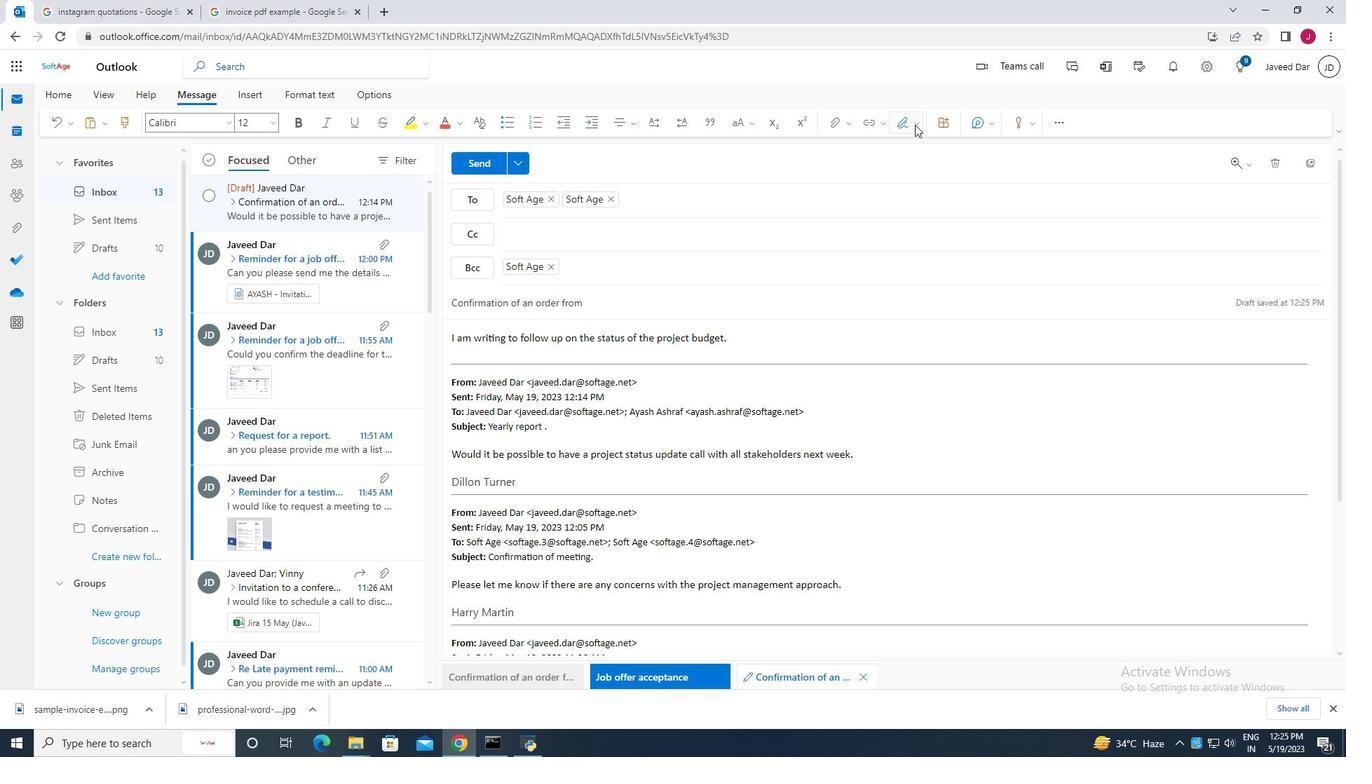 
Action: Mouse moved to (875, 151)
Screenshot: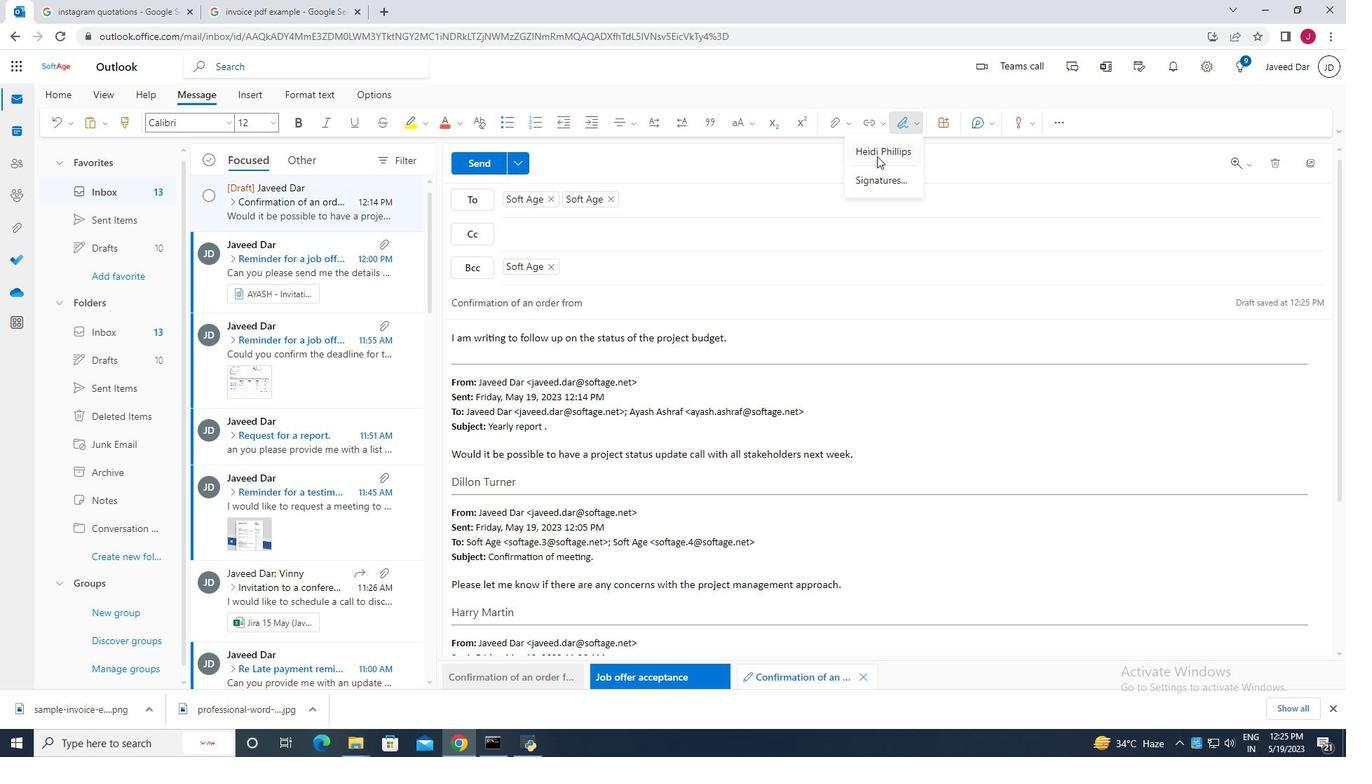 
Action: Mouse pressed left at (875, 151)
Screenshot: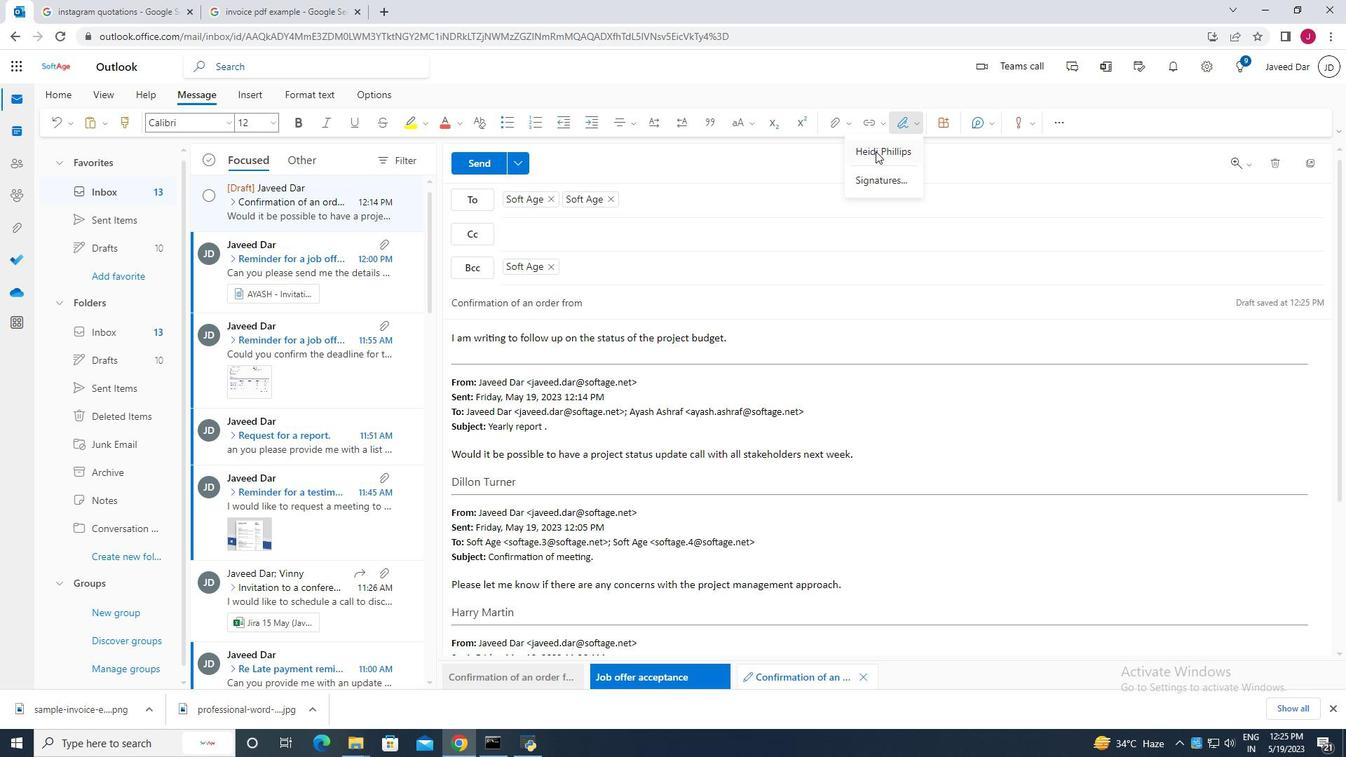 
Action: Mouse moved to (482, 157)
Screenshot: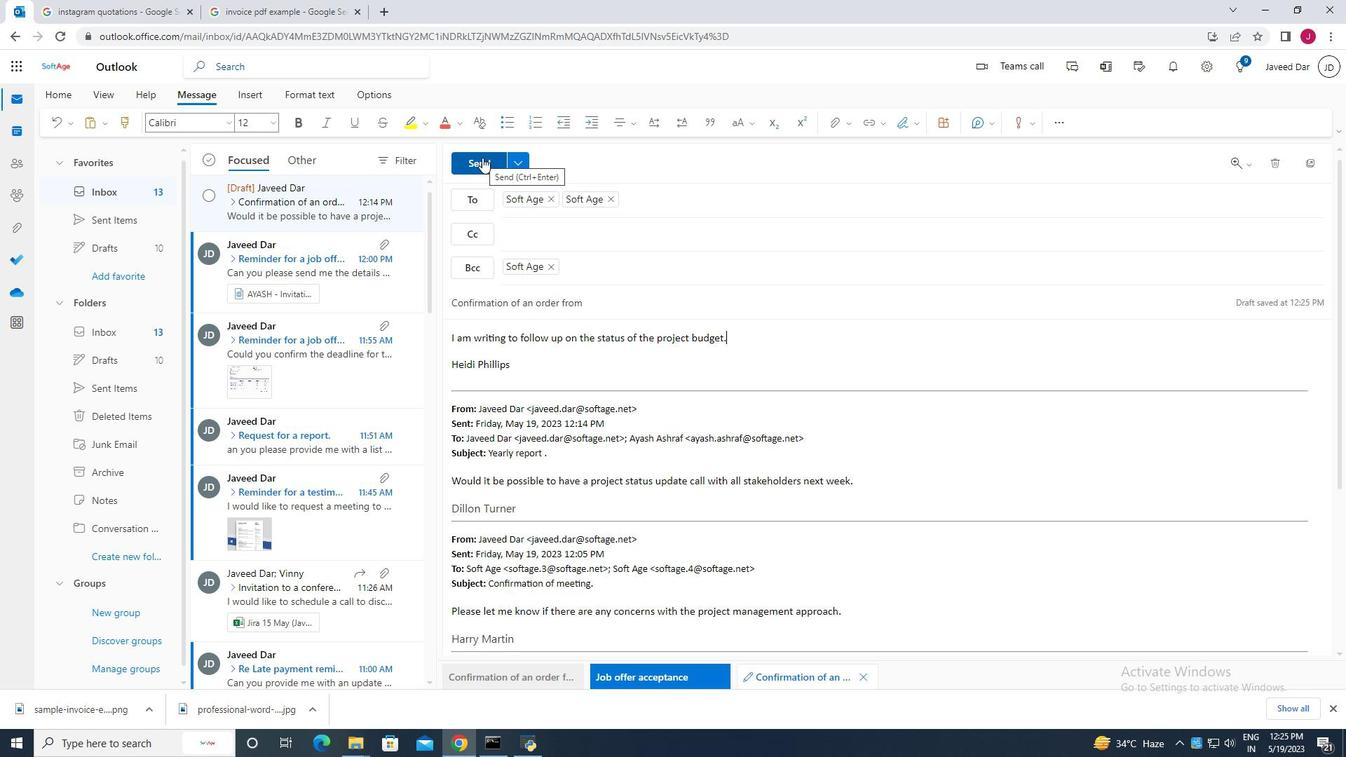 
Action: Mouse pressed left at (482, 157)
Screenshot: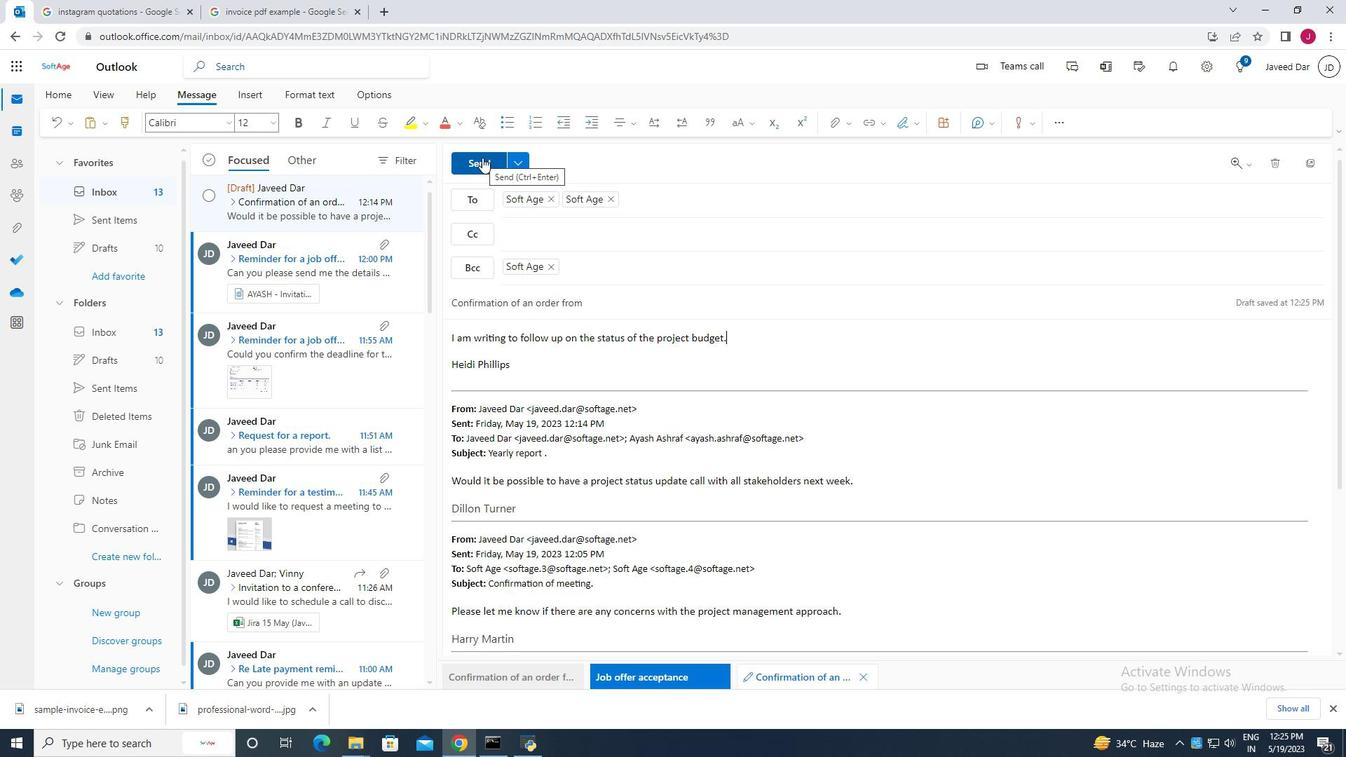 
